 Task: Apply the Appropiate settings for which Smart Compose suggest the recipient's name based on your typing.
Action: Mouse moved to (1152, 76)
Screenshot: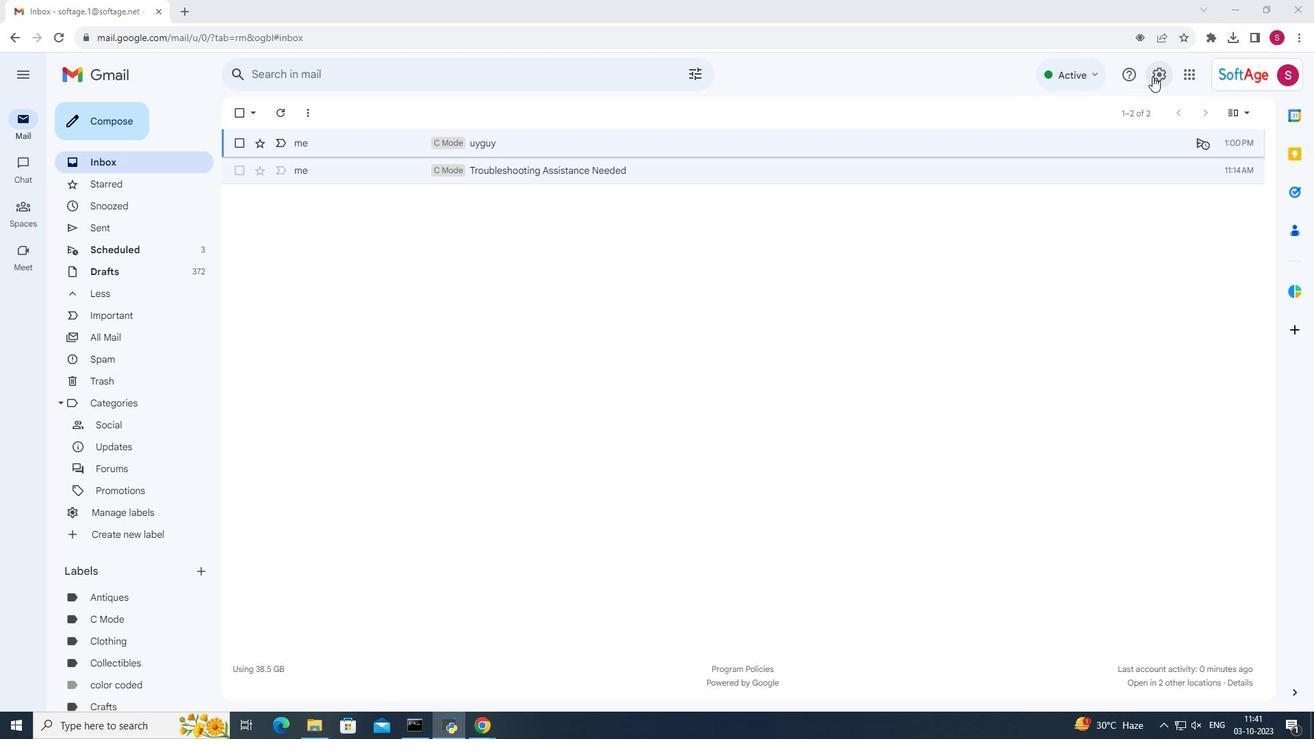 
Action: Mouse pressed left at (1152, 76)
Screenshot: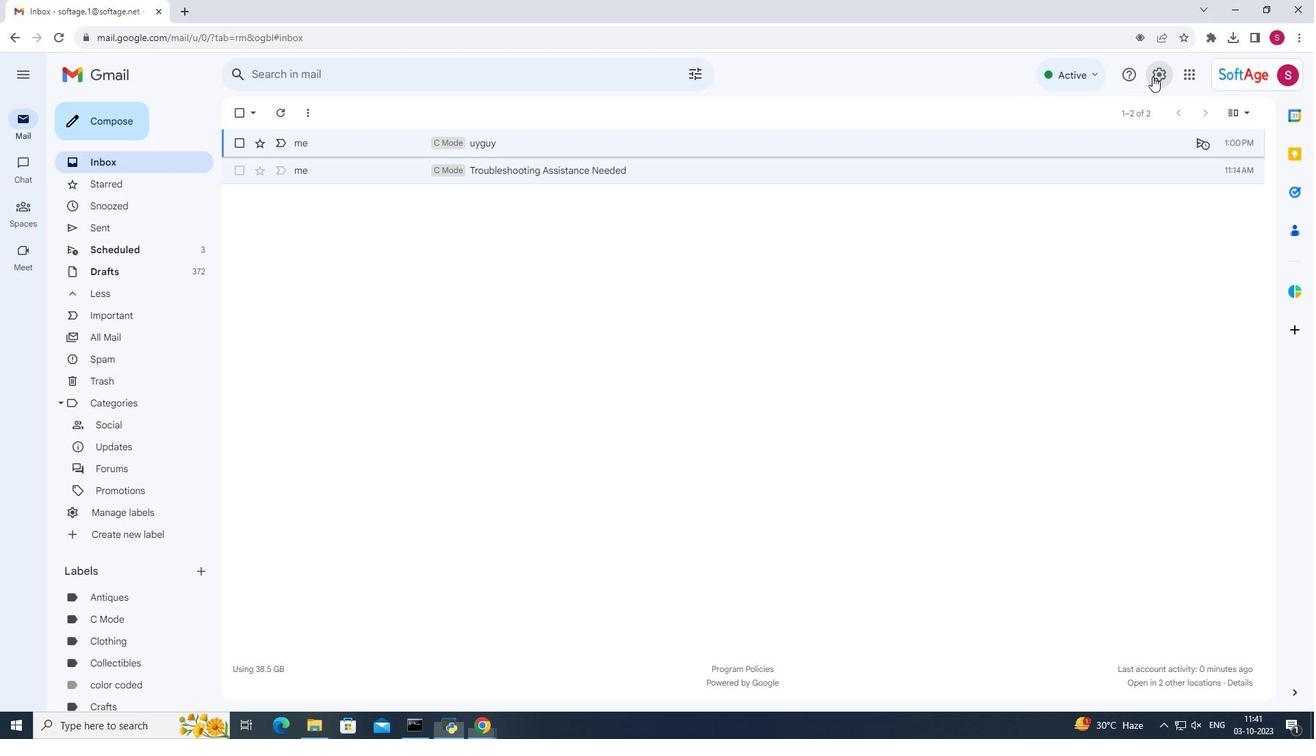 
Action: Mouse moved to (1169, 141)
Screenshot: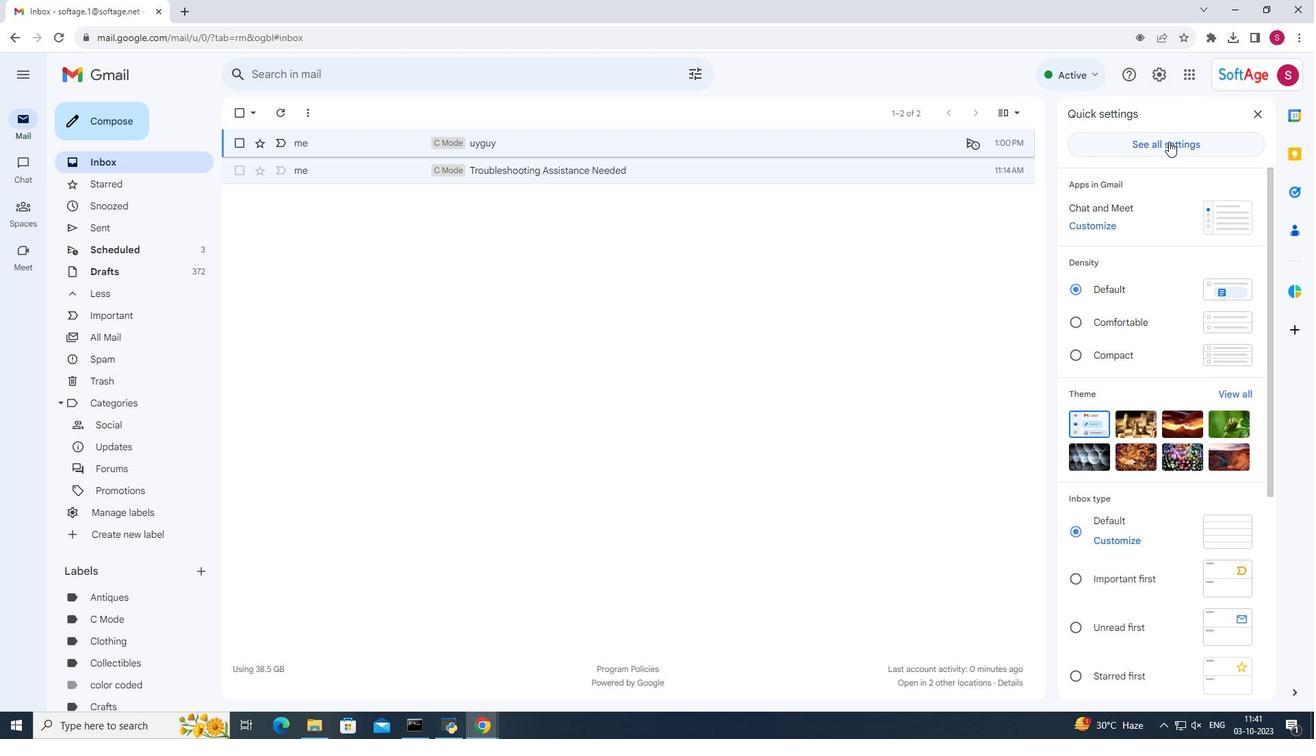 
Action: Mouse pressed left at (1169, 141)
Screenshot: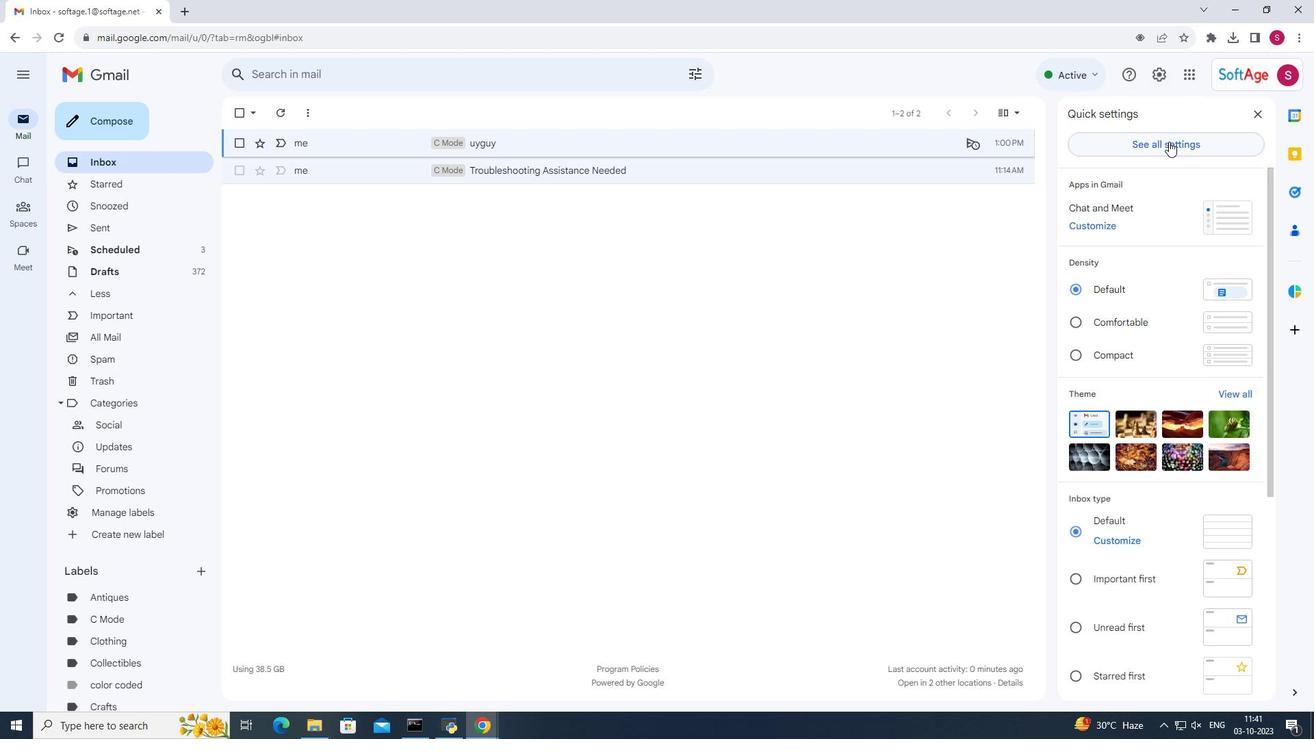 
Action: Mouse pressed left at (1169, 141)
Screenshot: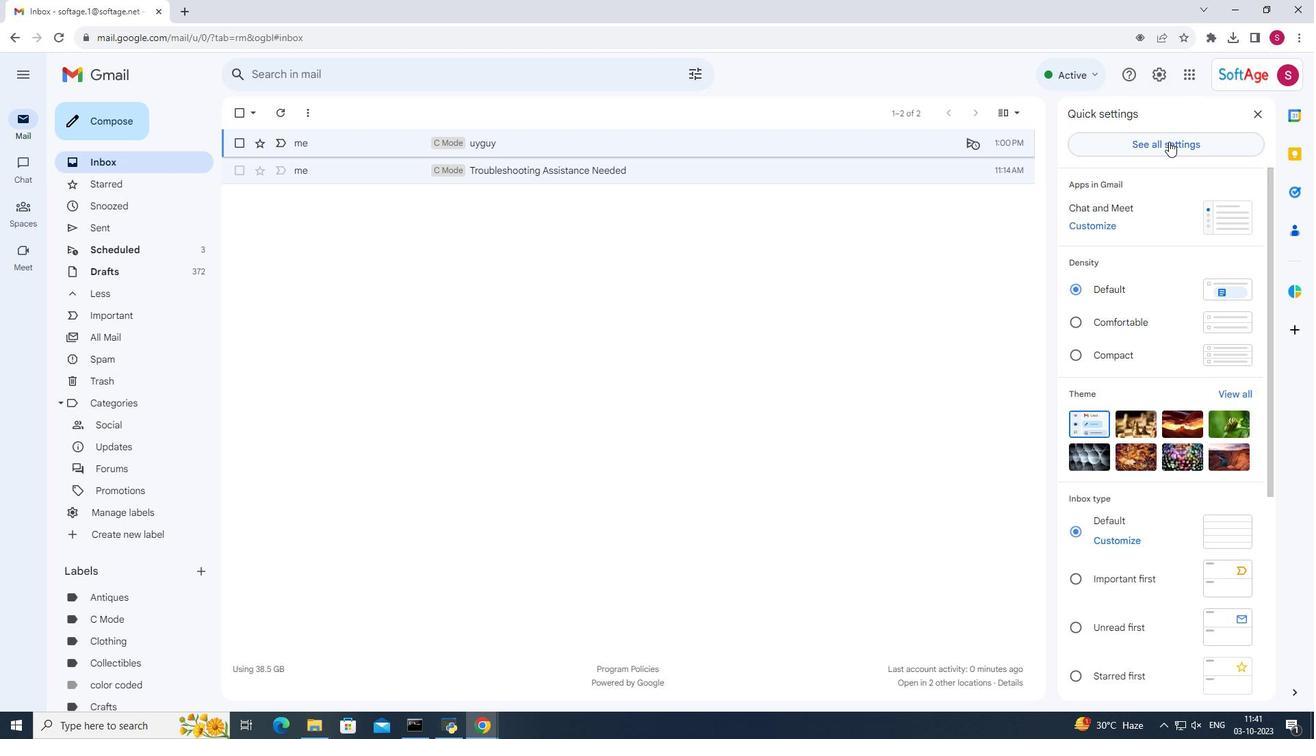 
Action: Mouse moved to (427, 257)
Screenshot: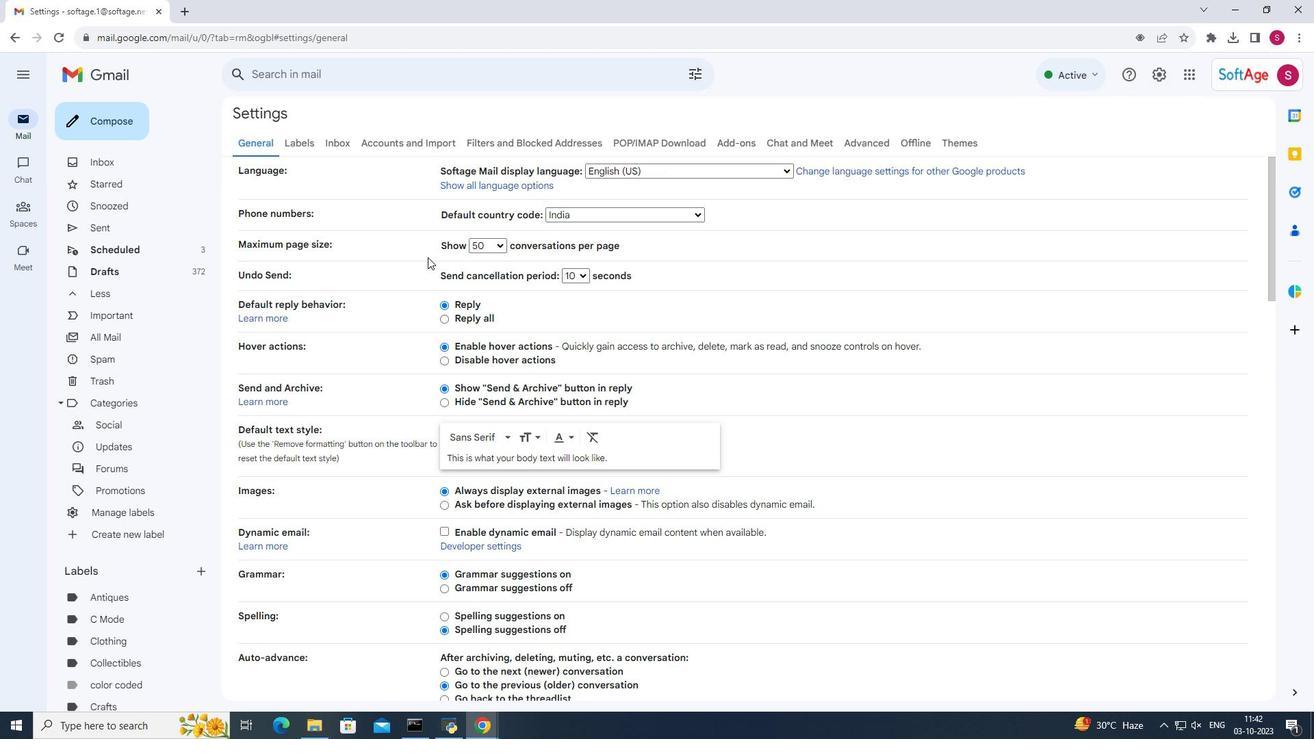 
Action: Mouse scrolled (427, 256) with delta (0, 0)
Screenshot: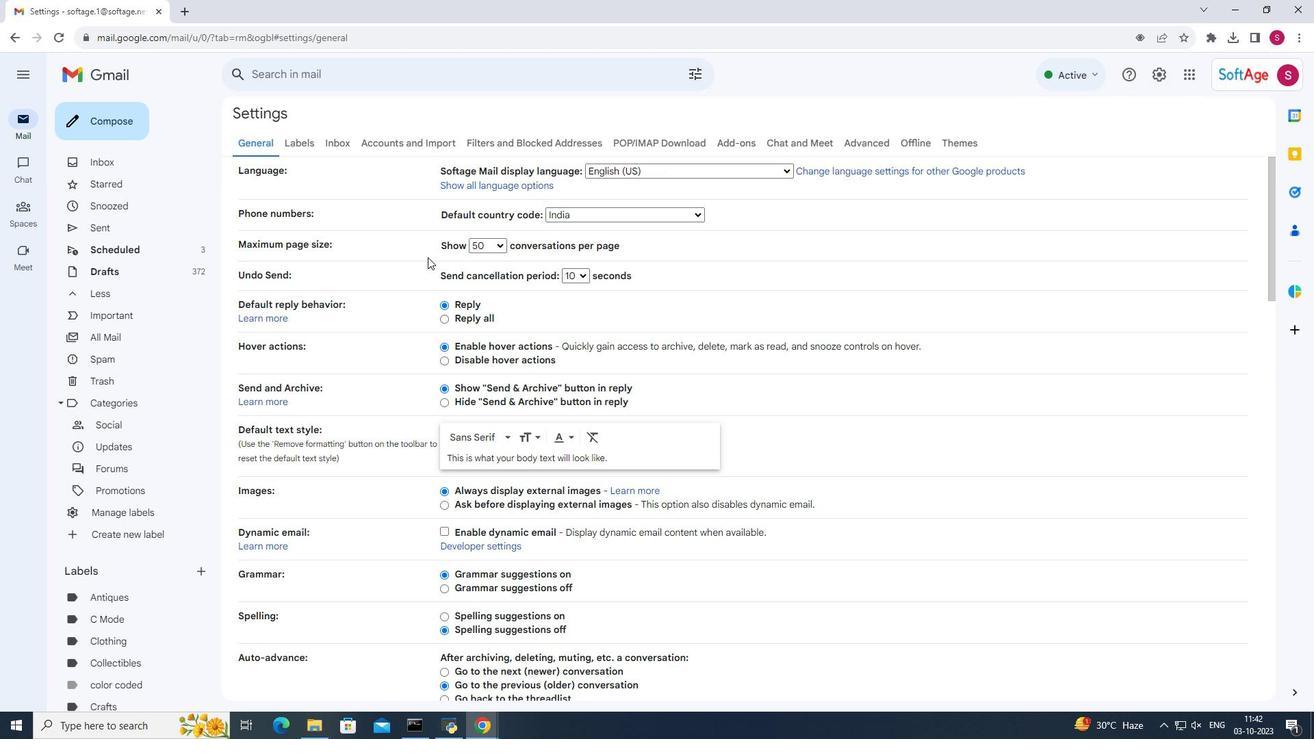 
Action: Mouse scrolled (427, 256) with delta (0, 0)
Screenshot: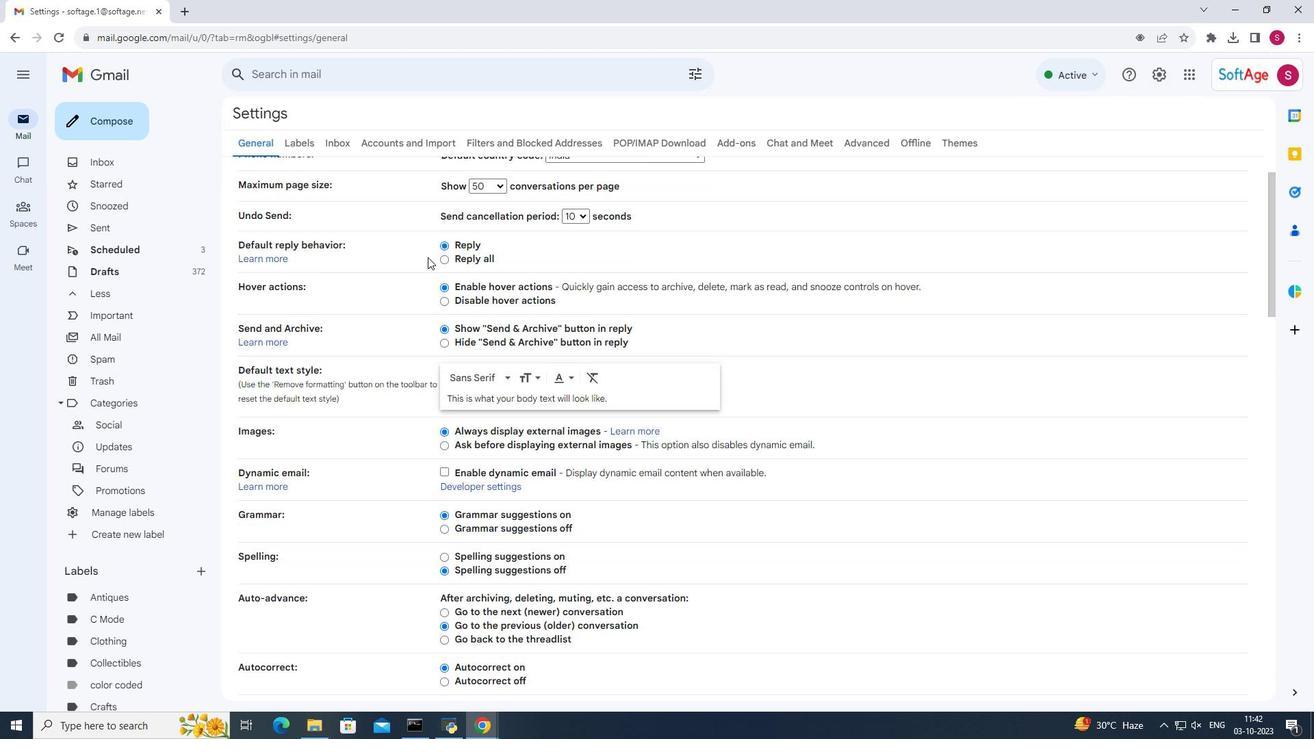 
Action: Mouse moved to (427, 257)
Screenshot: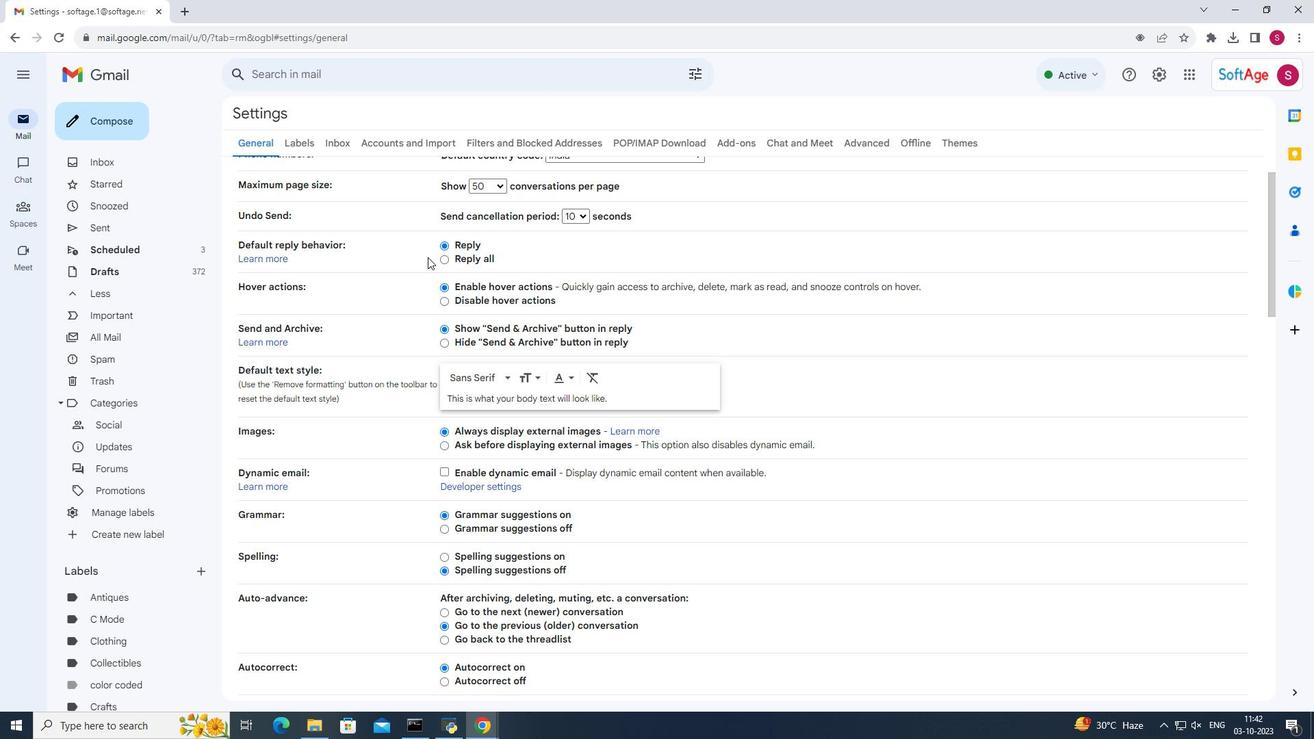 
Action: Mouse scrolled (427, 256) with delta (0, 0)
Screenshot: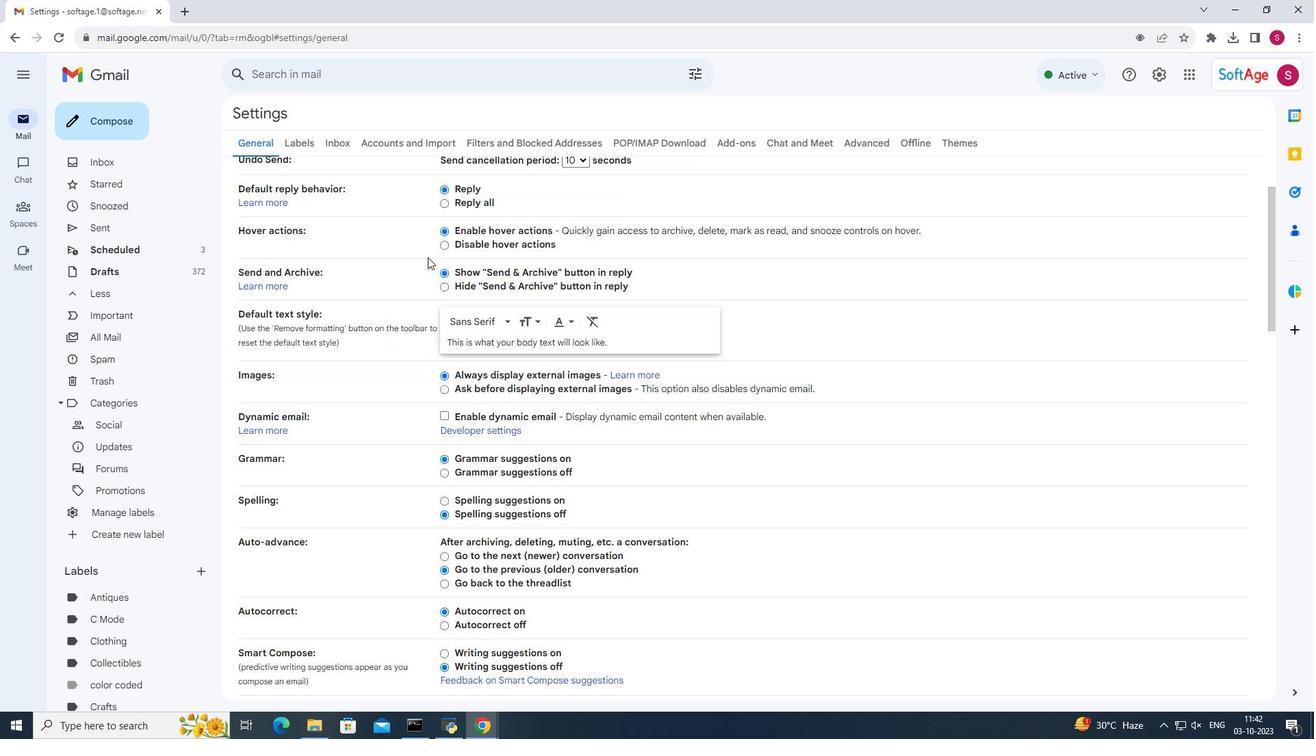 
Action: Mouse scrolled (427, 256) with delta (0, 0)
Screenshot: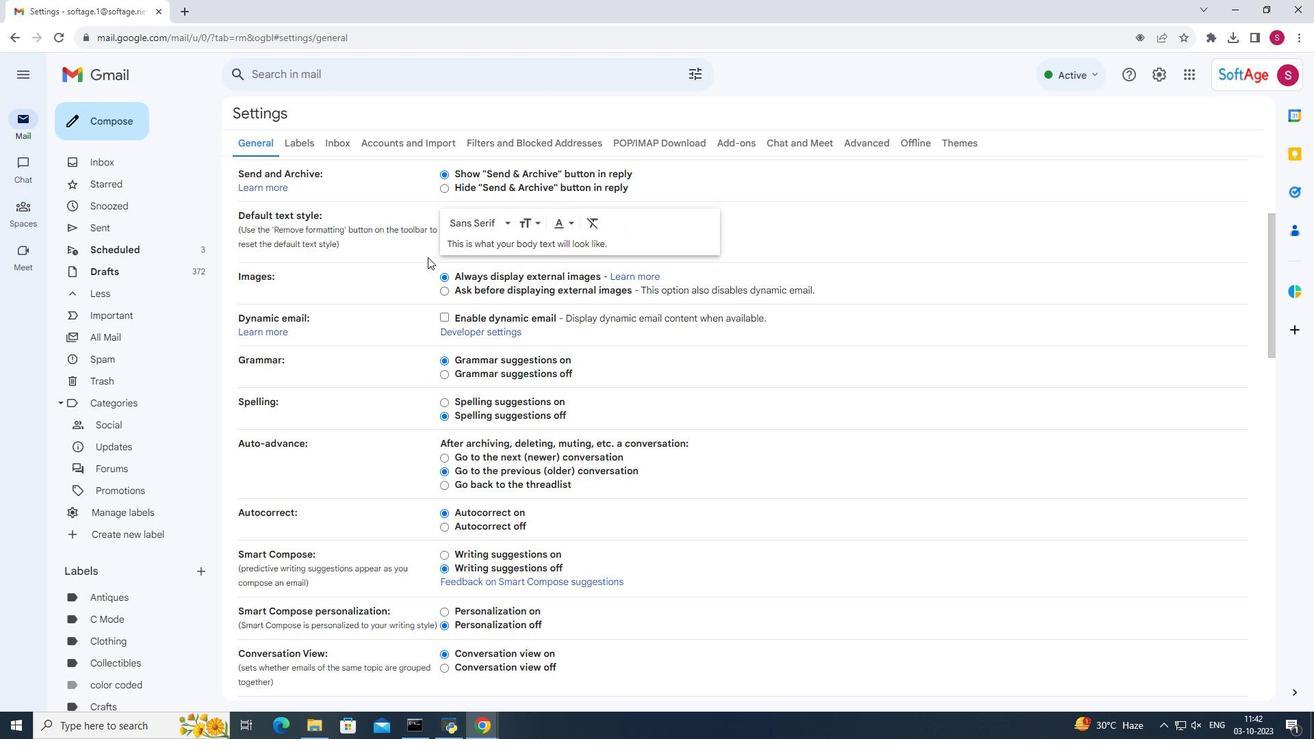 
Action: Mouse moved to (411, 319)
Screenshot: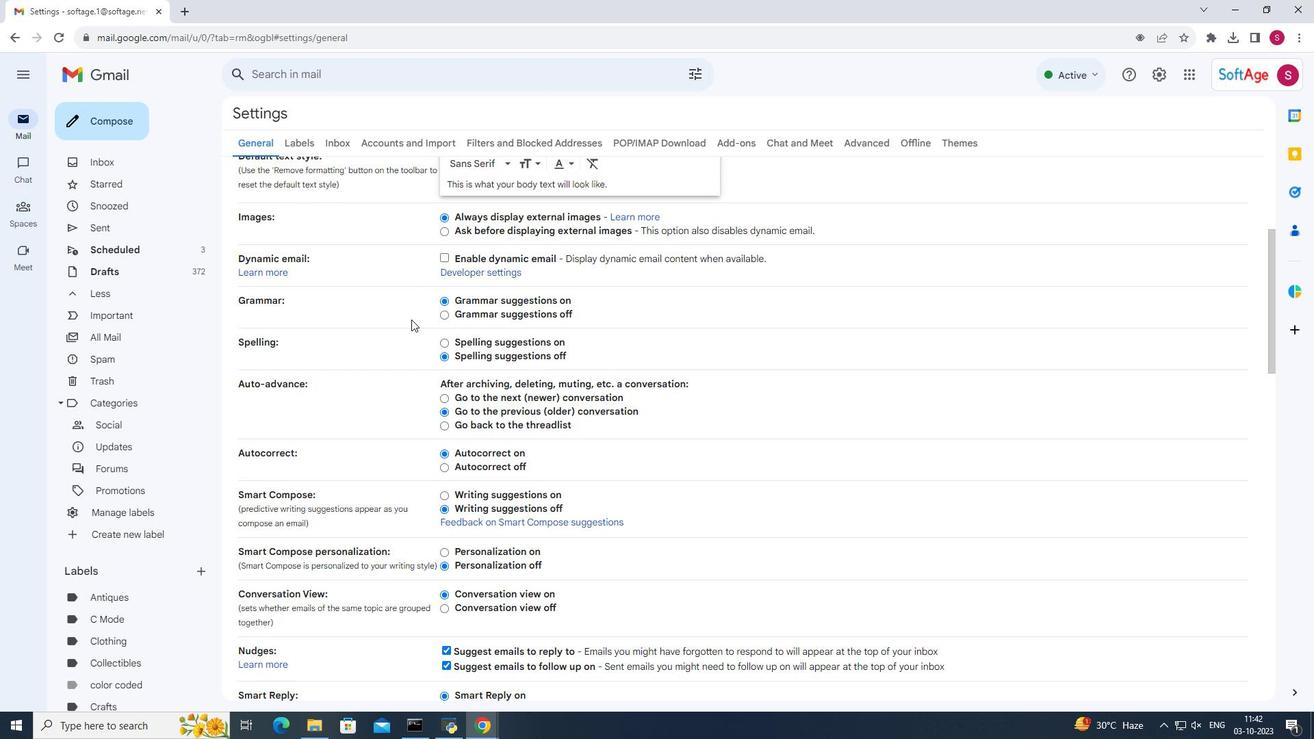 
Action: Mouse scrolled (411, 318) with delta (0, 0)
Screenshot: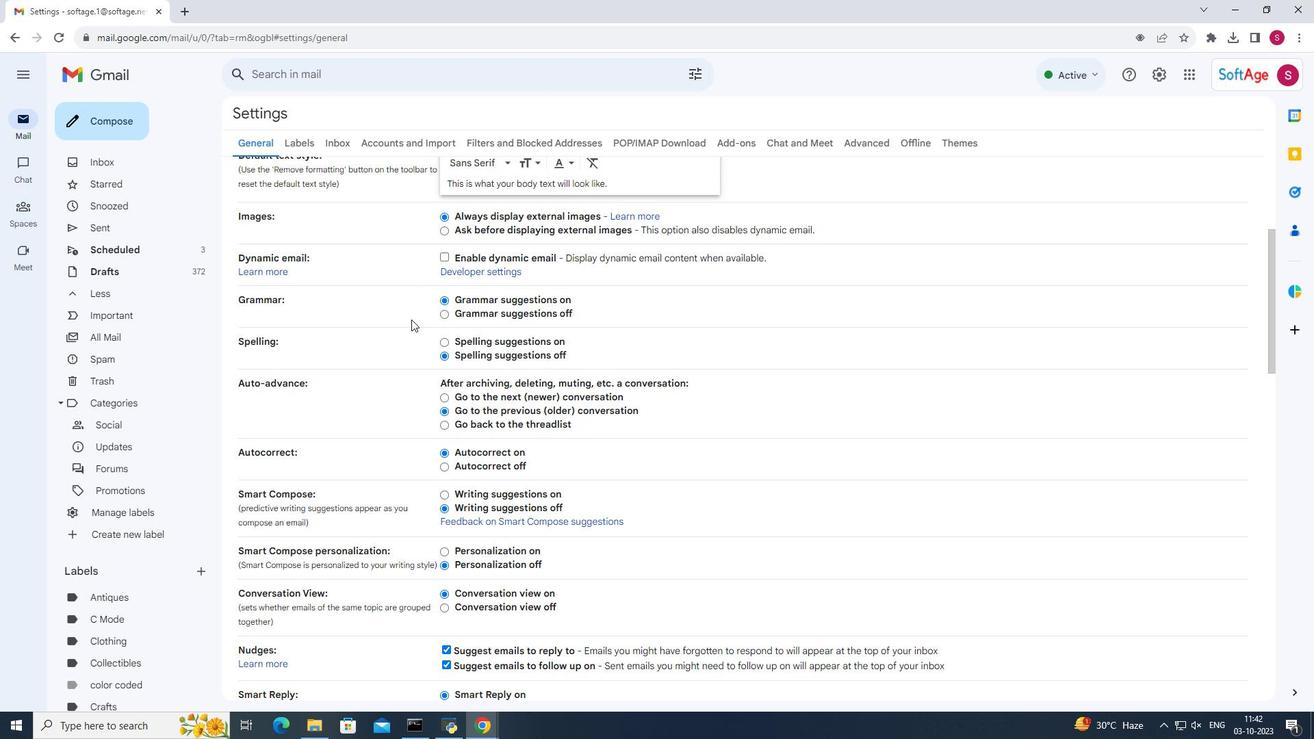 
Action: Mouse scrolled (411, 318) with delta (0, 0)
Screenshot: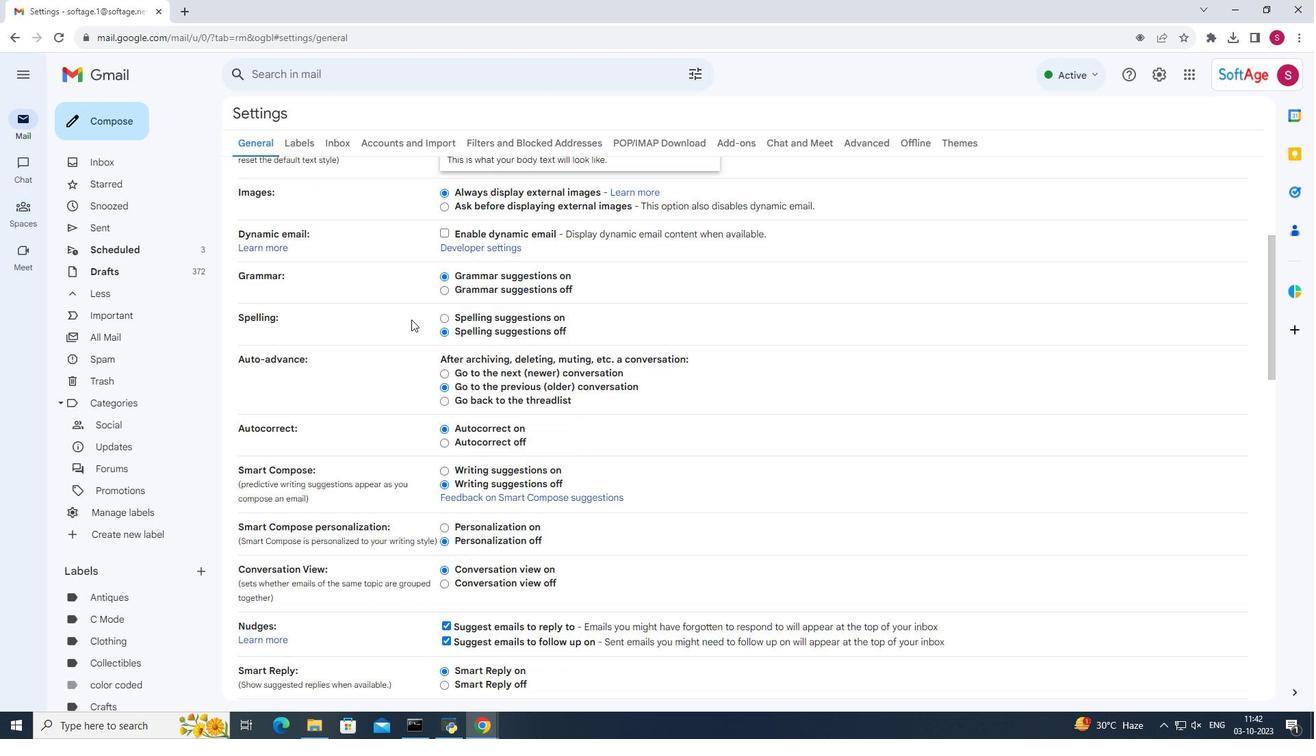 
Action: Mouse scrolled (411, 318) with delta (0, 0)
Screenshot: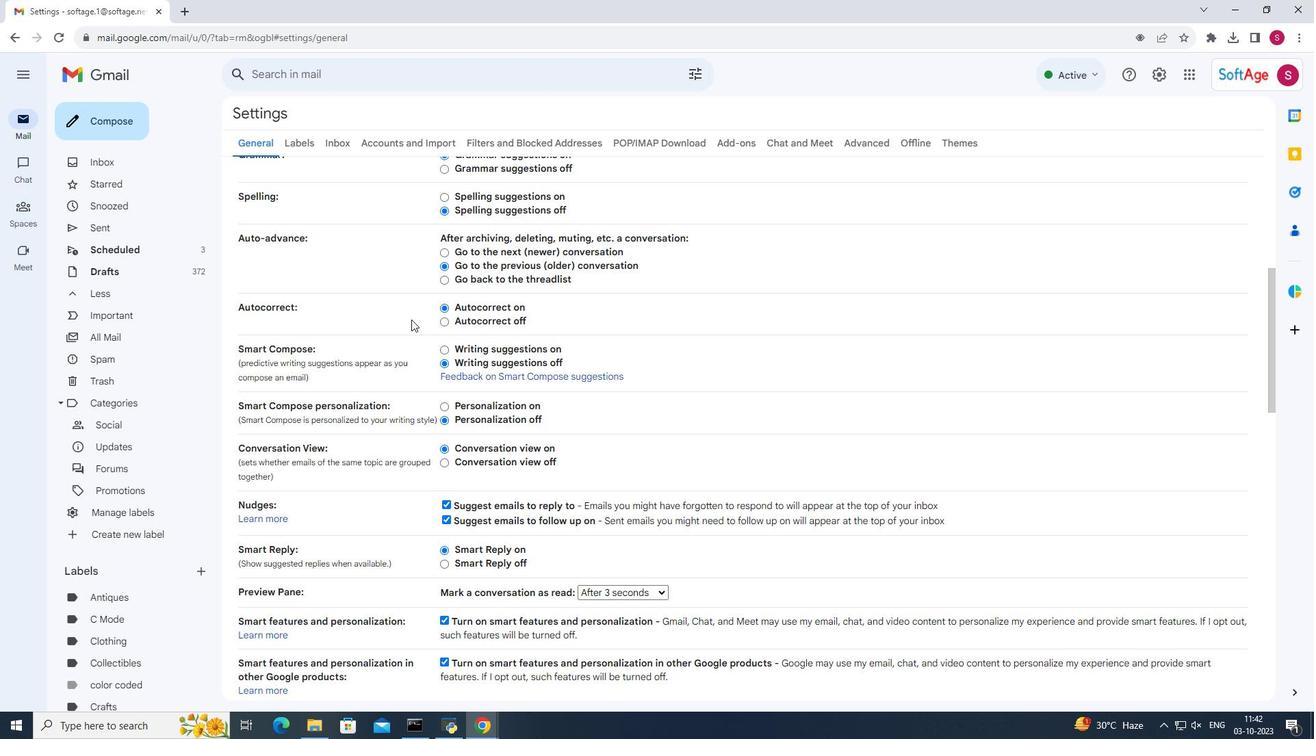 
Action: Mouse moved to (445, 288)
Screenshot: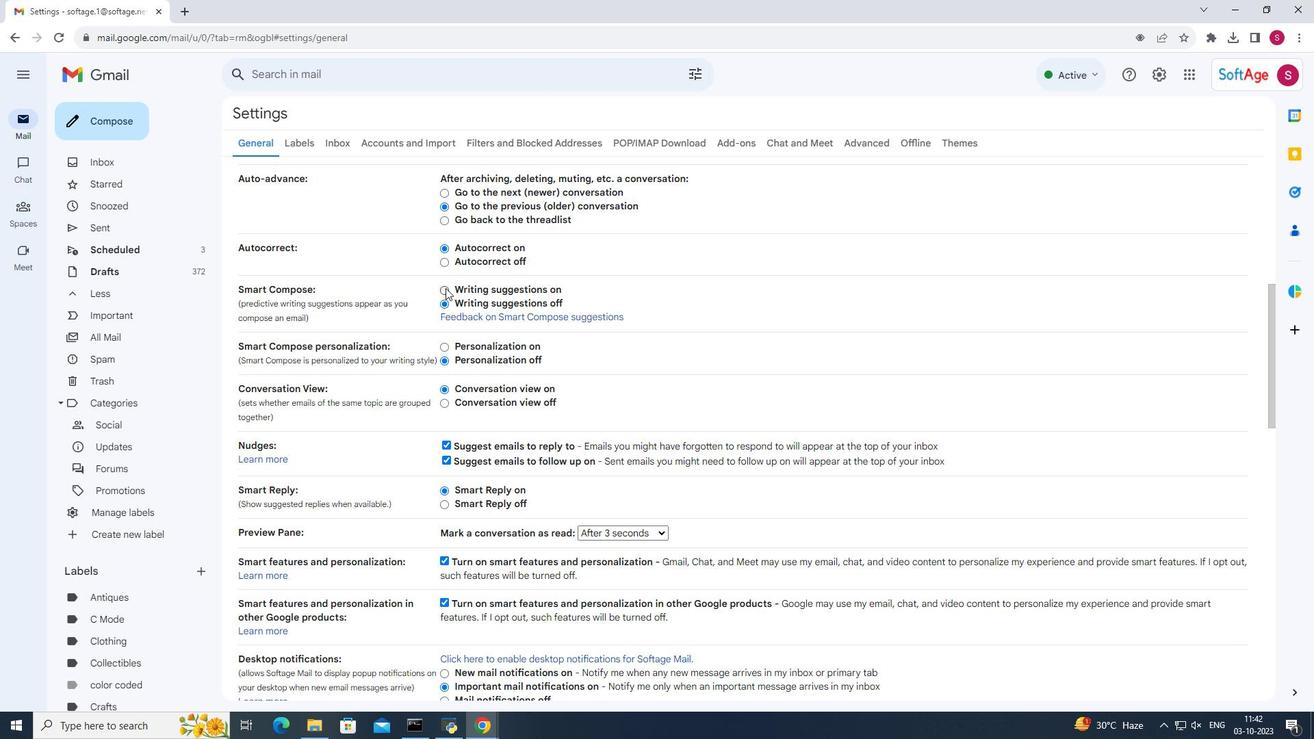 
Action: Mouse pressed left at (445, 288)
Screenshot: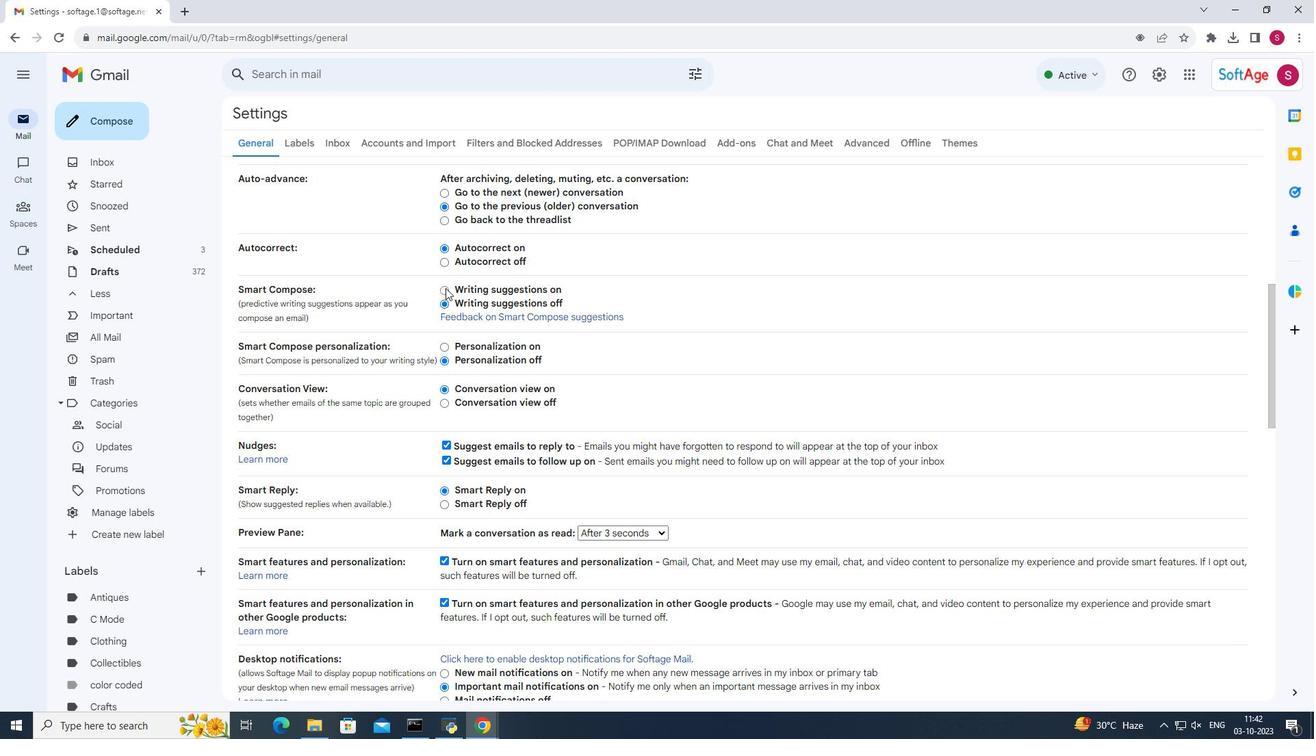 
Action: Mouse moved to (460, 311)
Screenshot: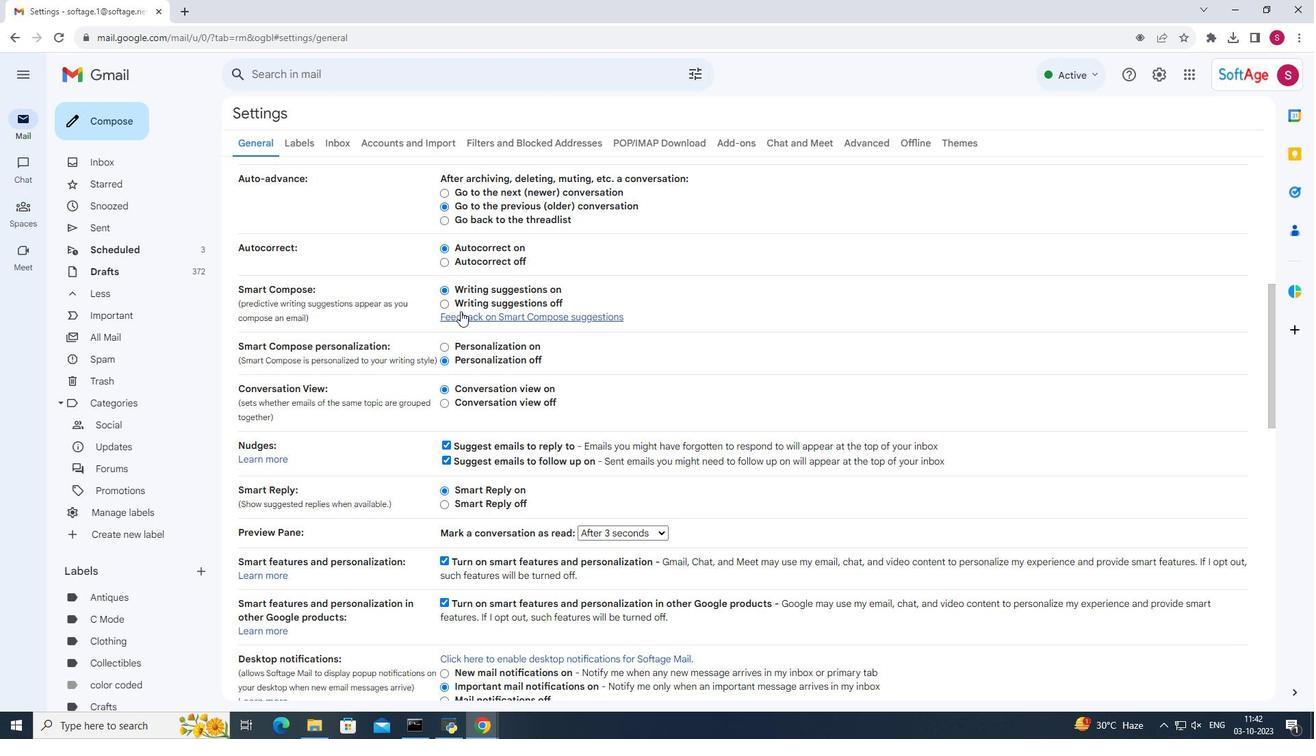 
Action: Mouse scrolled (460, 310) with delta (0, 0)
Screenshot: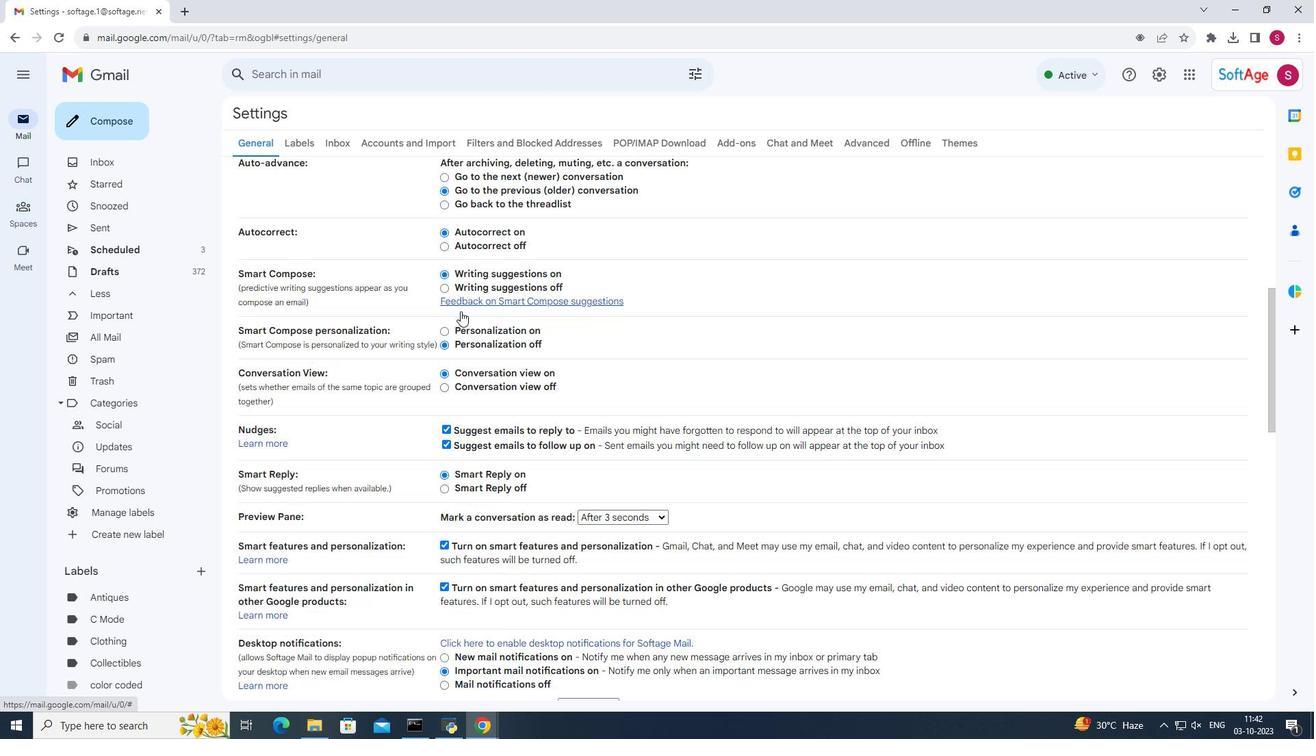 
Action: Mouse moved to (594, 342)
Screenshot: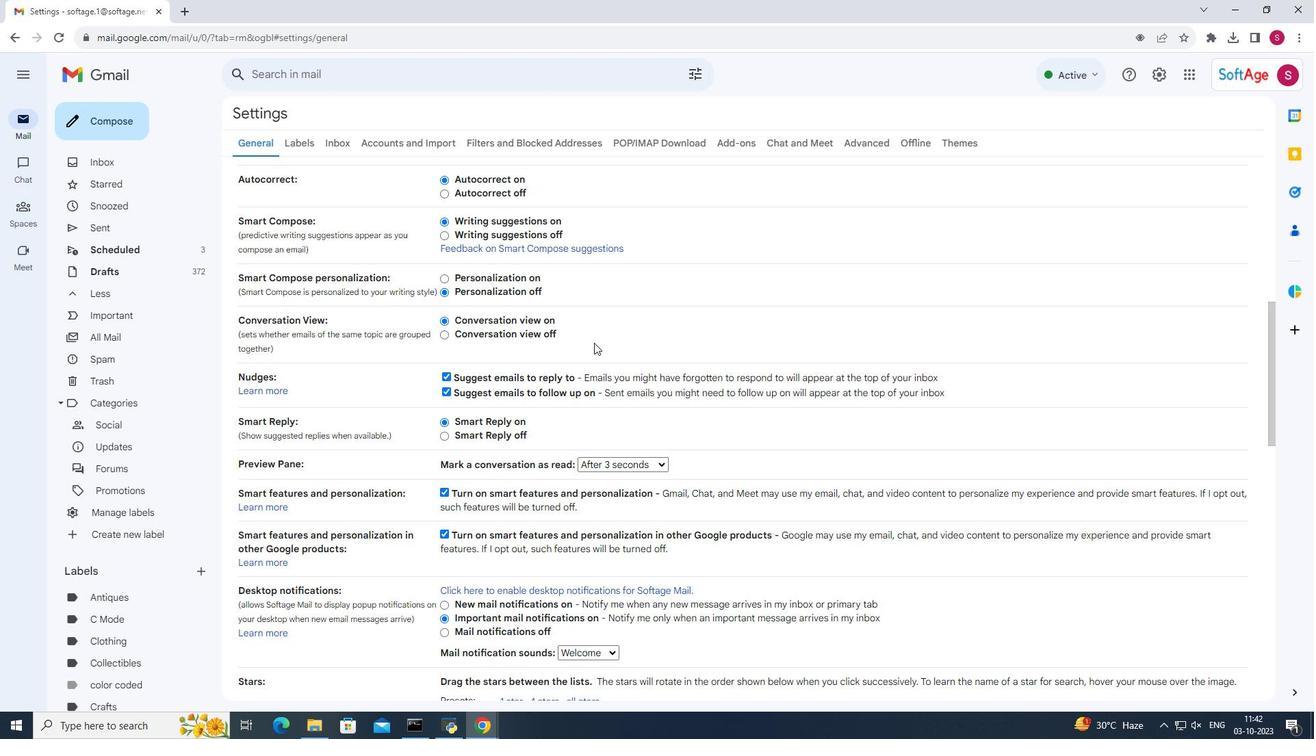 
Action: Mouse scrolled (594, 342) with delta (0, 0)
Screenshot: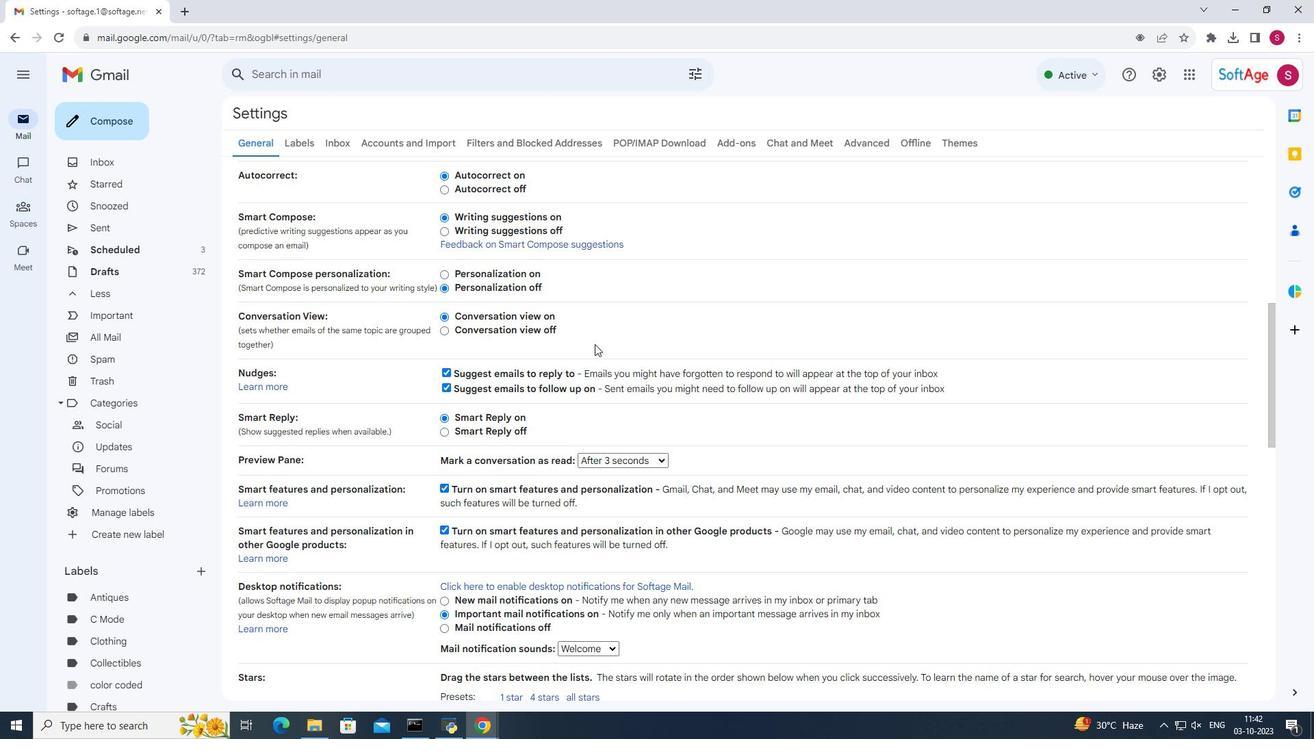 
Action: Mouse moved to (594, 344)
Screenshot: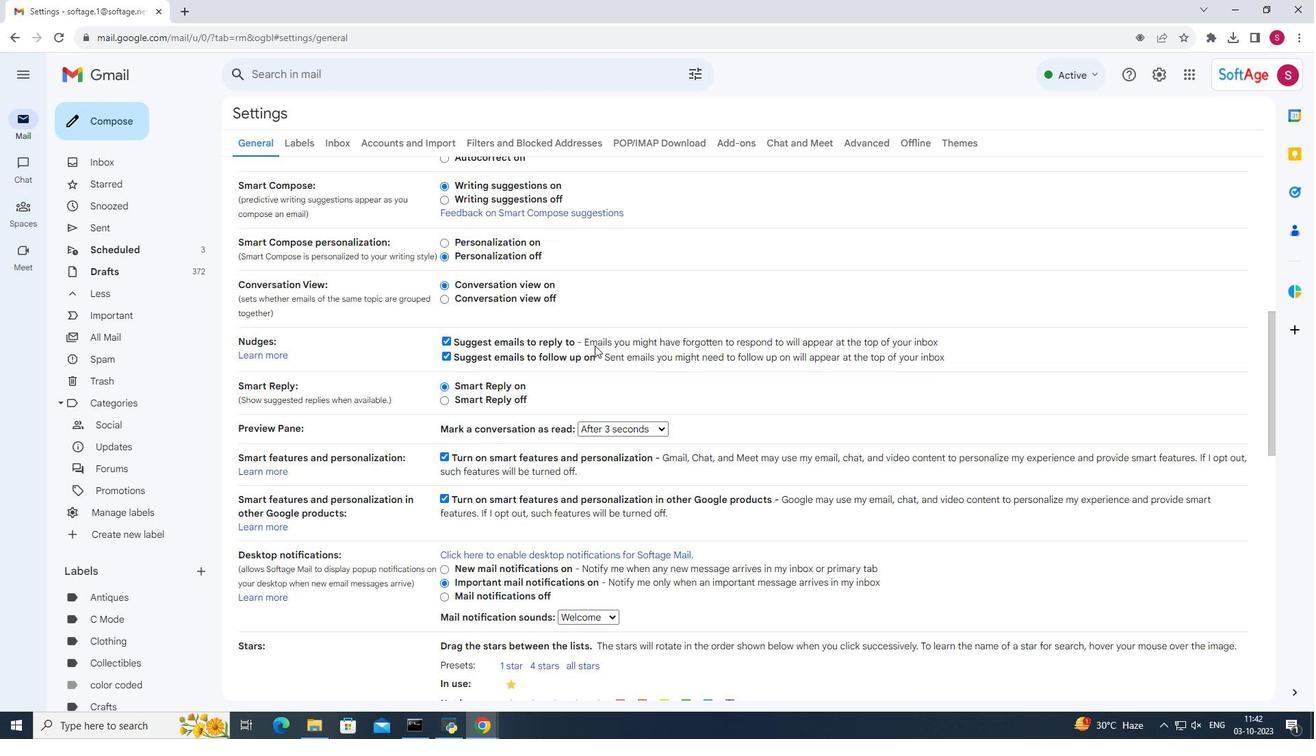 
Action: Mouse scrolled (594, 343) with delta (0, 0)
Screenshot: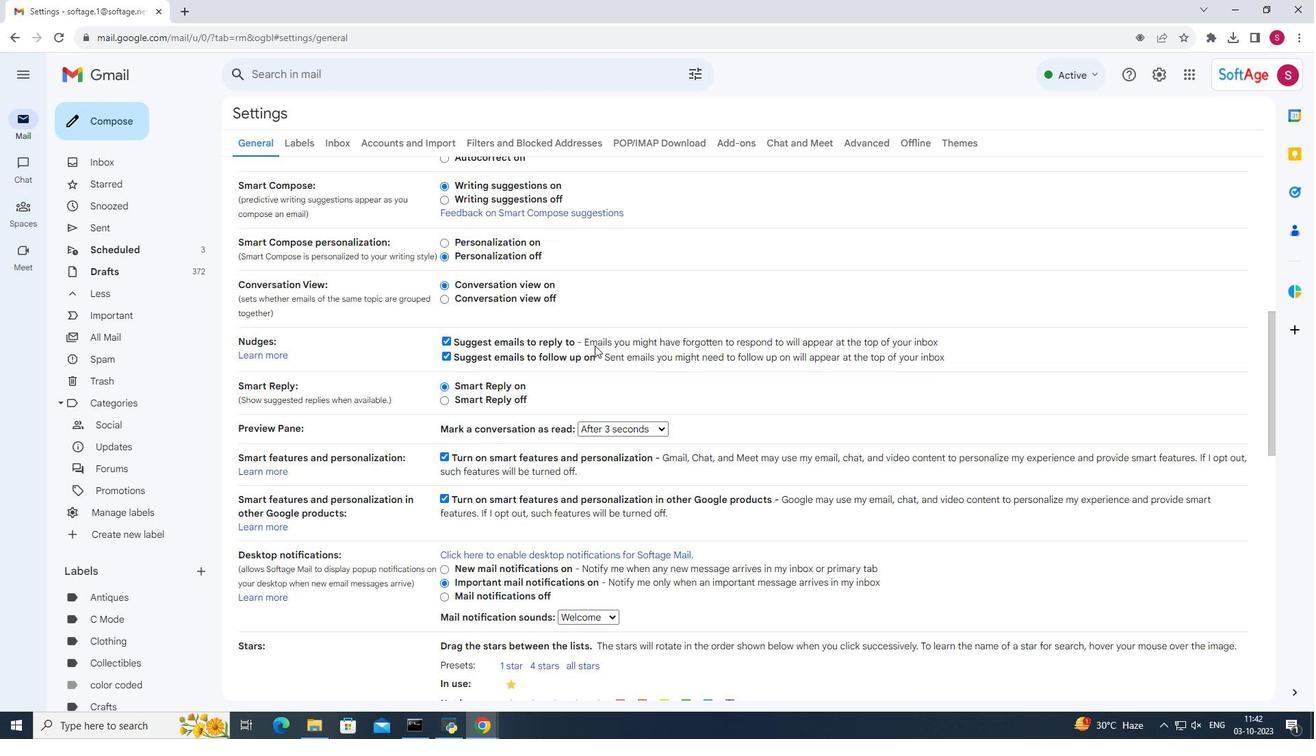 
Action: Mouse moved to (594, 345)
Screenshot: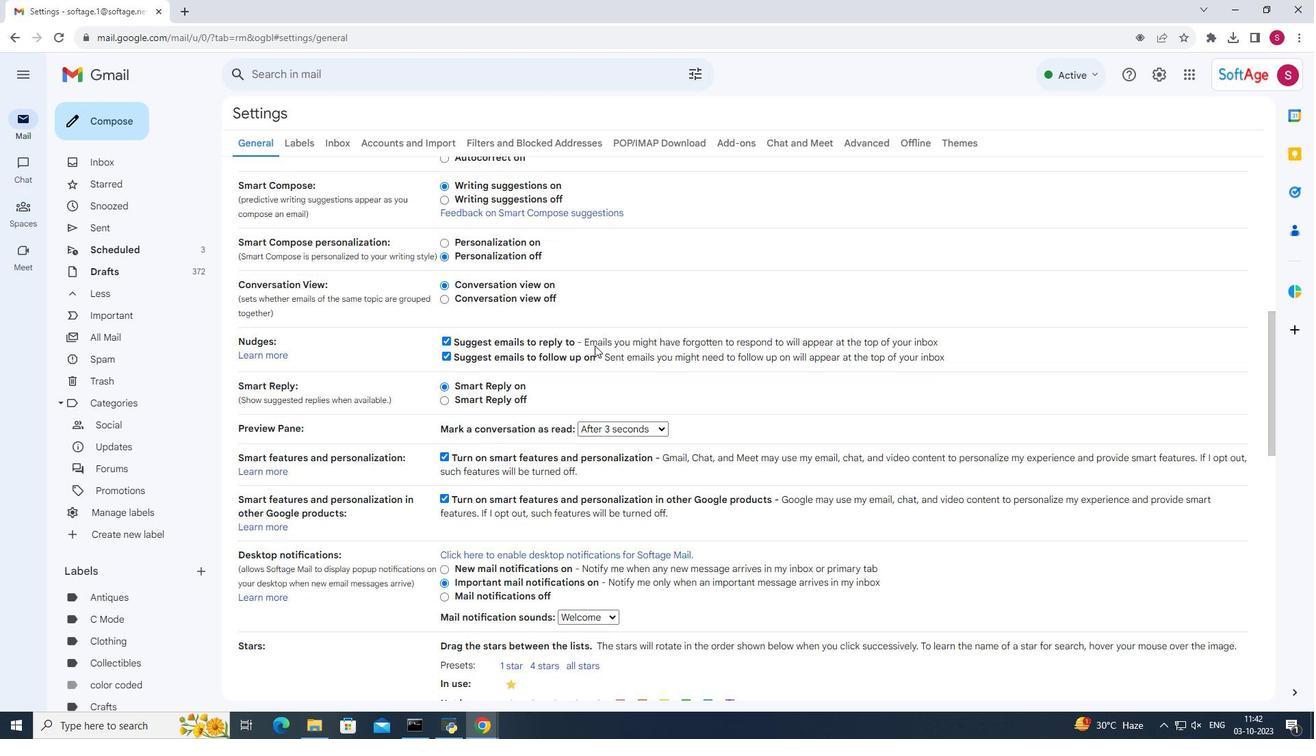 
Action: Mouse scrolled (594, 344) with delta (0, 0)
Screenshot: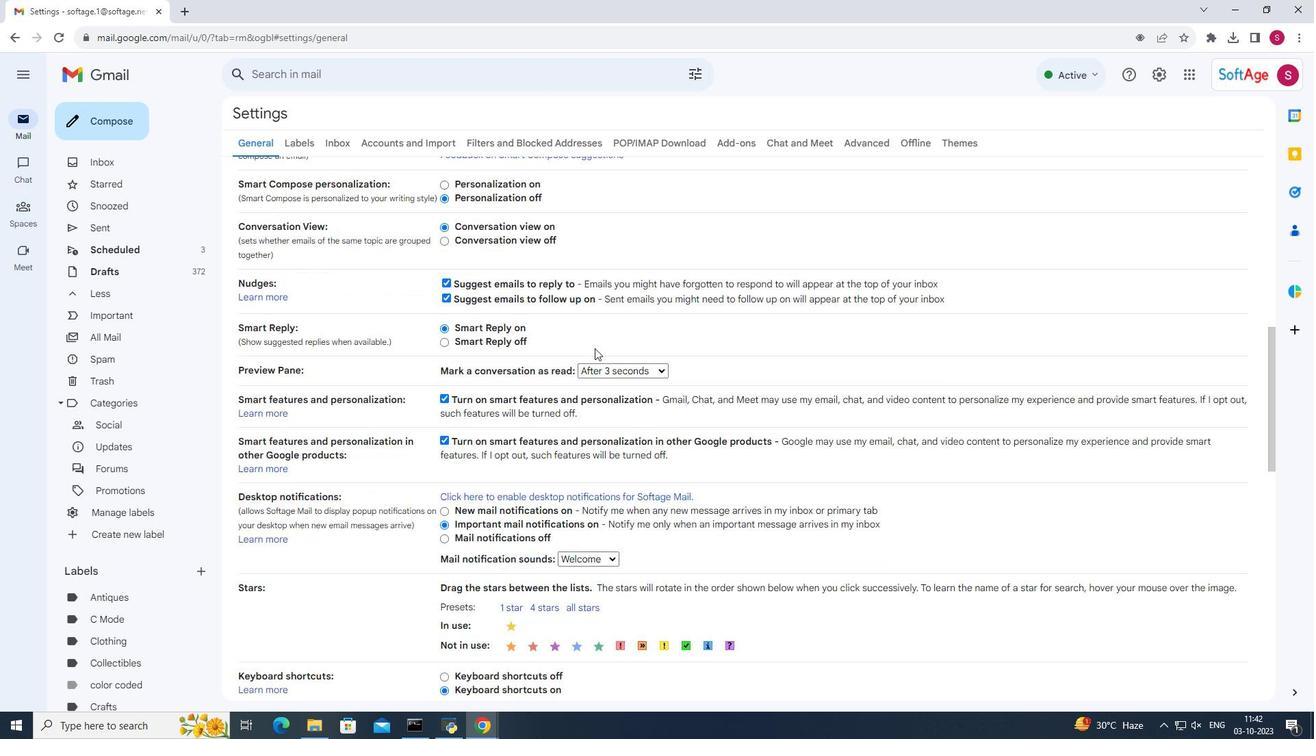
Action: Mouse moved to (594, 348)
Screenshot: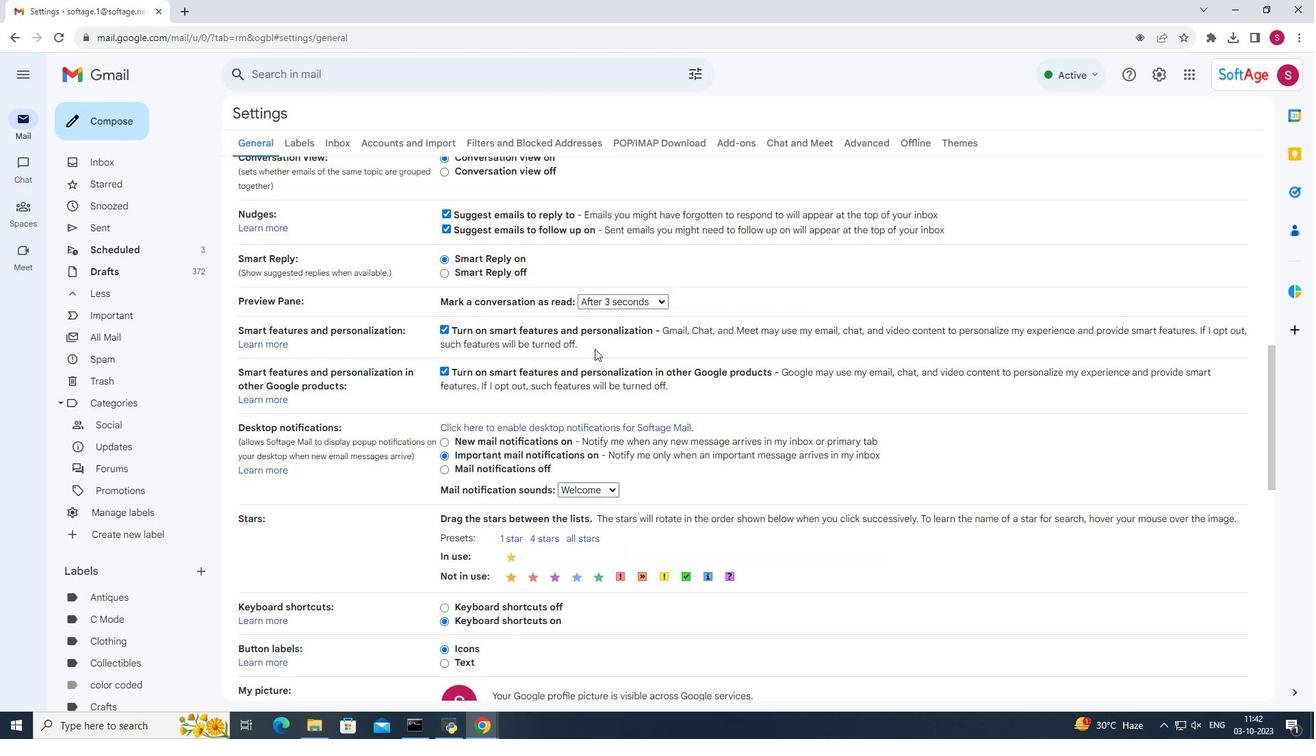 
Action: Mouse scrolled (594, 347) with delta (0, 0)
Screenshot: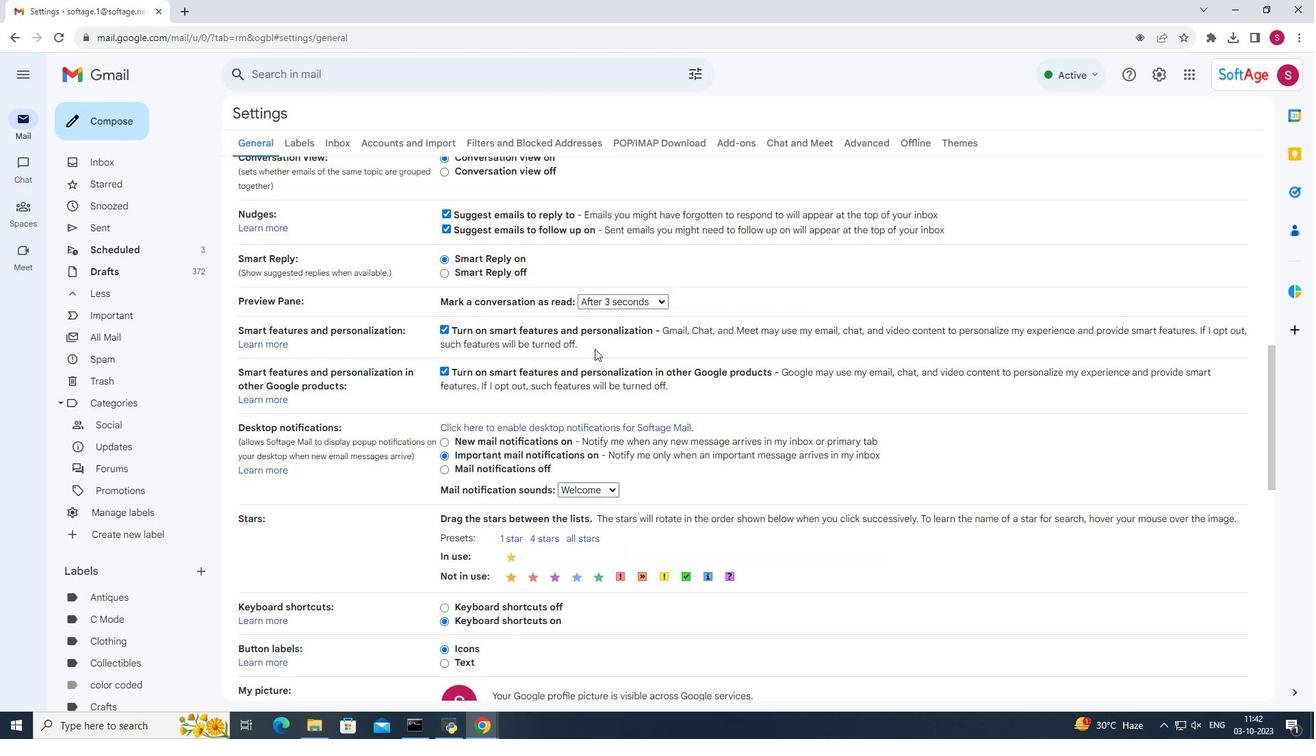 
Action: Mouse moved to (594, 349)
Screenshot: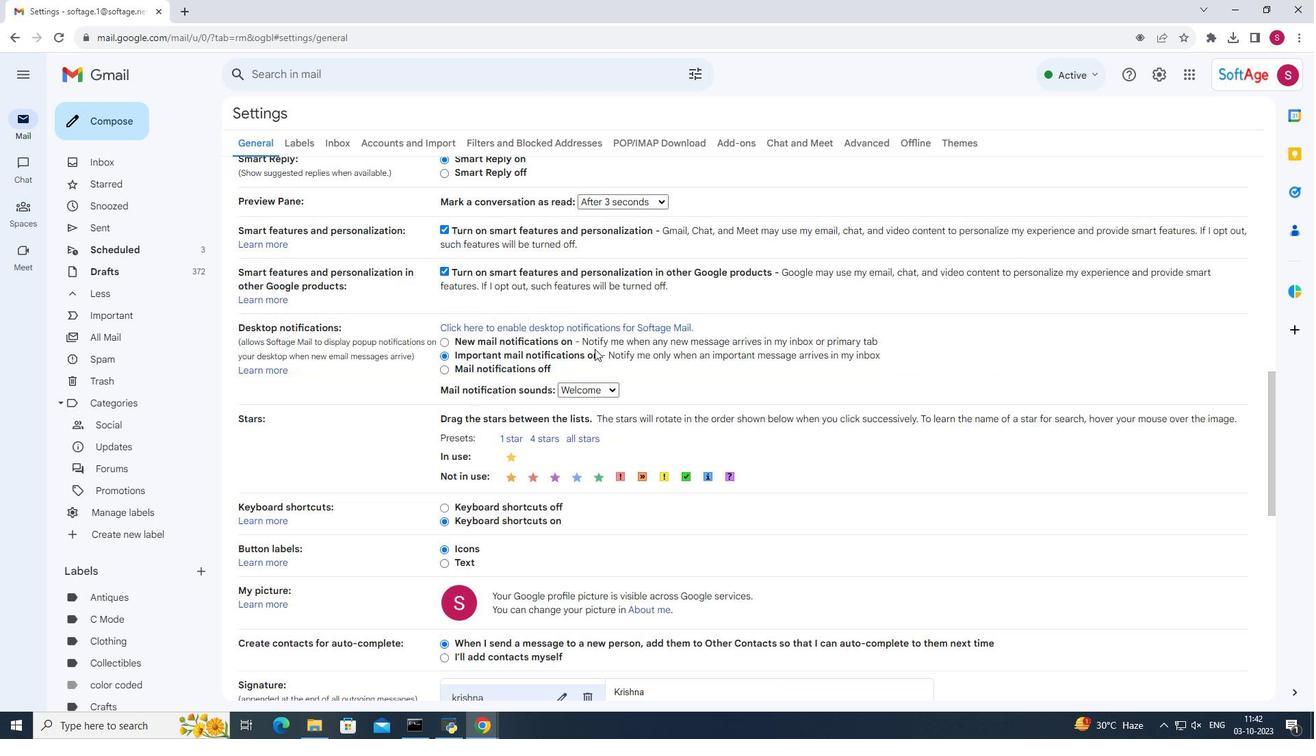 
Action: Mouse scrolled (594, 348) with delta (0, 0)
Screenshot: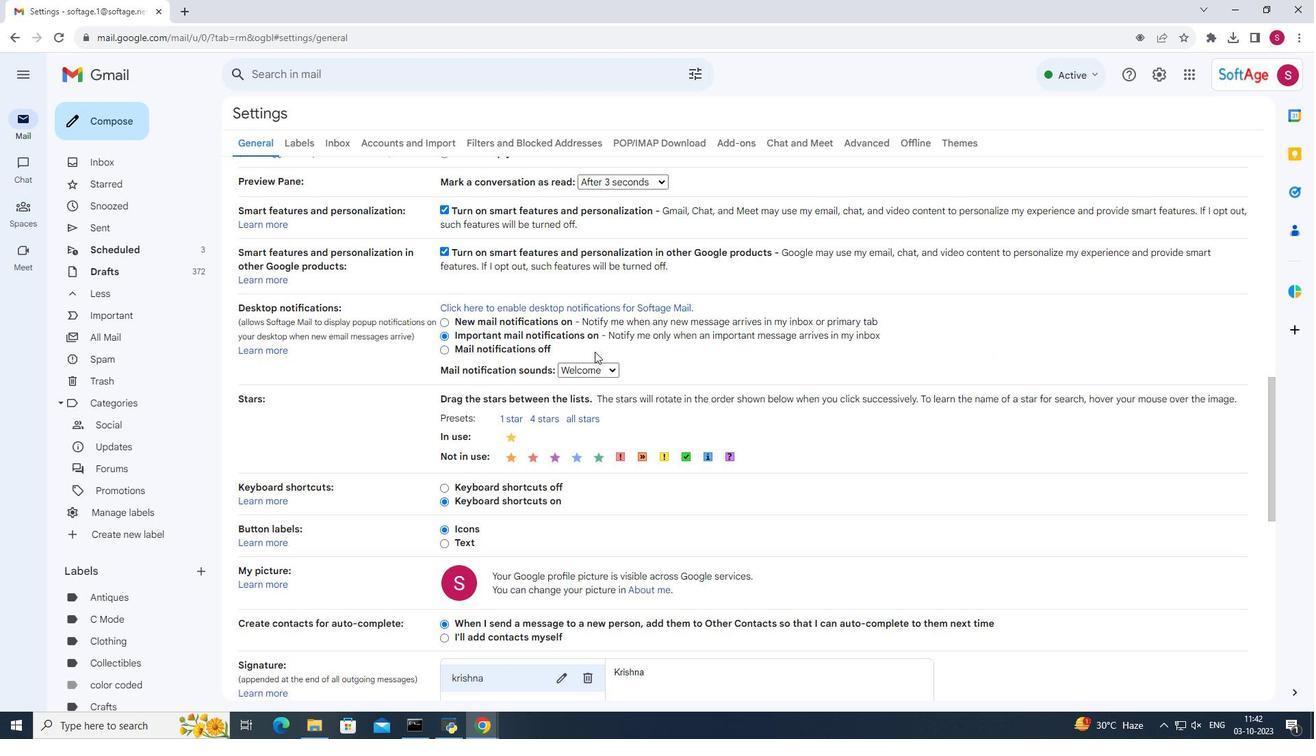 
Action: Mouse moved to (594, 349)
Screenshot: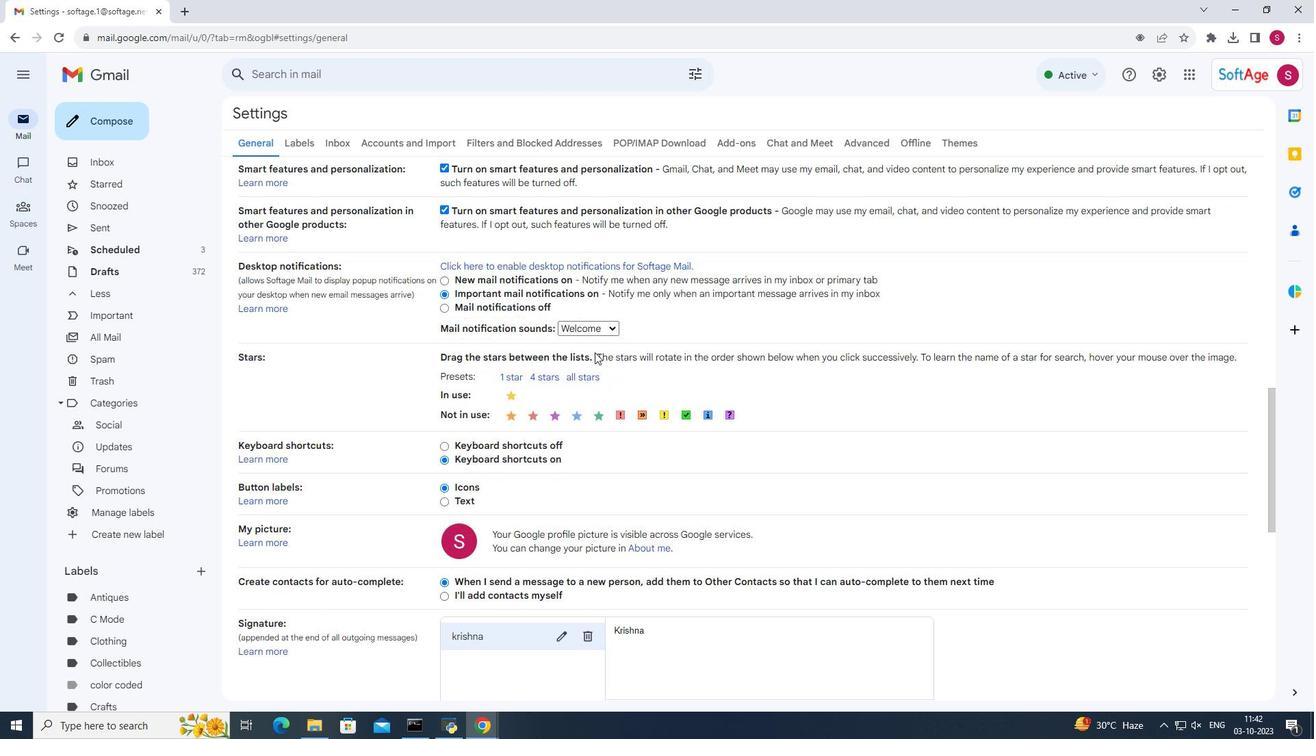 
Action: Mouse scrolled (594, 349) with delta (0, 0)
Screenshot: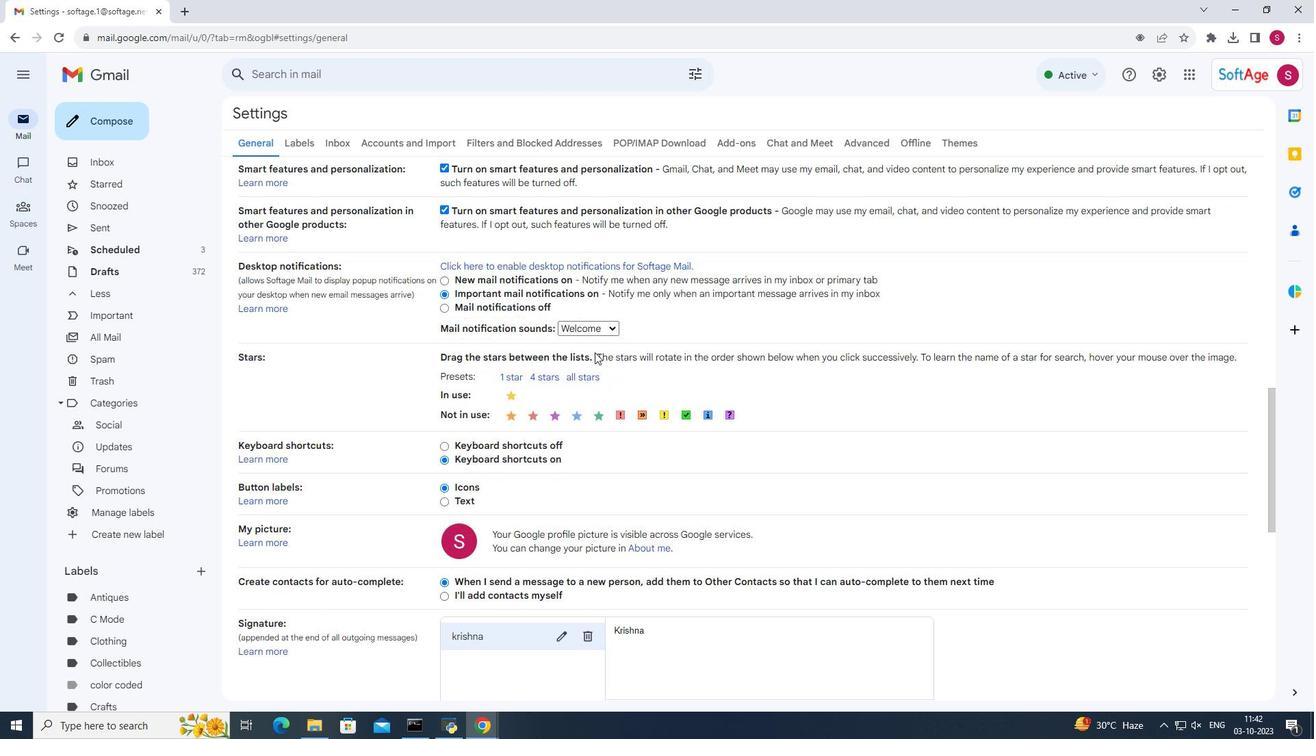 
Action: Mouse moved to (594, 351)
Screenshot: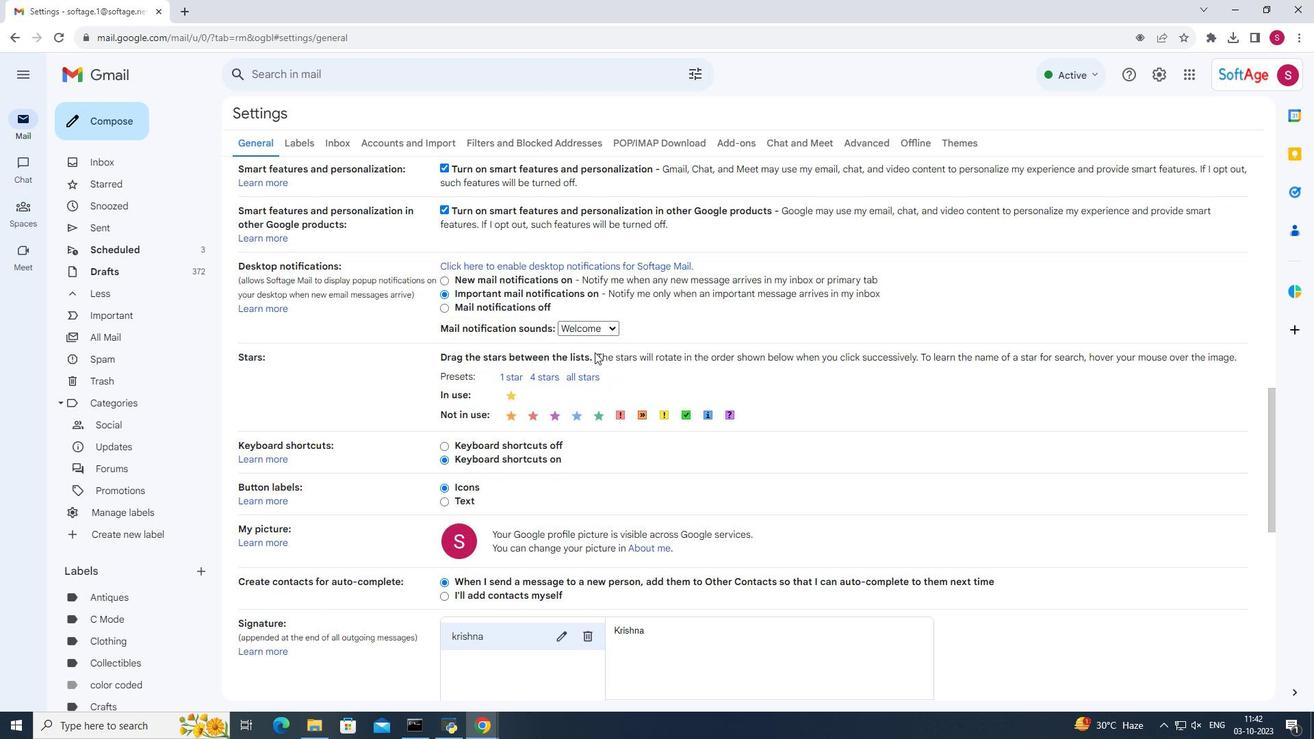 
Action: Mouse scrolled (594, 351) with delta (0, 0)
Screenshot: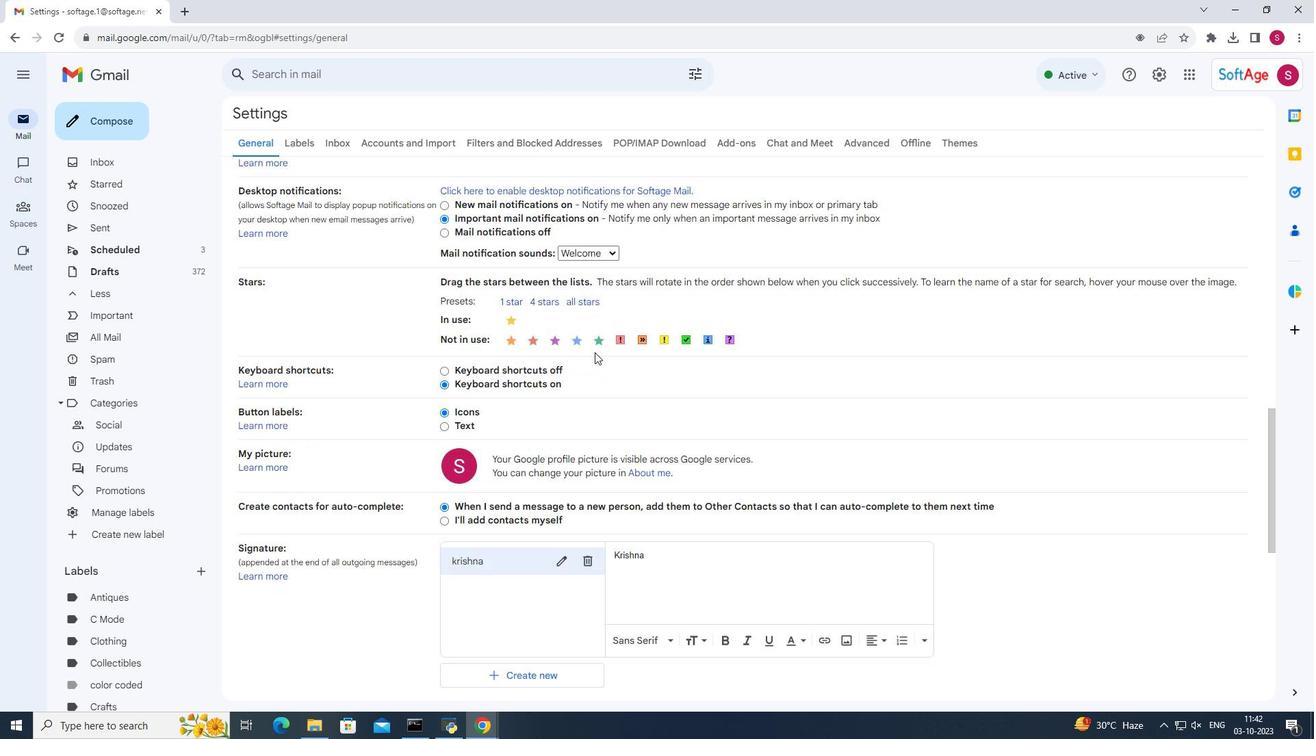 
Action: Mouse moved to (594, 352)
Screenshot: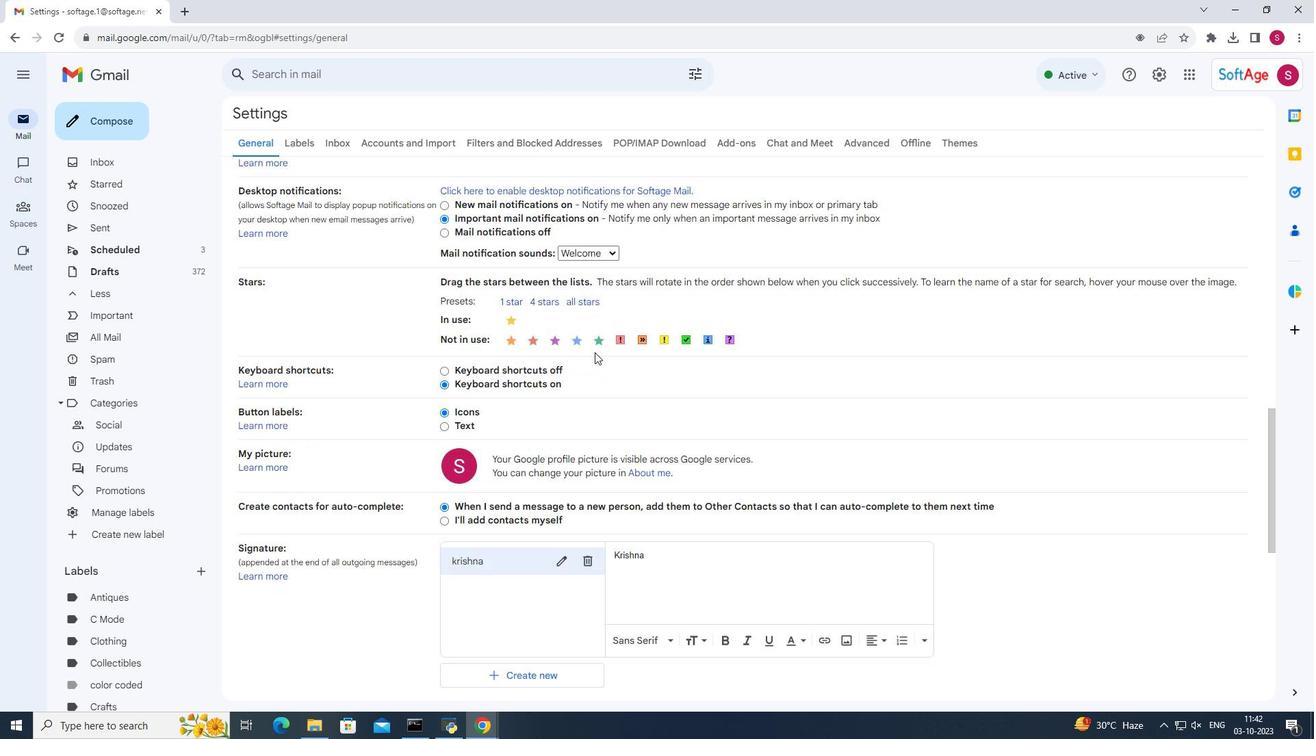 
Action: Mouse scrolled (594, 351) with delta (0, 0)
Screenshot: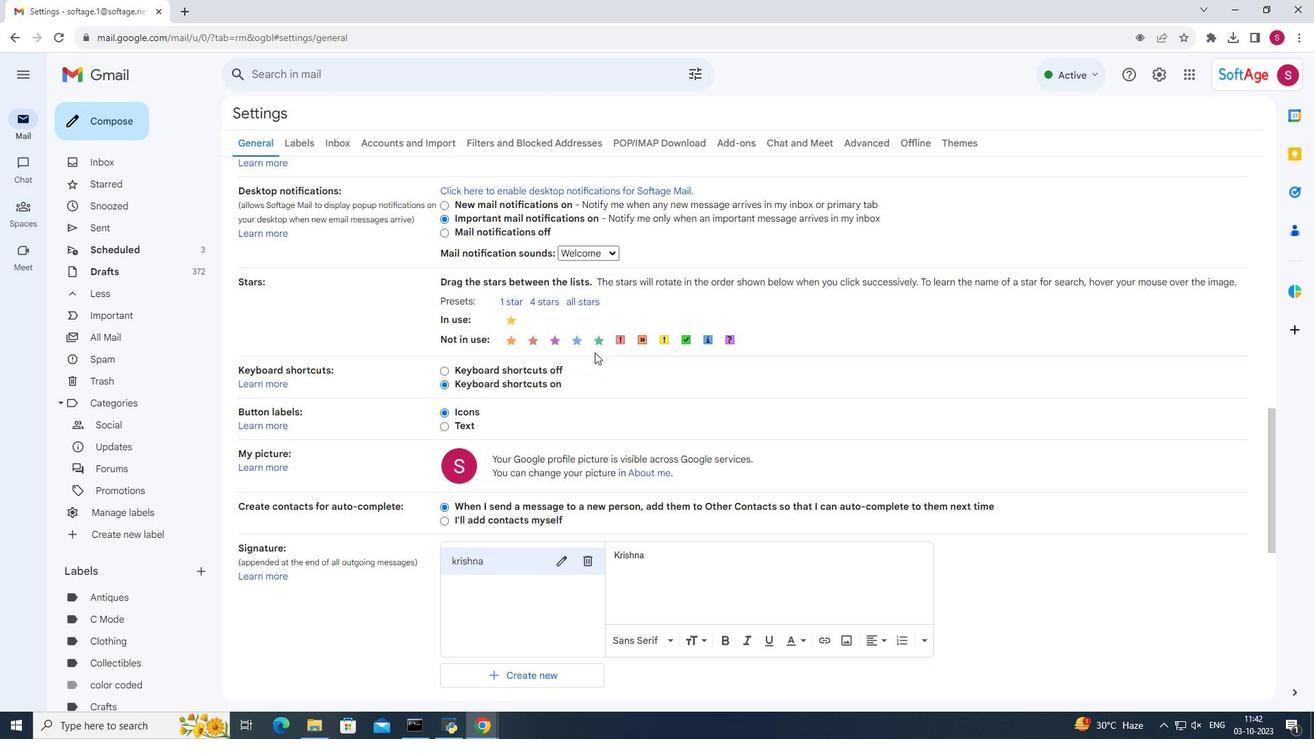 
Action: Mouse moved to (595, 353)
Screenshot: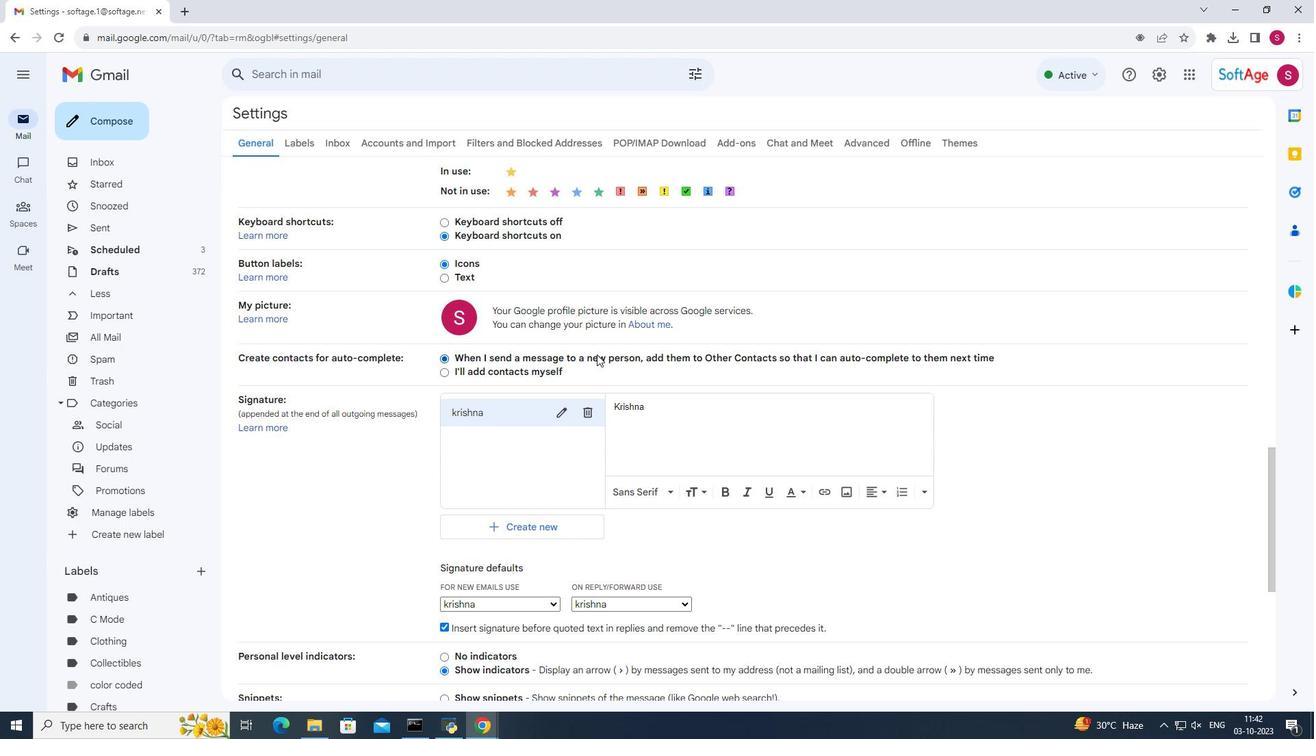 
Action: Mouse scrolled (595, 352) with delta (0, 0)
Screenshot: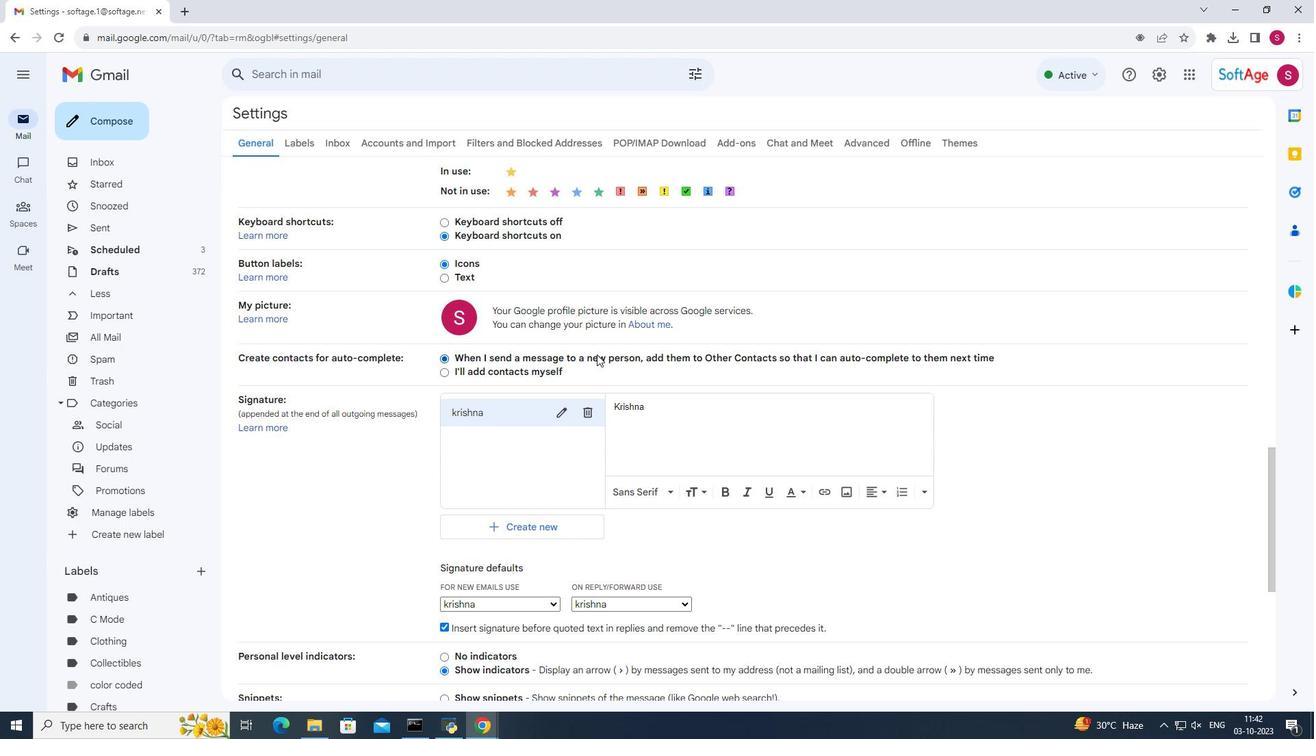 
Action: Mouse moved to (596, 354)
Screenshot: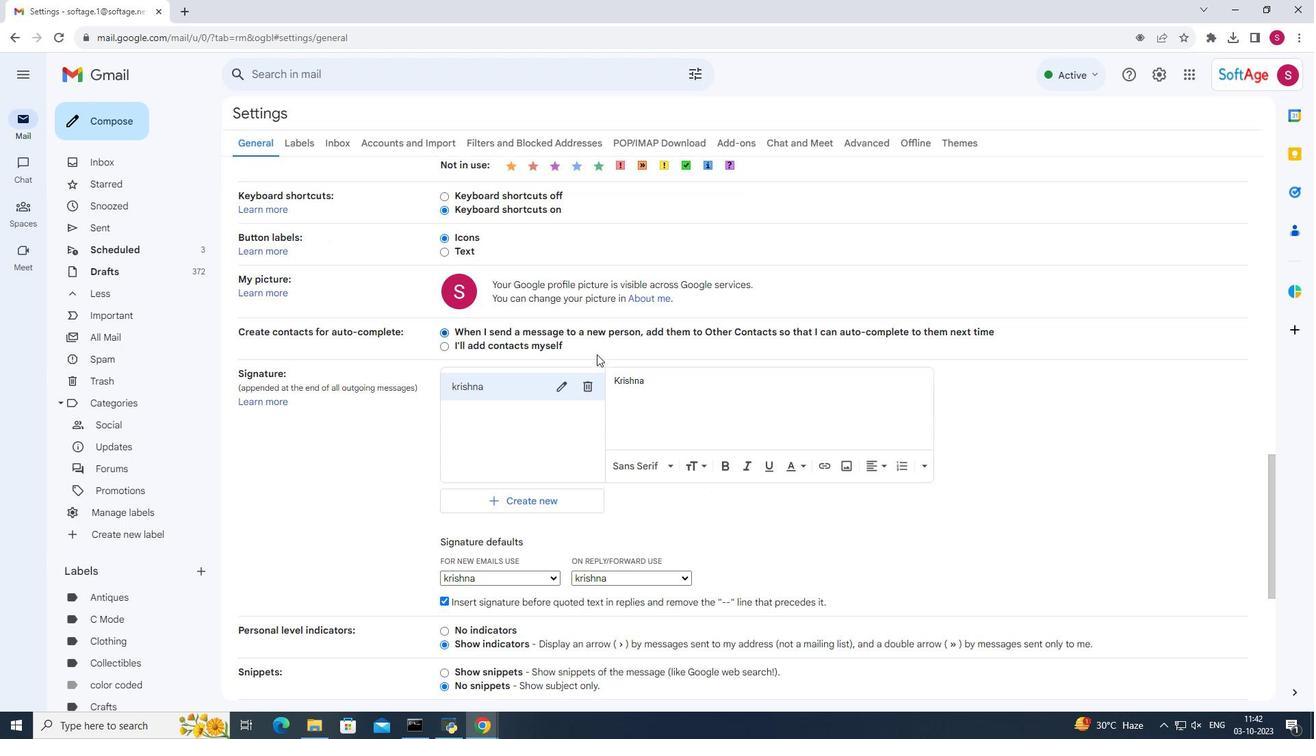 
Action: Mouse scrolled (596, 353) with delta (0, 0)
Screenshot: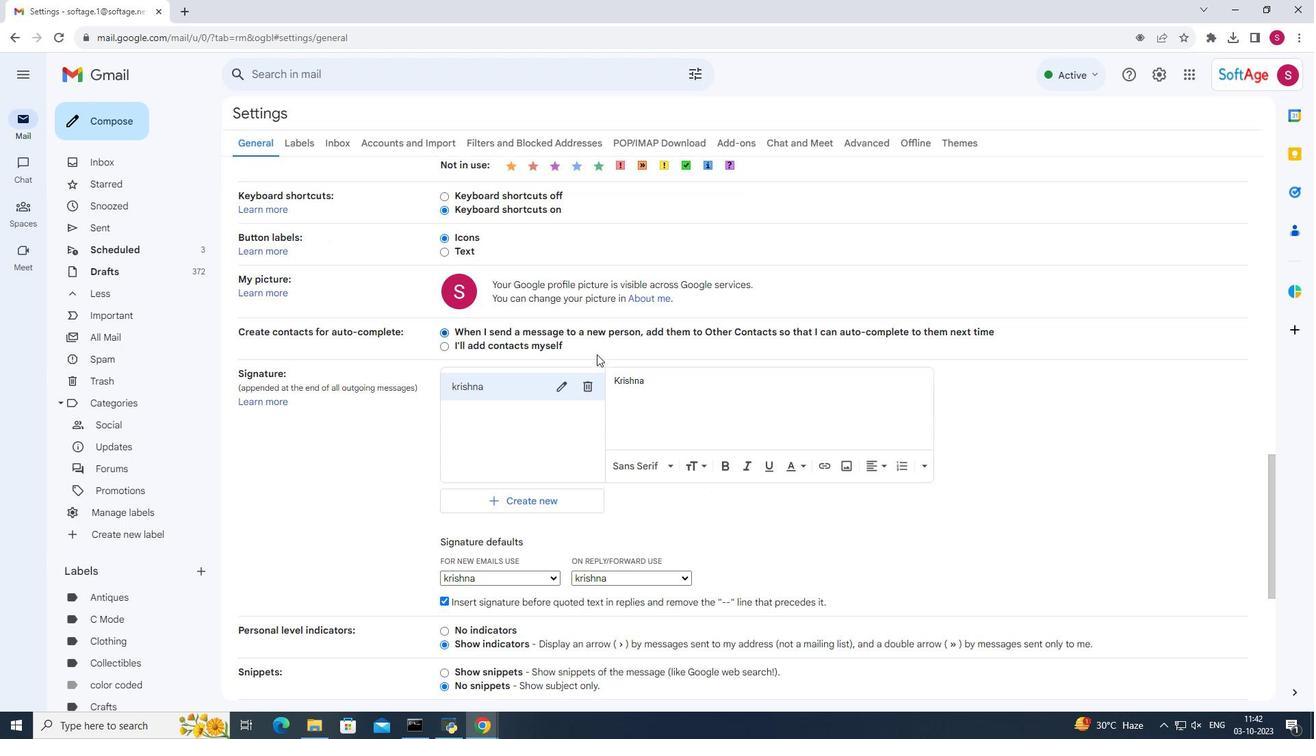 
Action: Mouse moved to (596, 354)
Screenshot: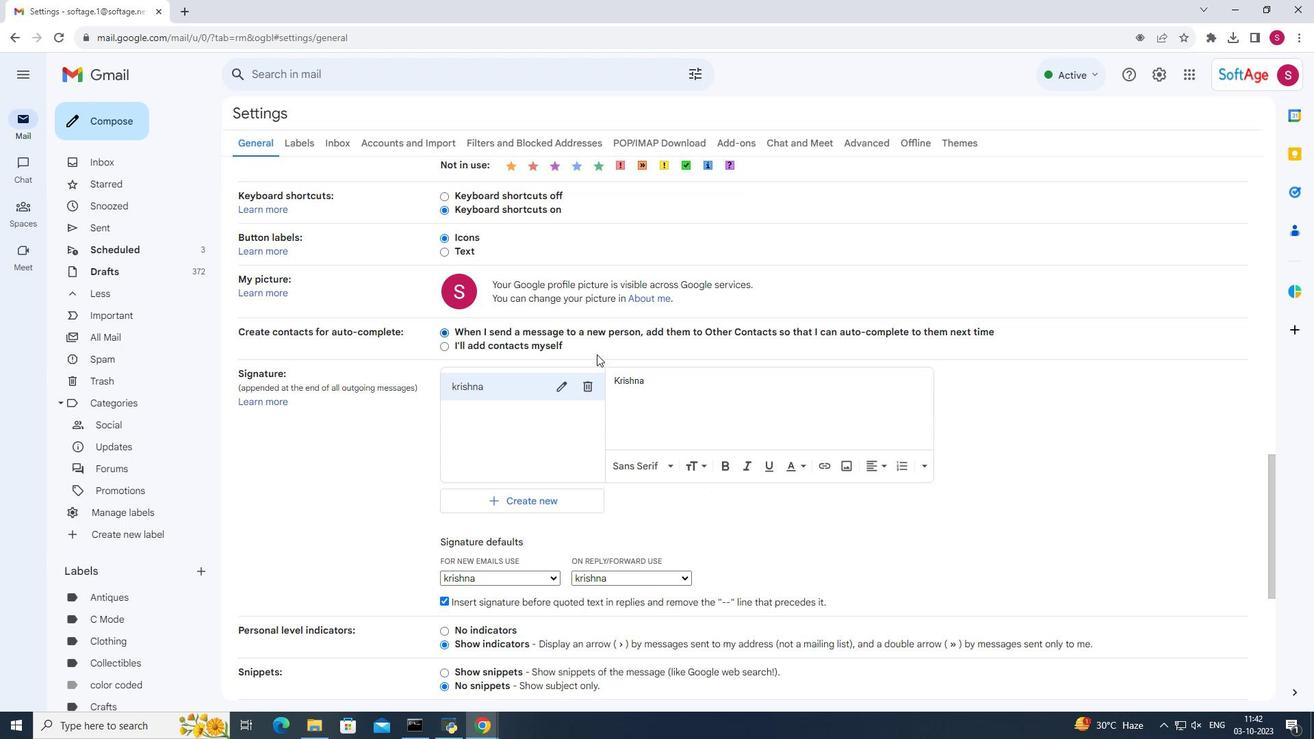 
Action: Mouse scrolled (596, 353) with delta (0, 0)
Screenshot: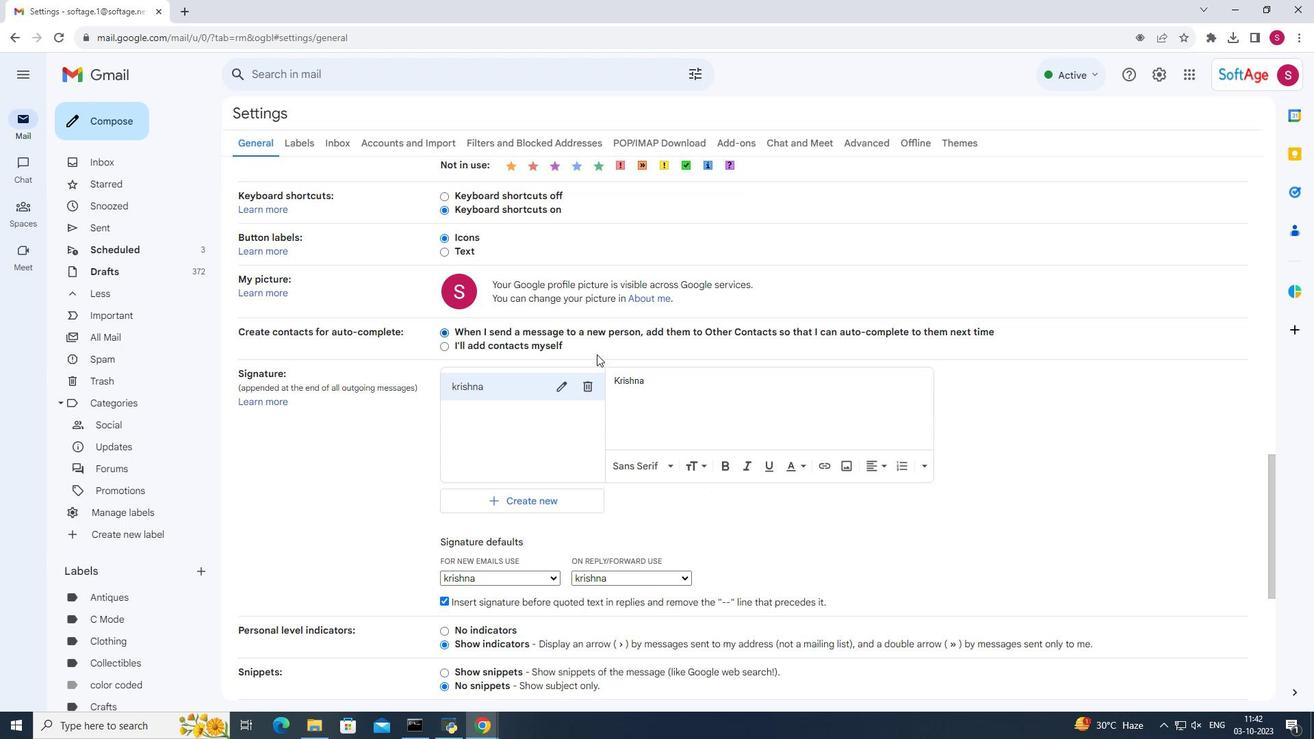 
Action: Mouse scrolled (596, 353) with delta (0, 0)
Screenshot: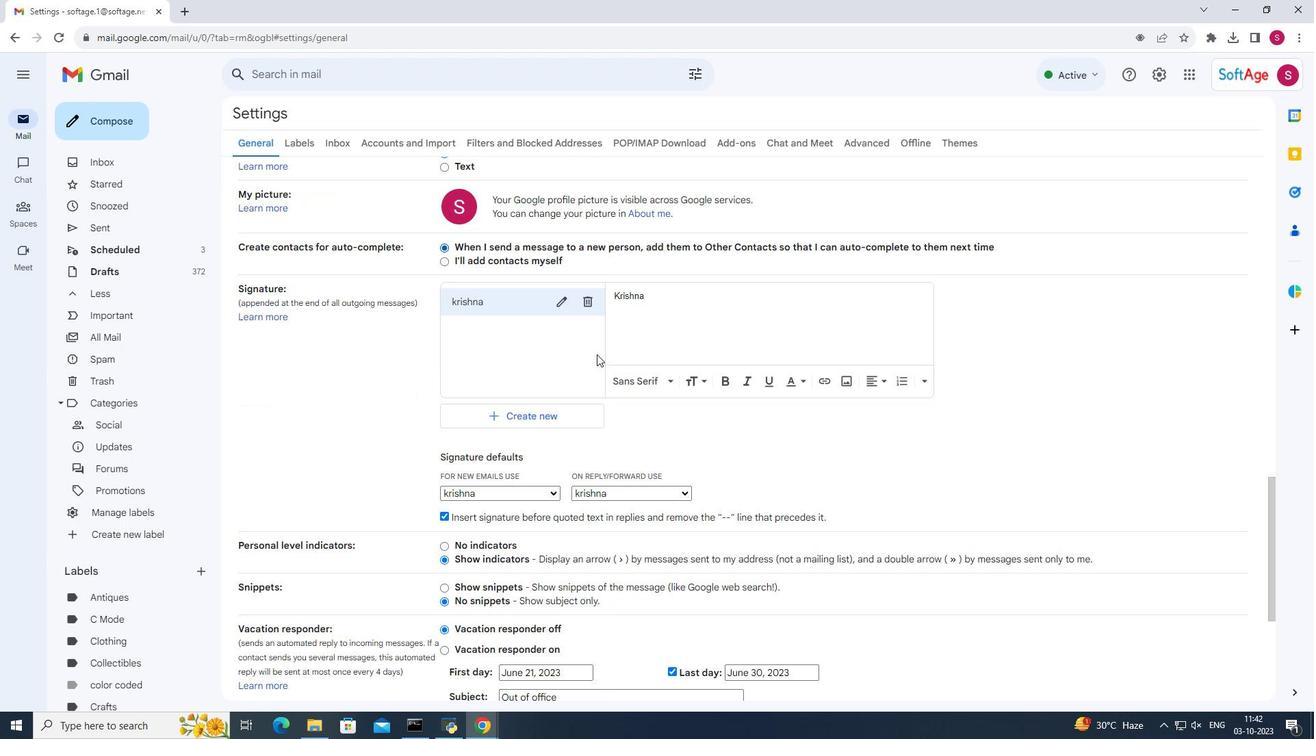 
Action: Mouse moved to (606, 356)
Screenshot: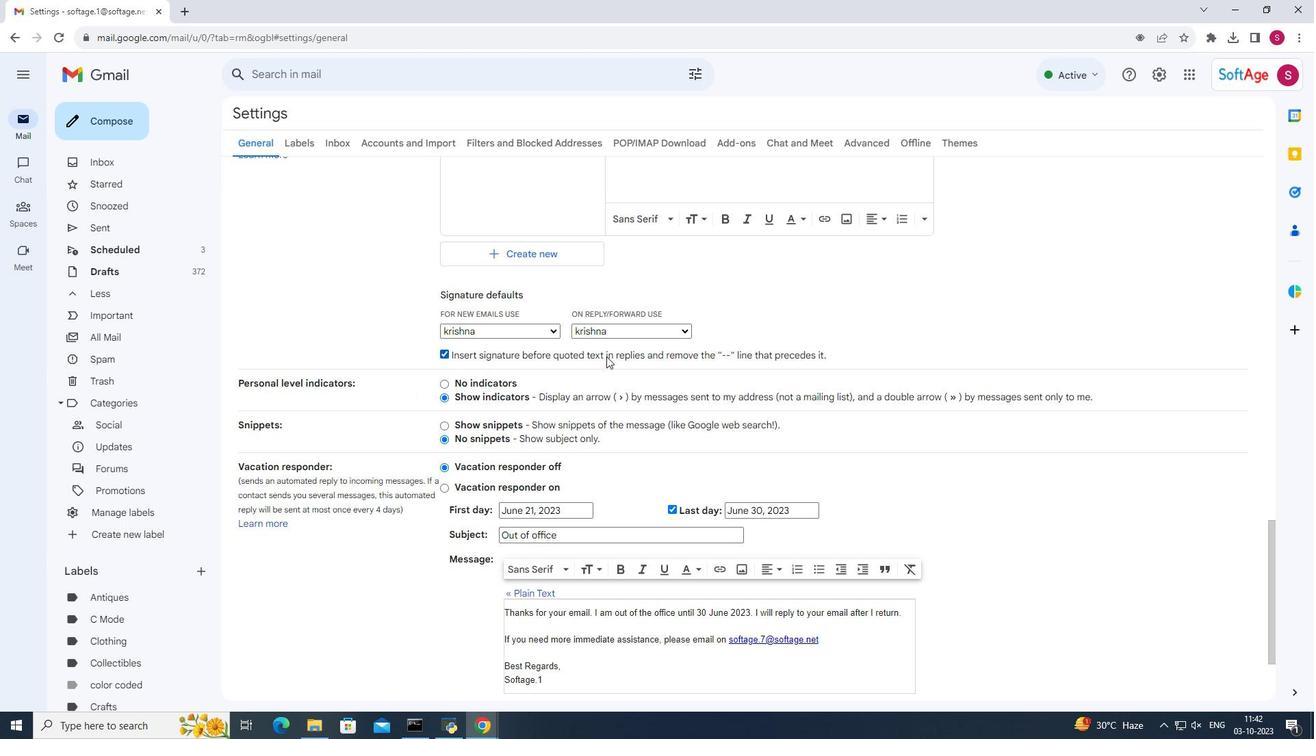 
Action: Mouse scrolled (606, 355) with delta (0, 0)
Screenshot: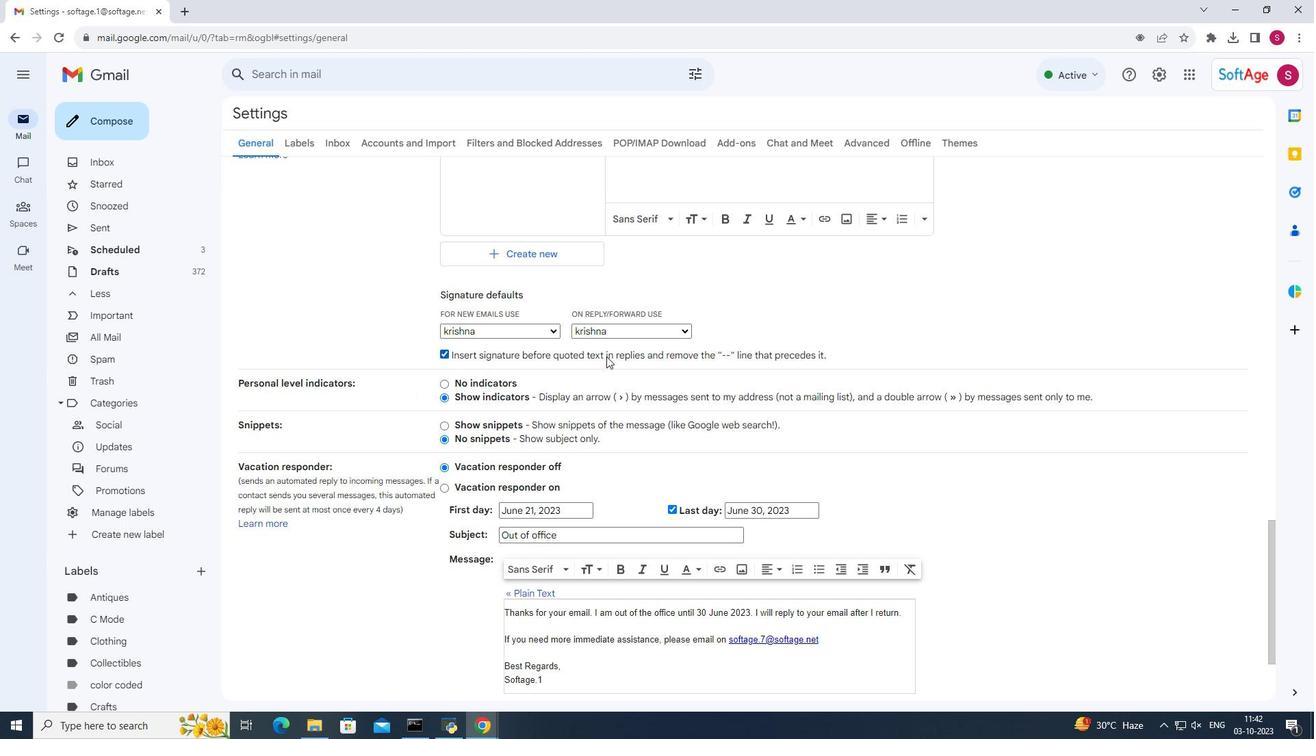 
Action: Mouse moved to (607, 357)
Screenshot: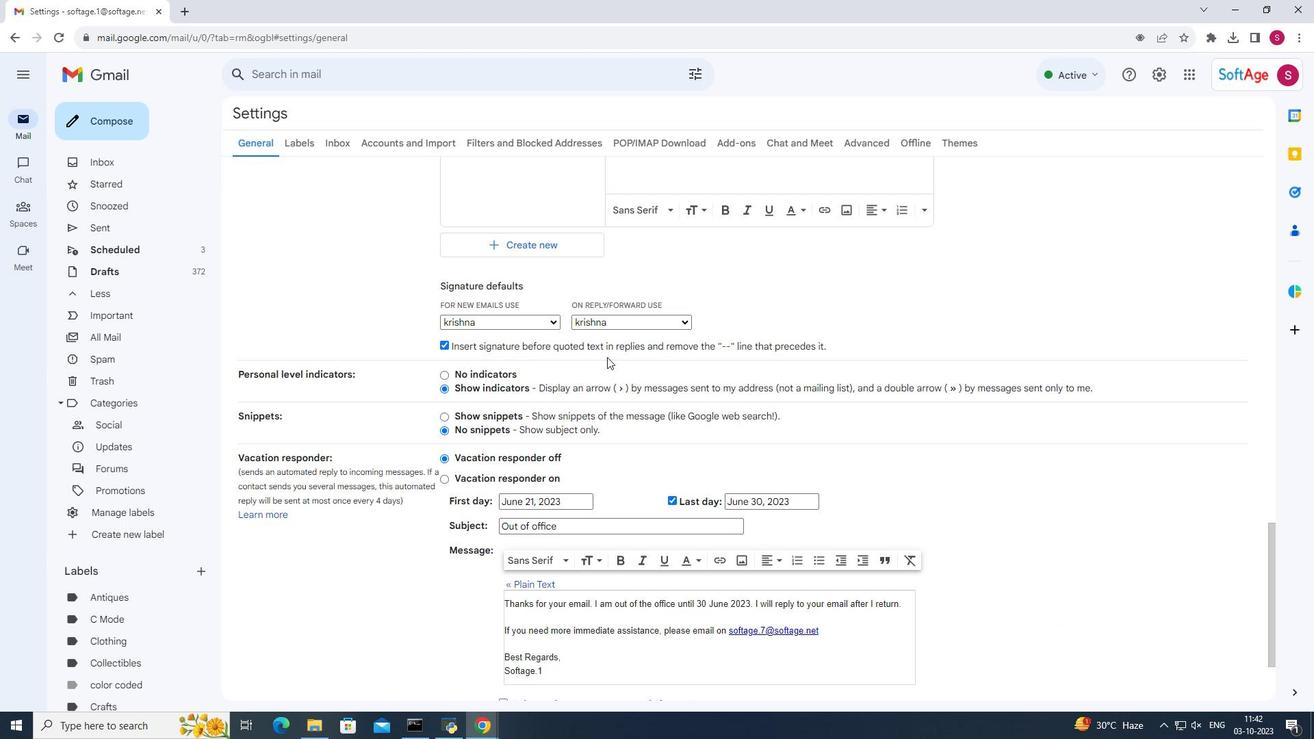 
Action: Mouse scrolled (607, 356) with delta (0, 0)
Screenshot: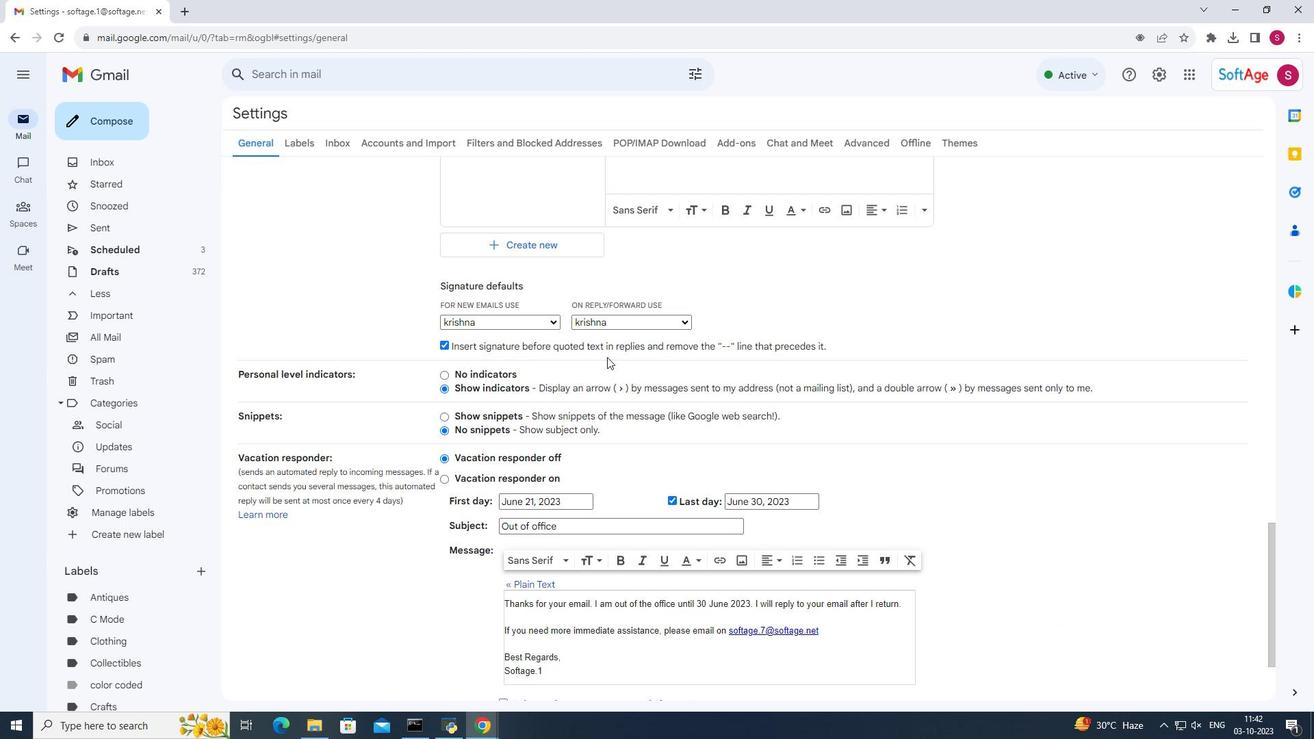 
Action: Mouse moved to (607, 357)
Screenshot: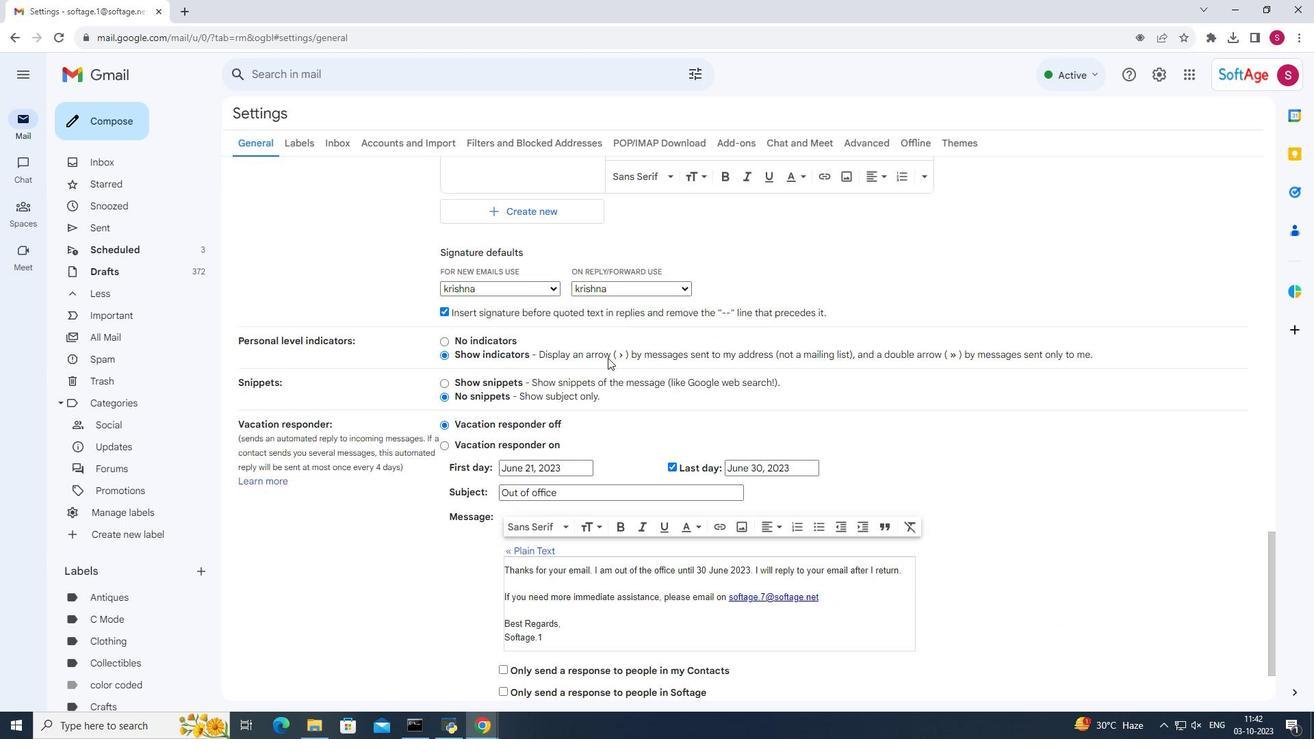 
Action: Mouse scrolled (607, 356) with delta (0, 0)
Screenshot: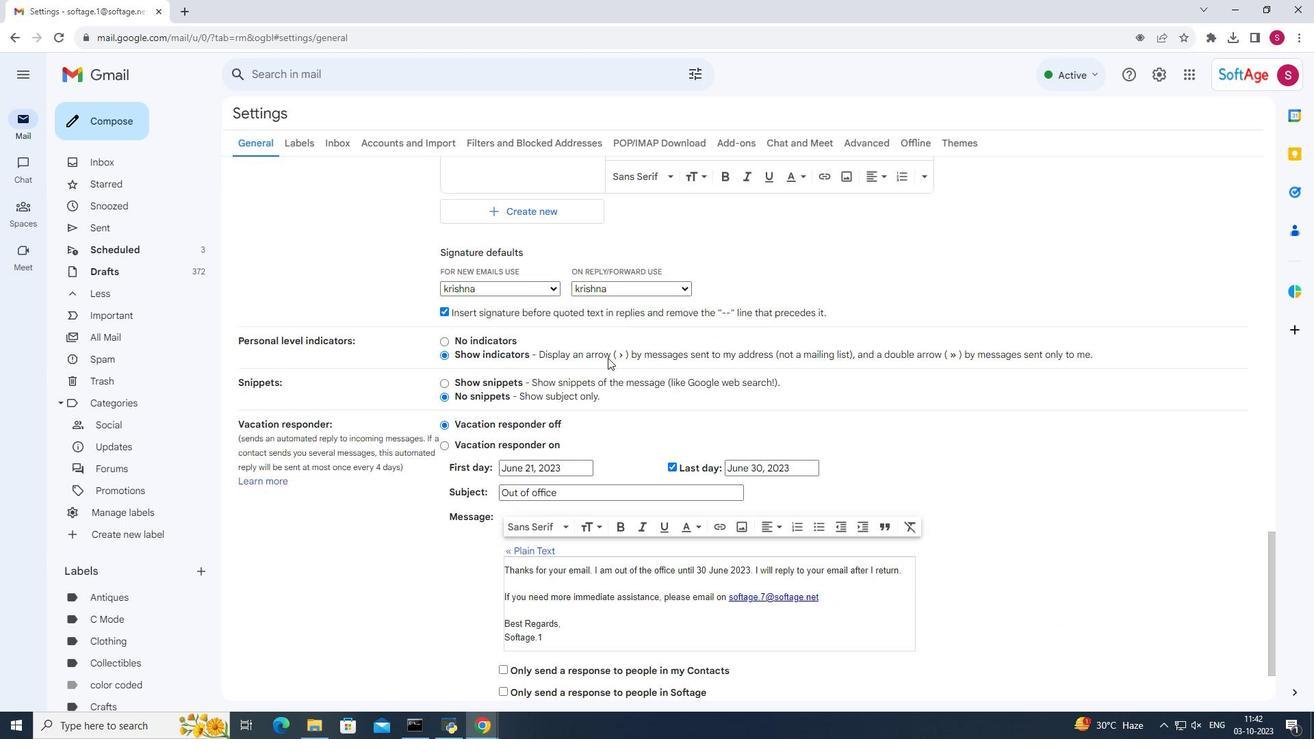 
Action: Mouse scrolled (607, 356) with delta (0, 0)
Screenshot: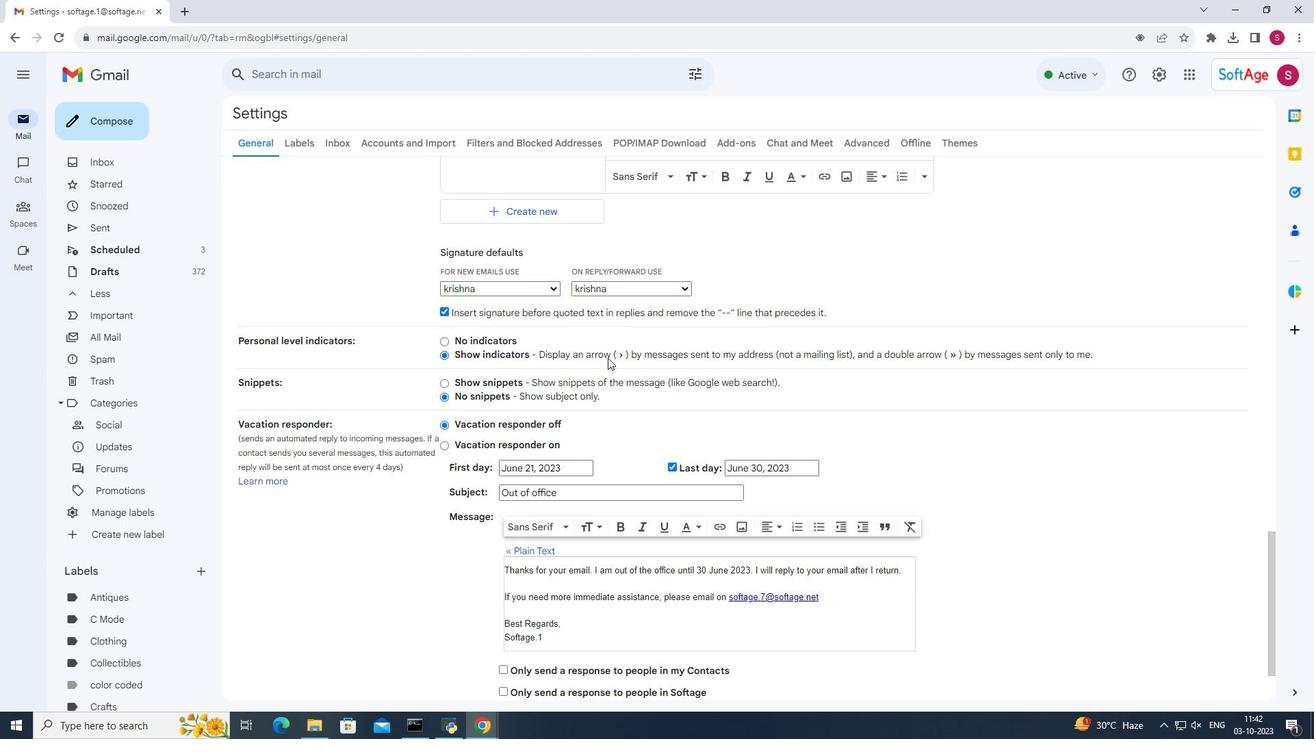 
Action: Mouse moved to (607, 357)
Screenshot: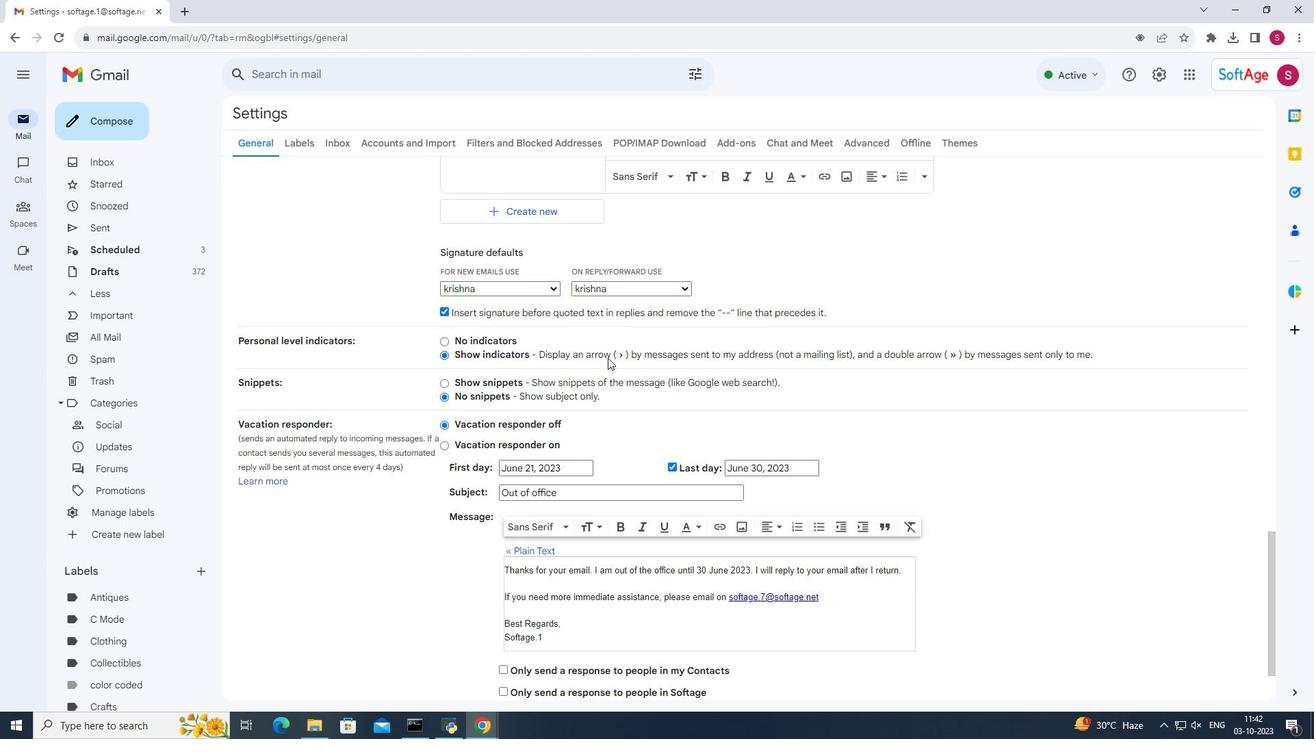 
Action: Mouse scrolled (607, 357) with delta (0, 0)
Screenshot: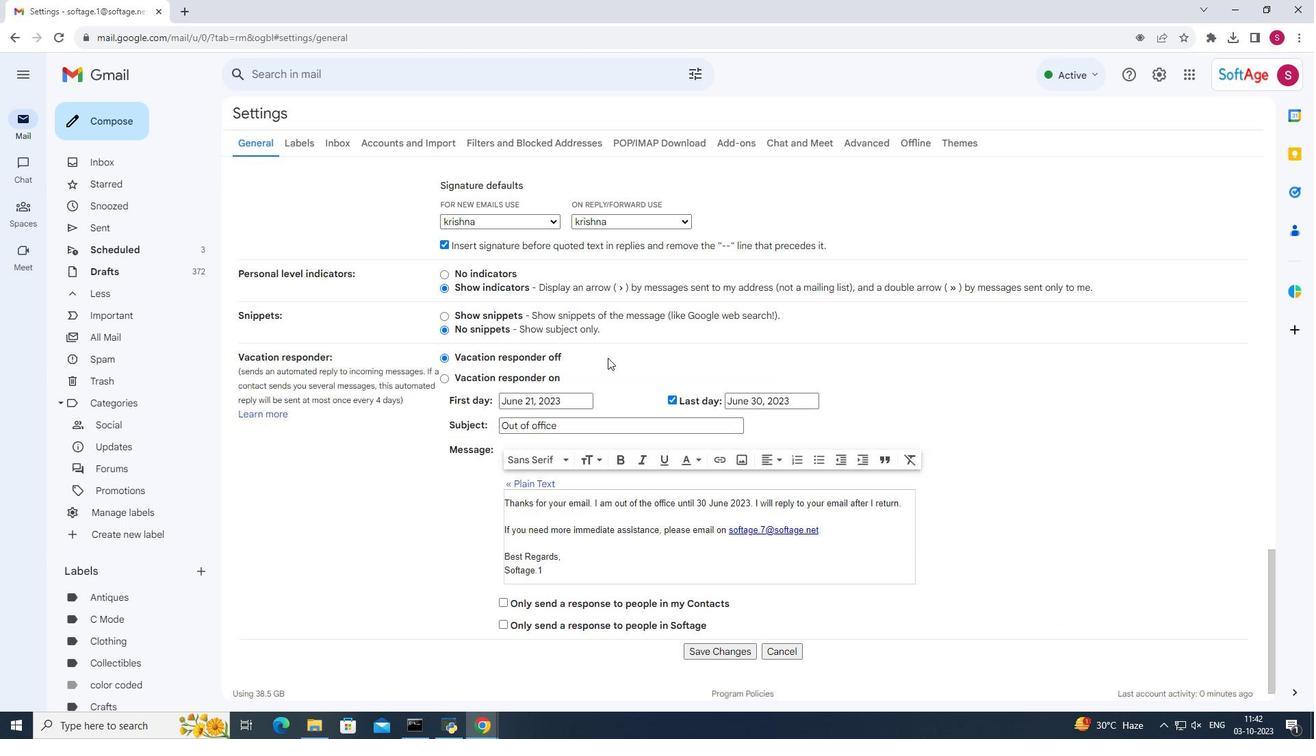 
Action: Mouse moved to (608, 358)
Screenshot: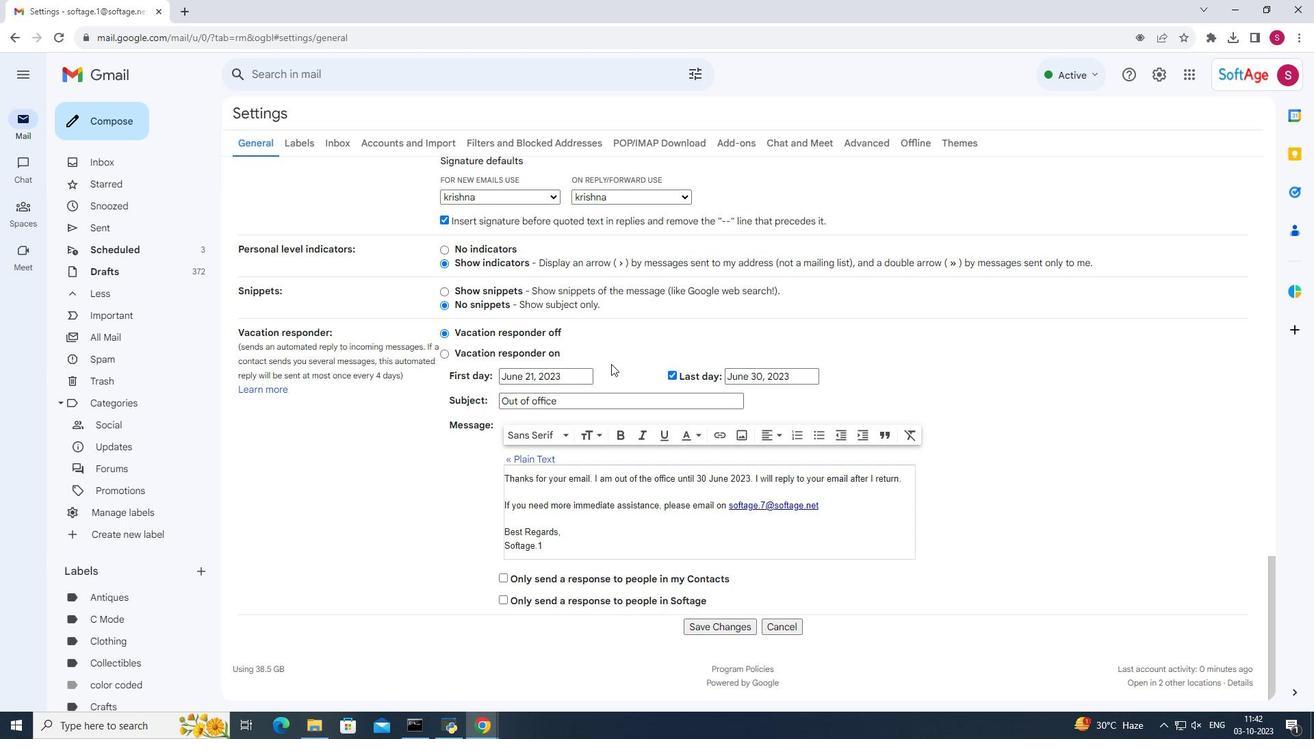 
Action: Mouse scrolled (608, 357) with delta (0, 0)
Screenshot: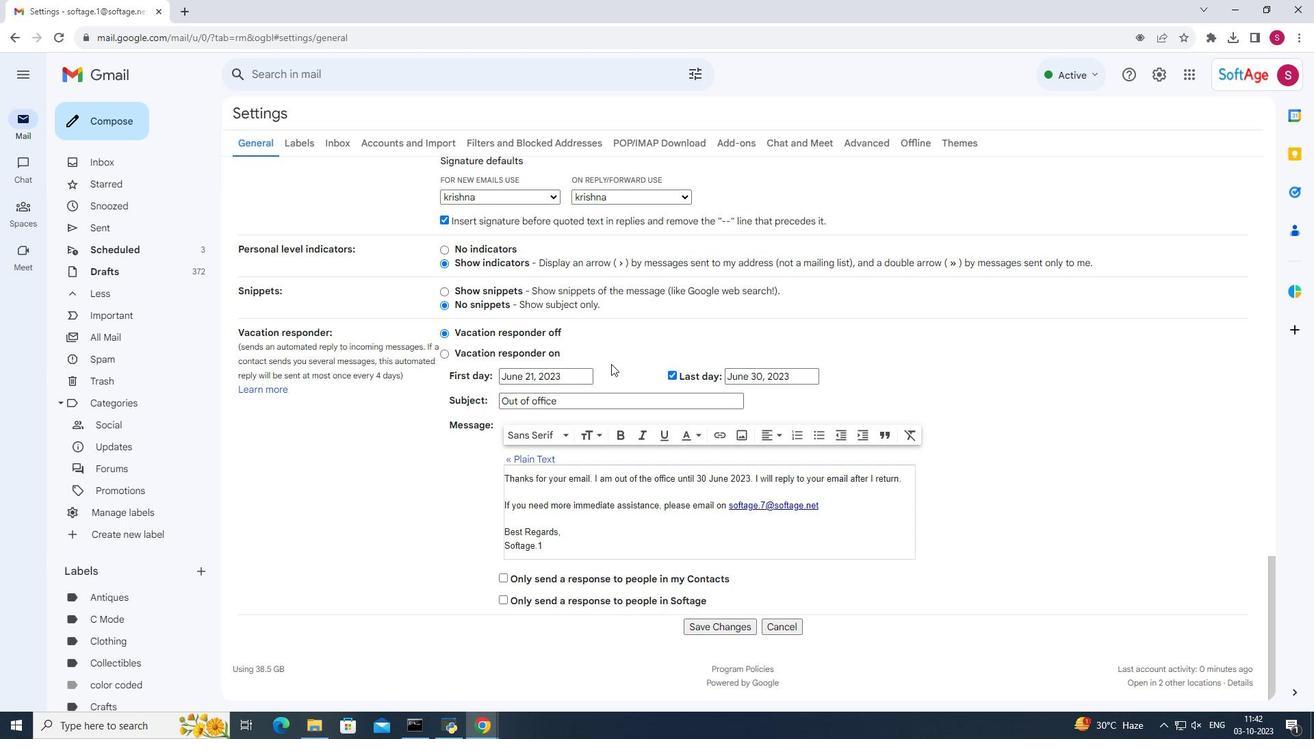 
Action: Mouse moved to (724, 626)
Screenshot: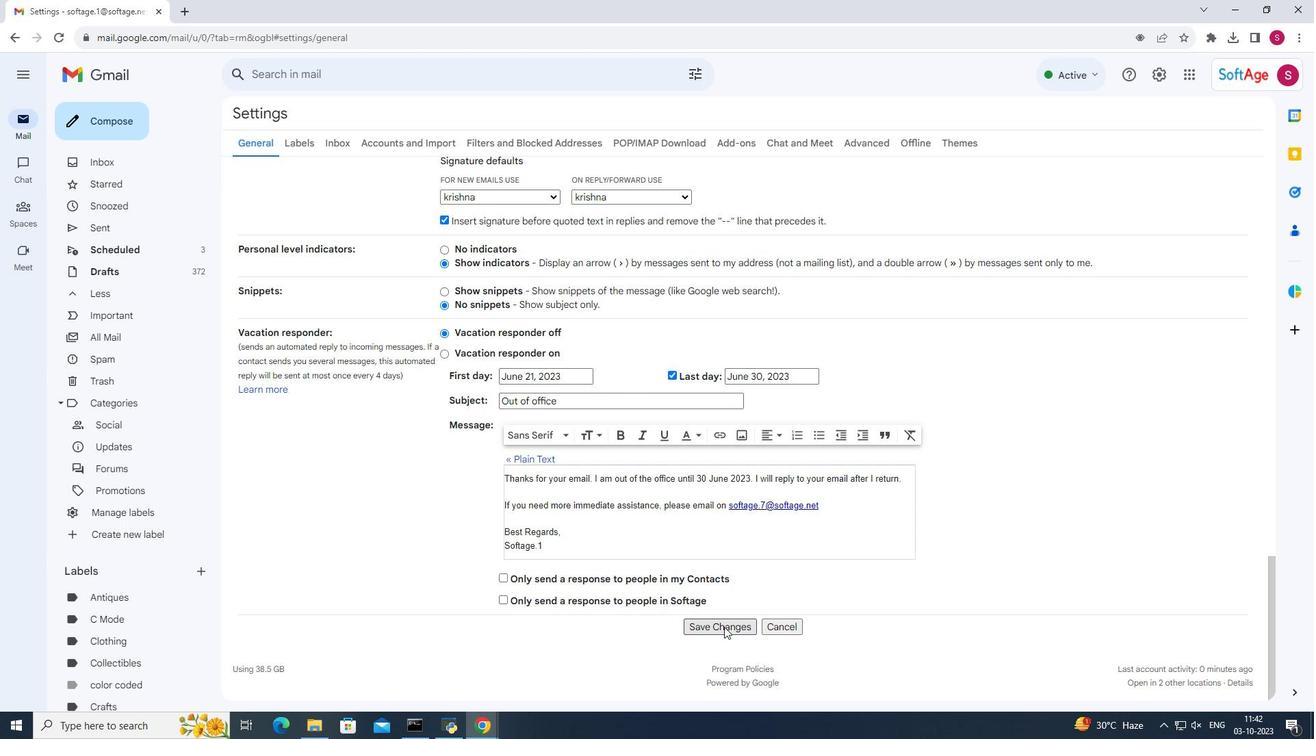 
Action: Mouse pressed left at (724, 626)
Screenshot: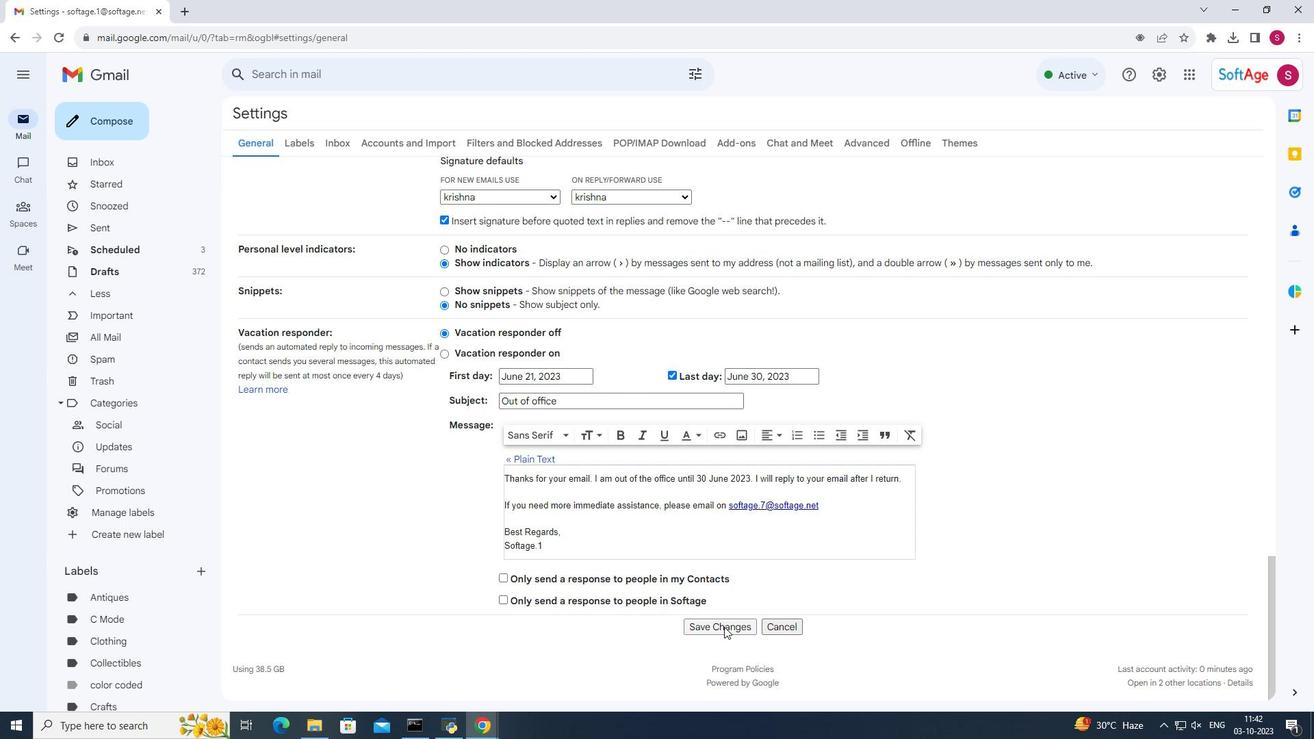 
Action: Mouse moved to (113, 117)
Screenshot: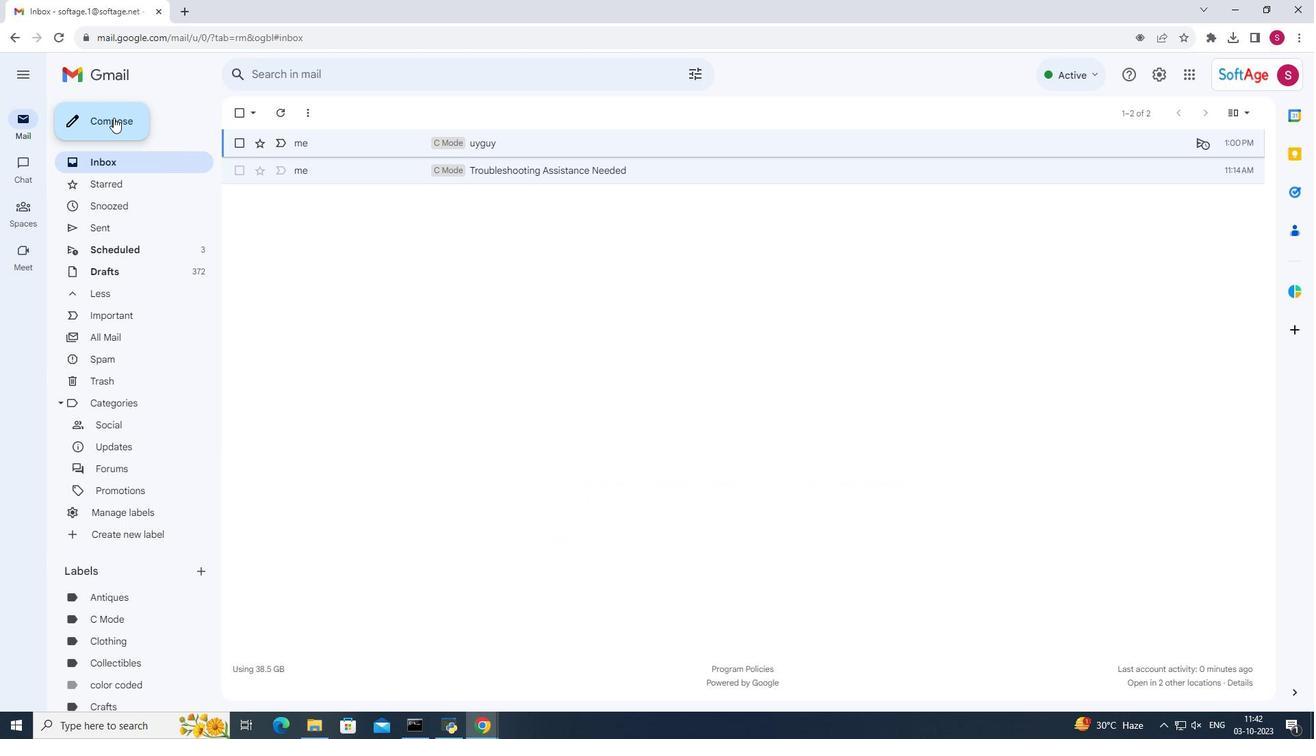 
Action: Mouse pressed left at (113, 117)
Screenshot: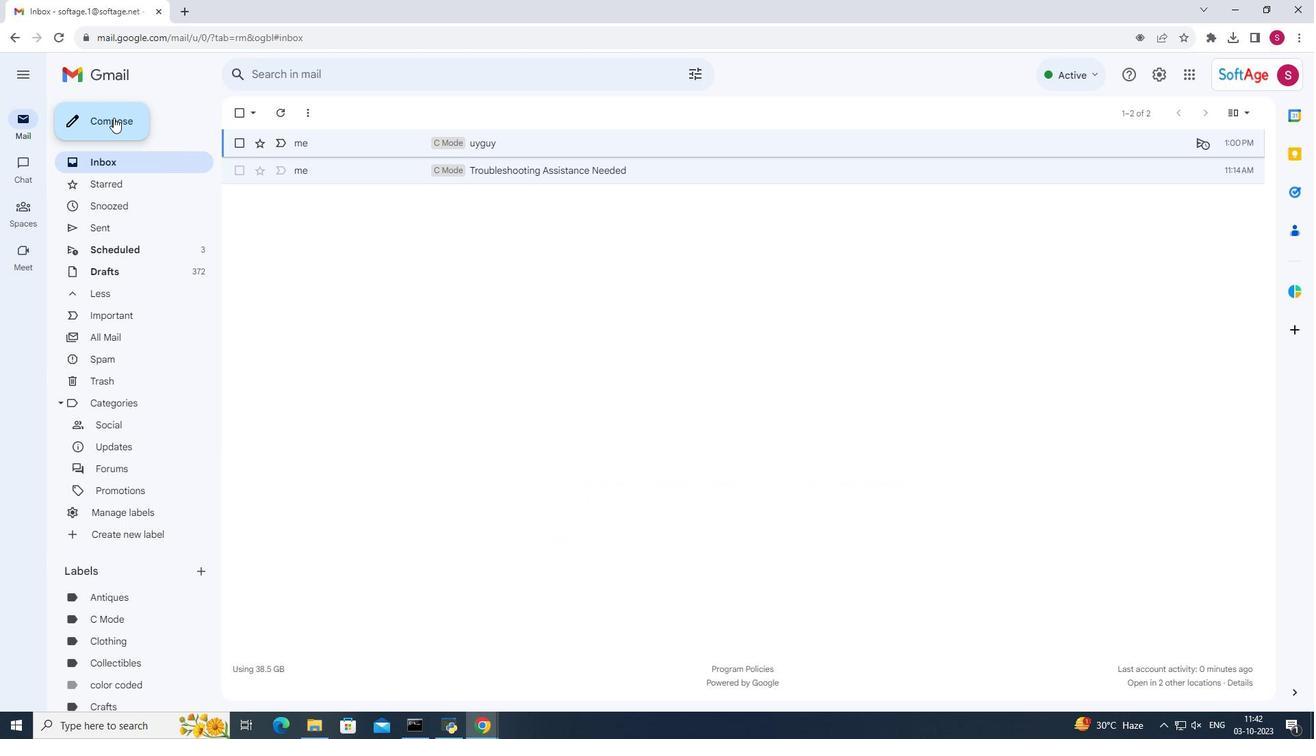 
Action: Mouse moved to (951, 327)
Screenshot: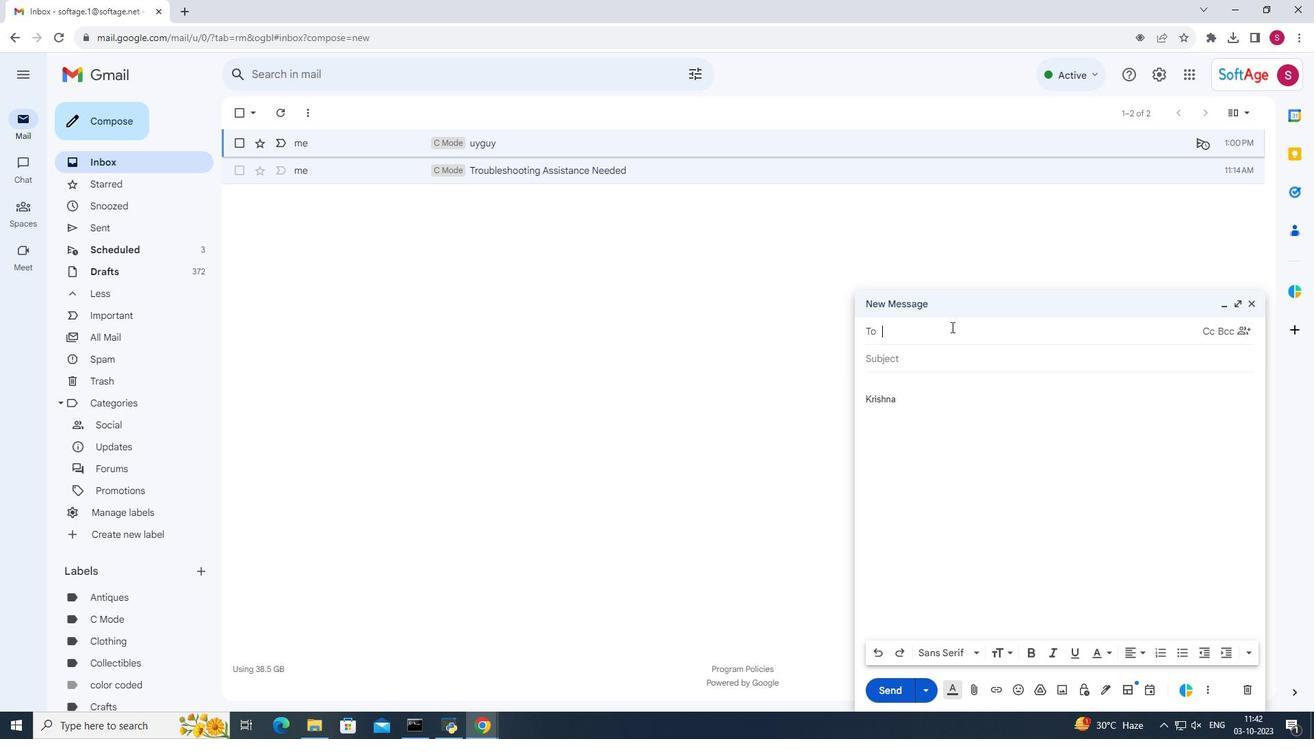 
Action: Key pressed soft
Screenshot: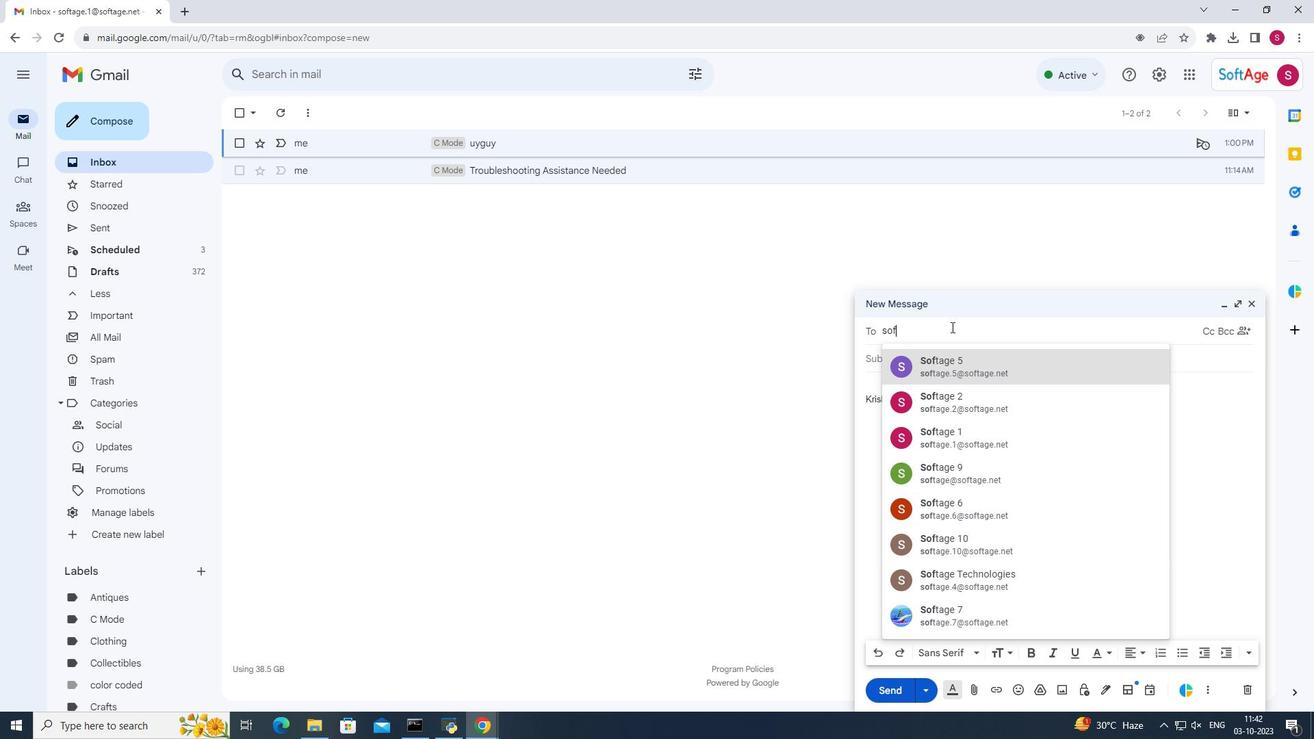 
Action: Mouse moved to (963, 401)
Screenshot: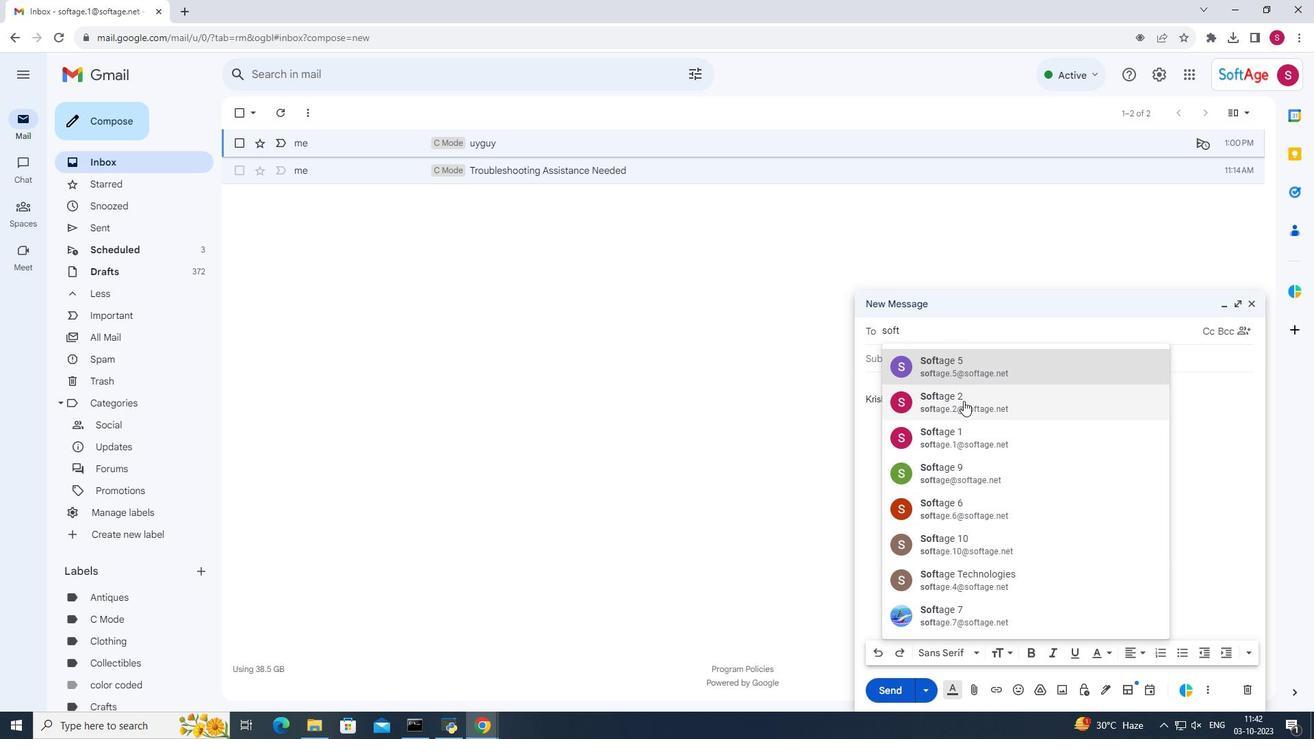 
Action: Mouse pressed left at (963, 401)
Screenshot: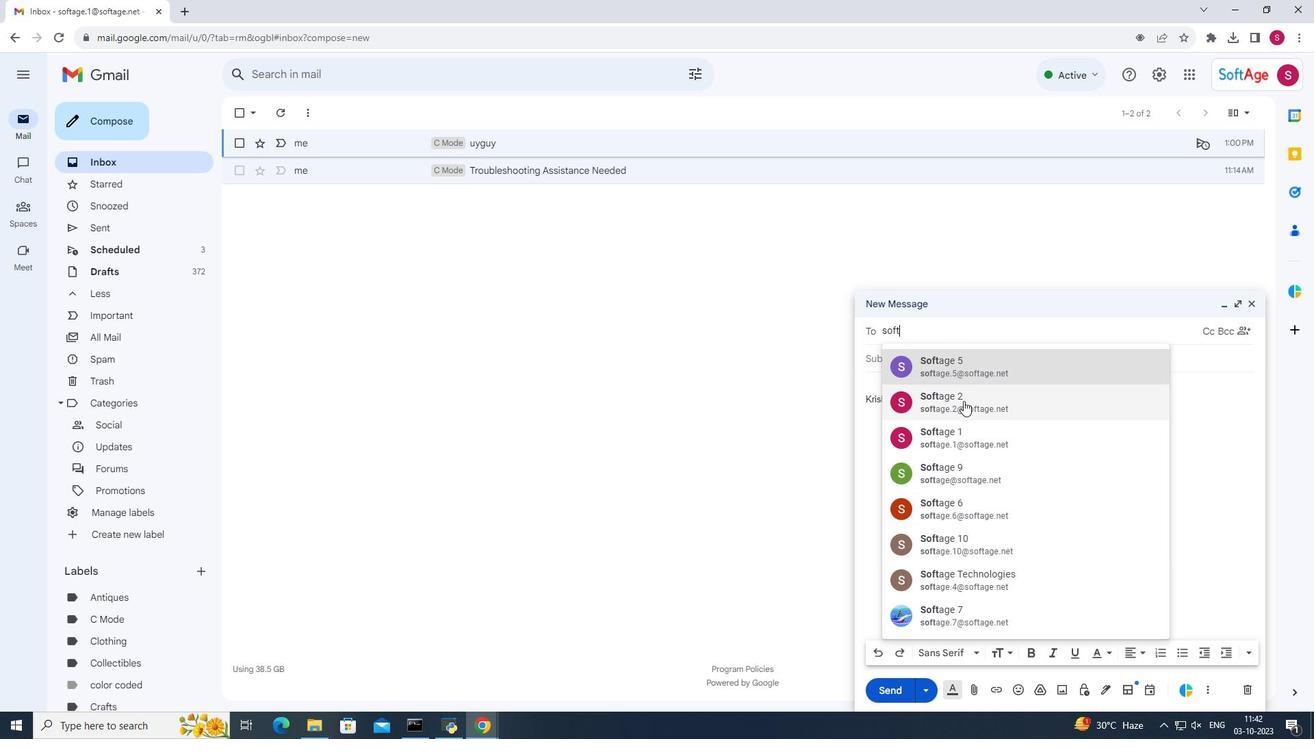 
Action: Mouse moved to (944, 374)
Screenshot: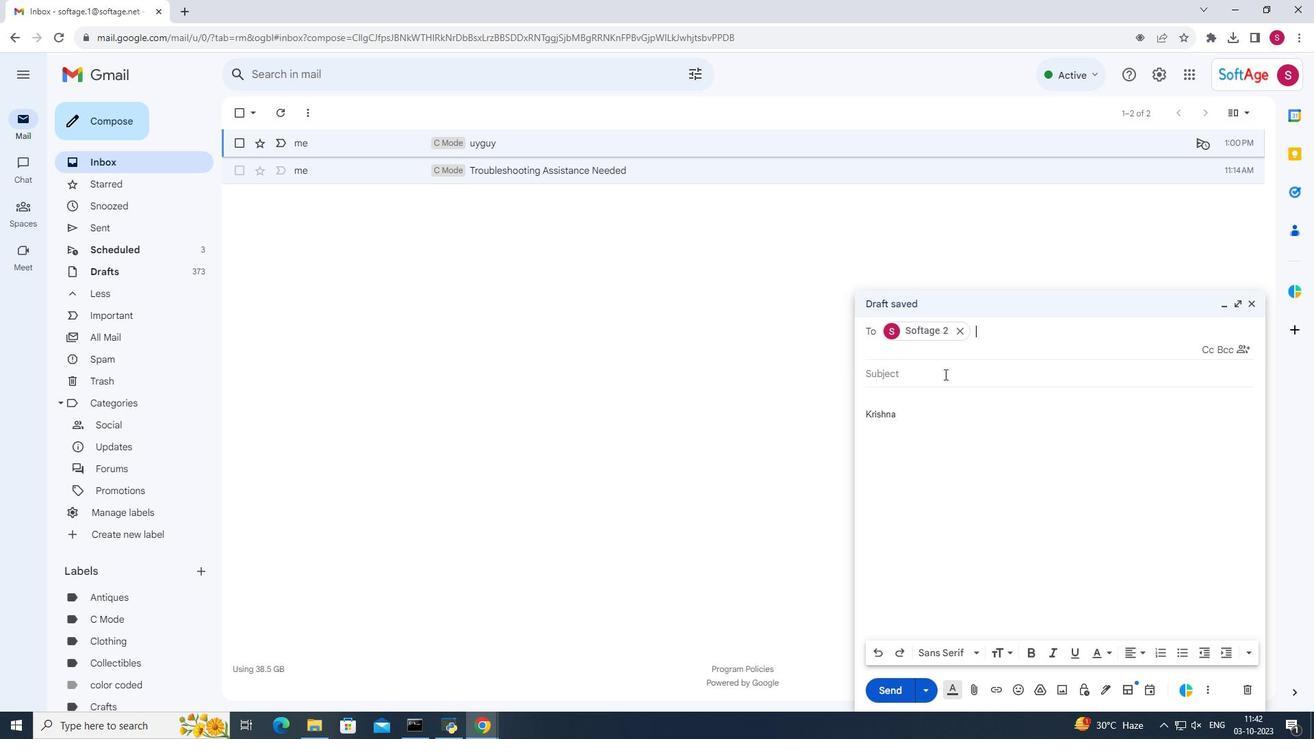 
Action: Mouse pressed left at (944, 374)
Screenshot: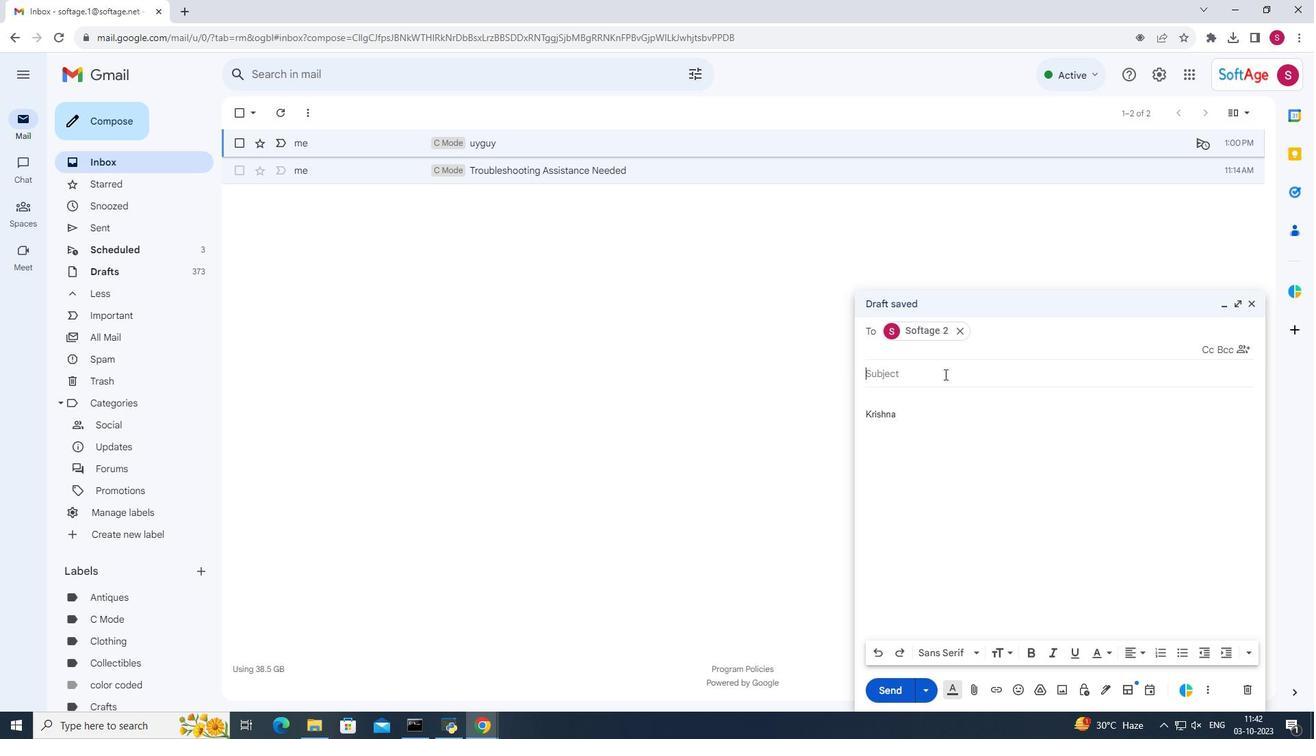 
Action: Key pressed leg<Key.backspace><Key.backspace><Key.backspace>leave<Key.space>
Screenshot: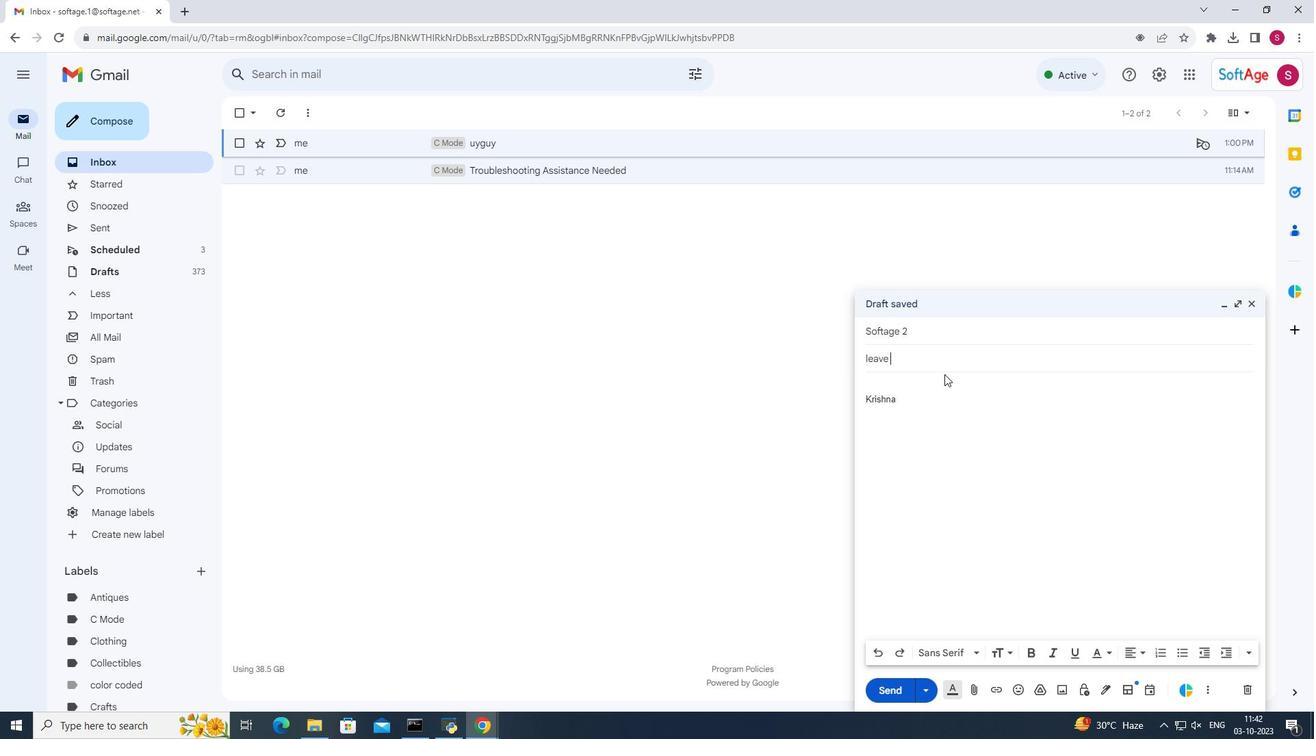 
Action: Mouse moved to (910, 398)
Screenshot: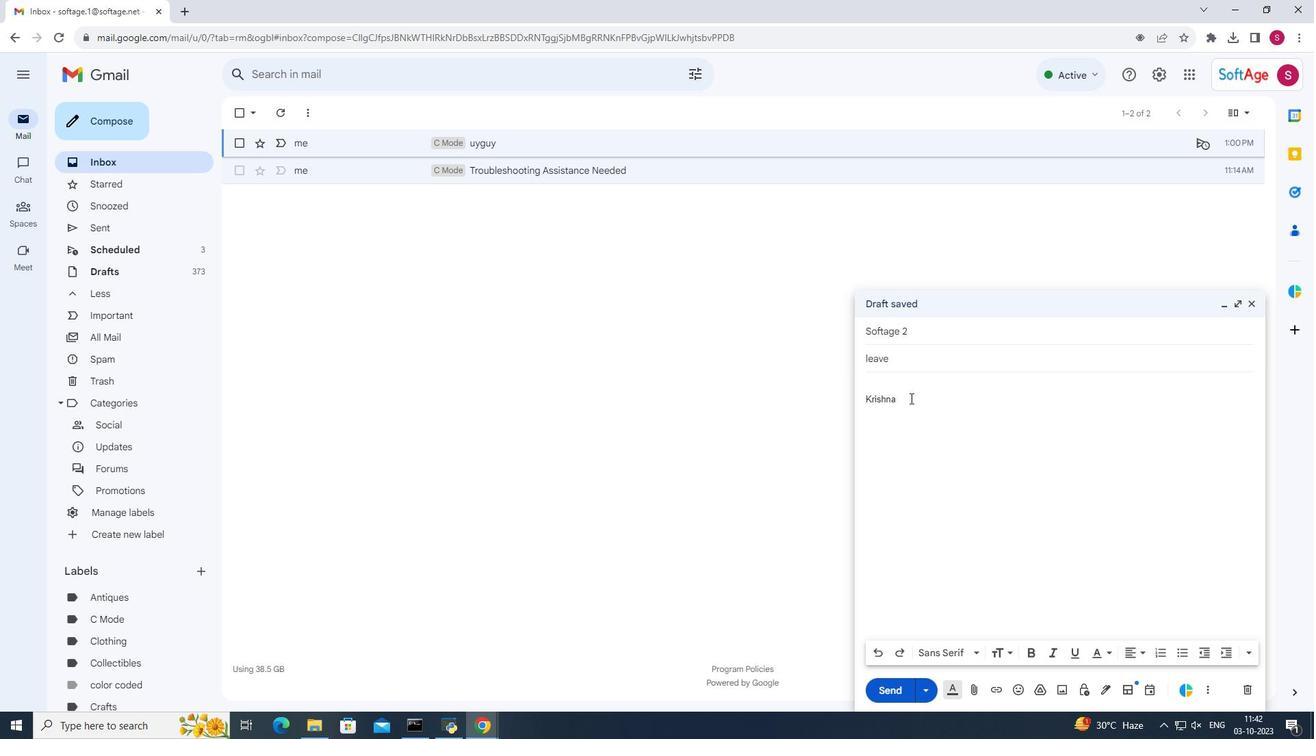 
Action: Mouse pressed left at (910, 398)
Screenshot: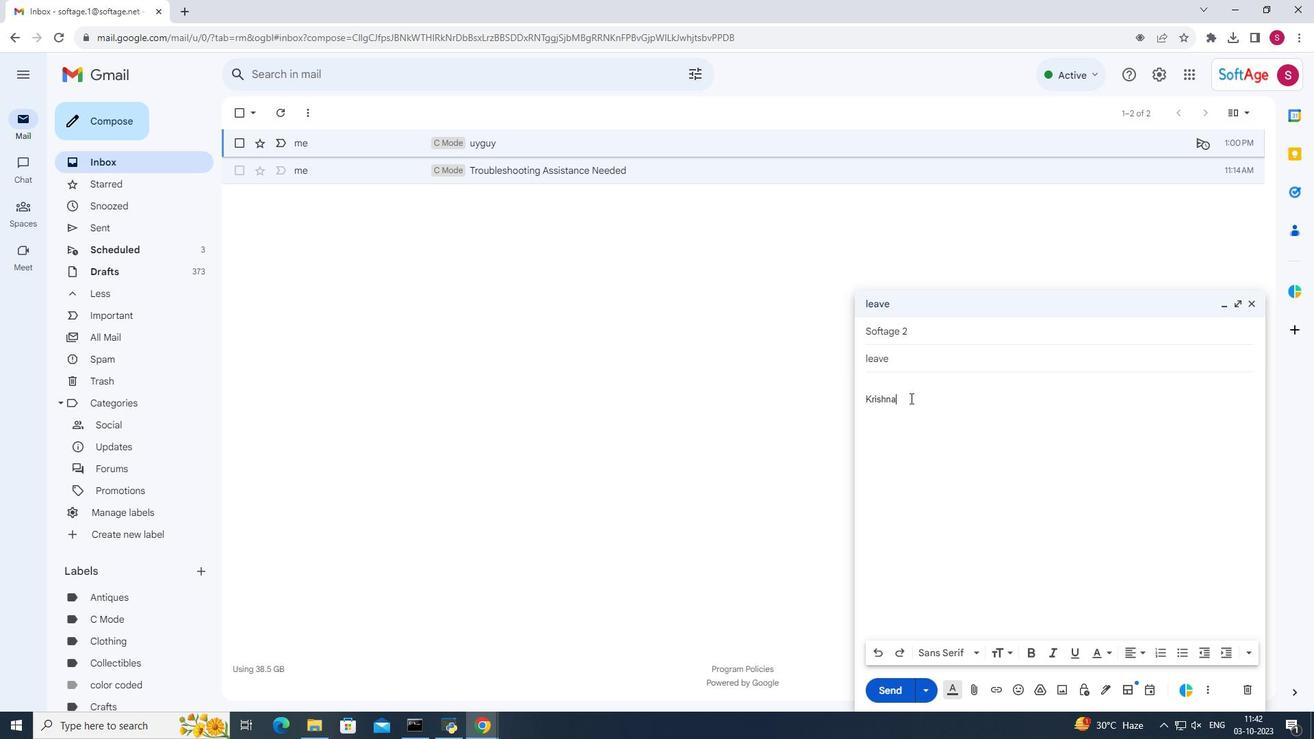 
Action: Mouse moved to (839, 398)
Screenshot: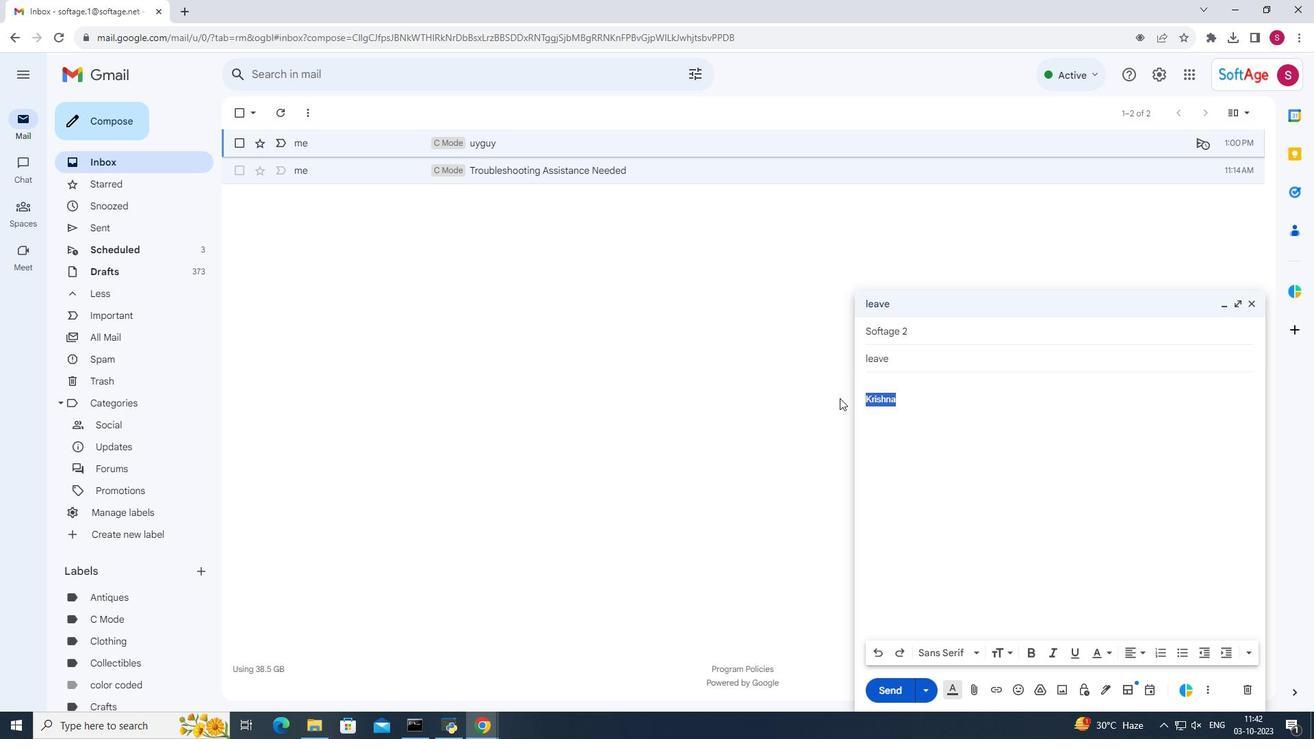 
Action: Key pressed <Key.backspace>
Screenshot: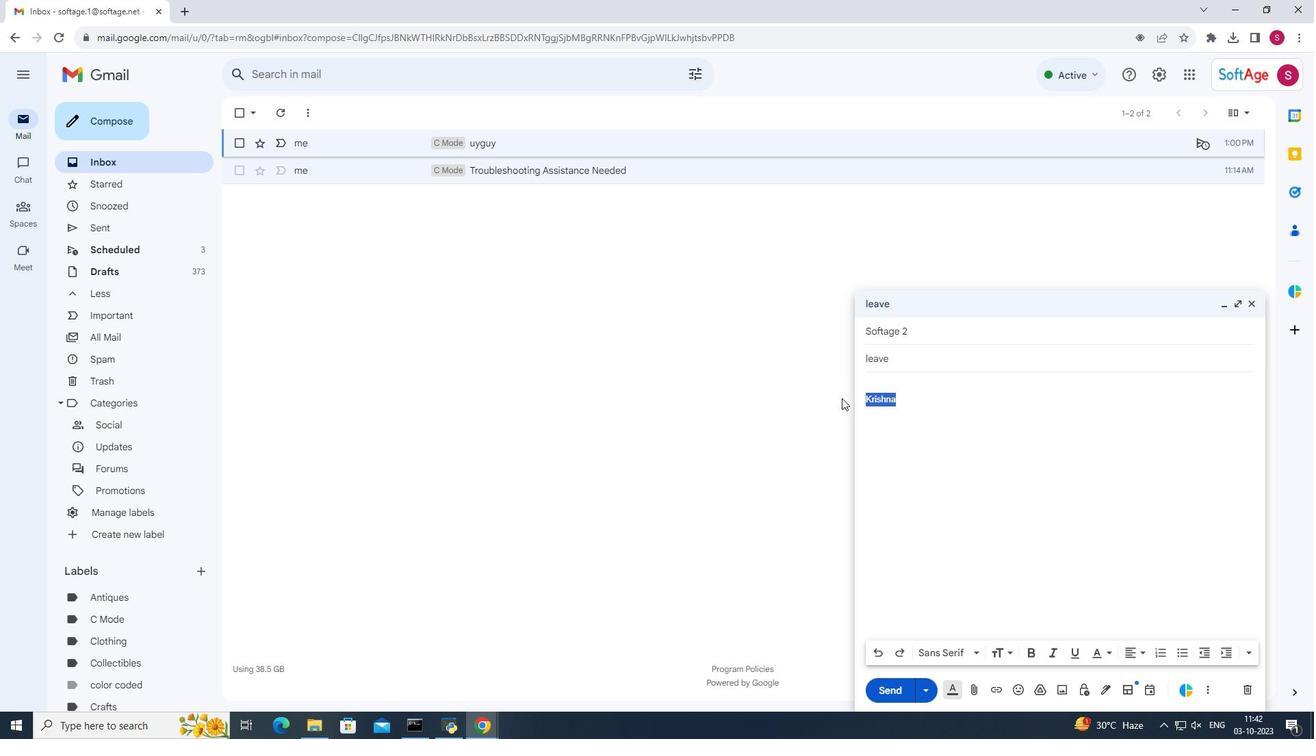 
Action: Mouse moved to (893, 388)
Screenshot: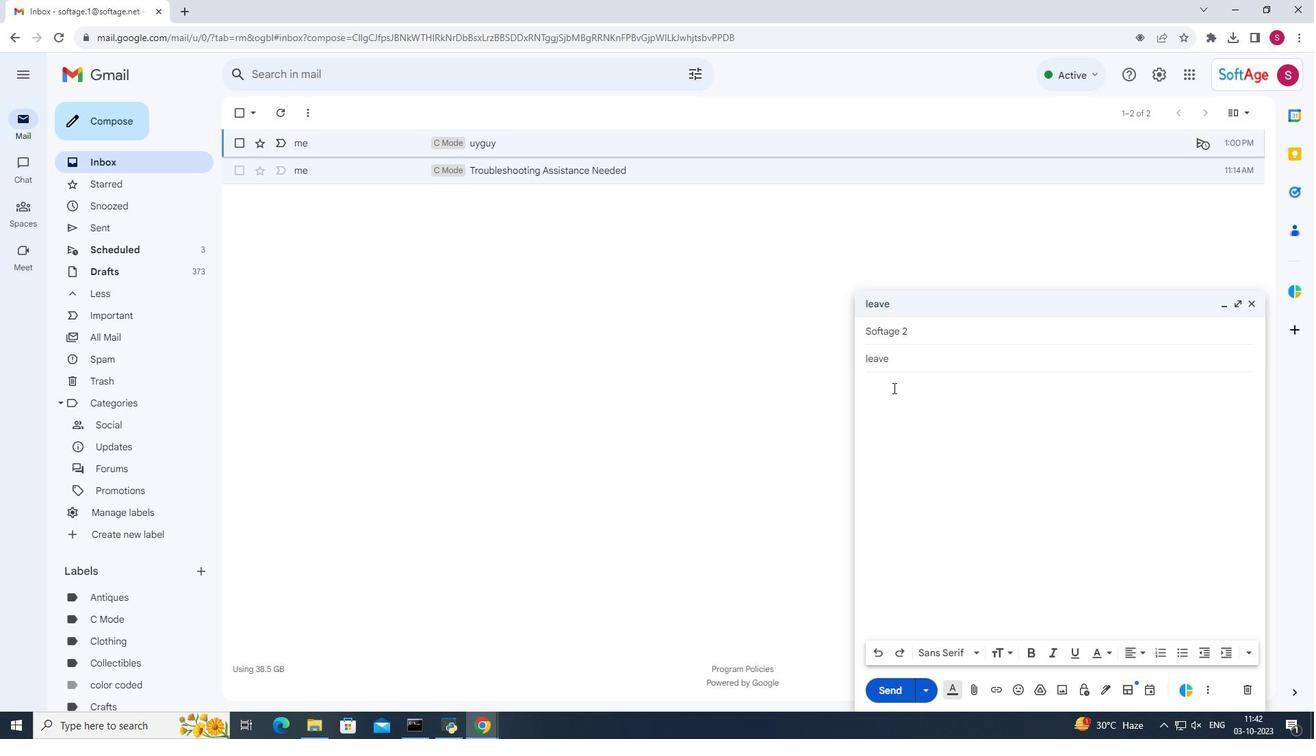 
Action: Mouse pressed left at (893, 388)
Screenshot: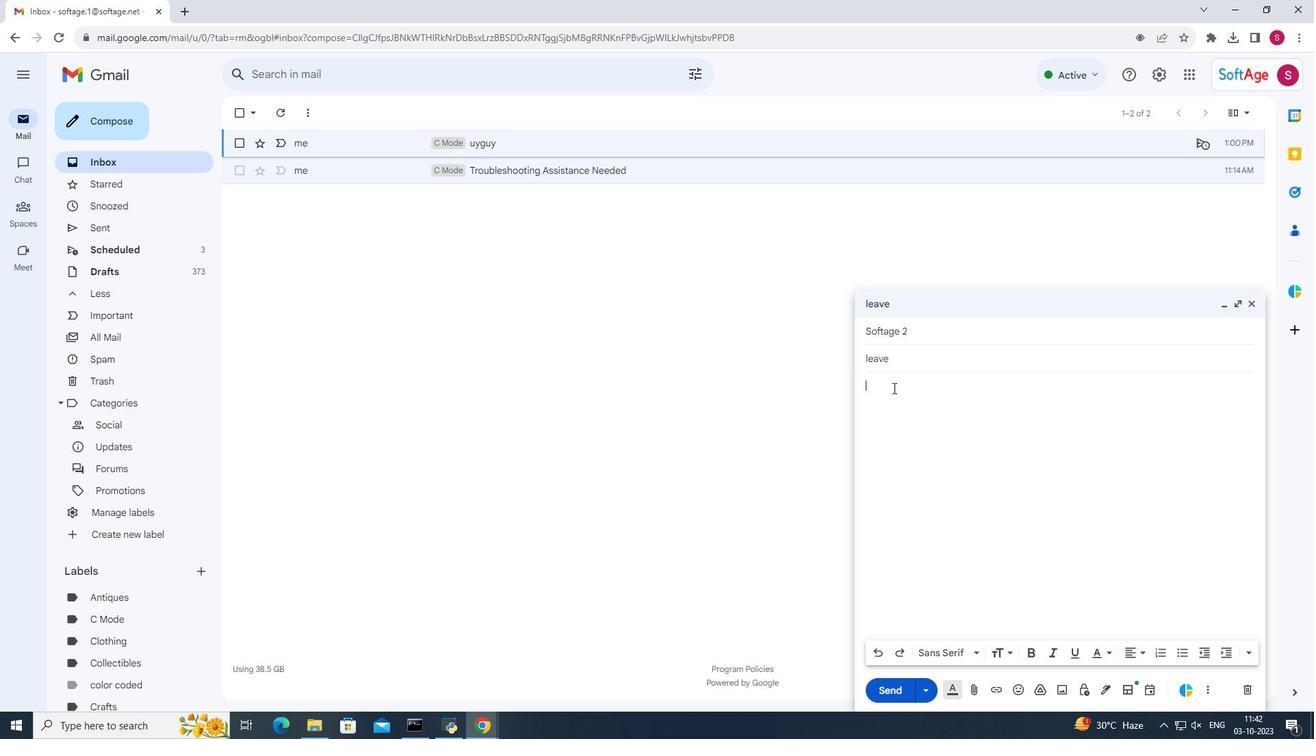 
Action: Key pressed fin<Key.backspace><Key.backspace><Key.backspace>please<Key.space>find<Key.space>the<Key.space>mail.
Screenshot: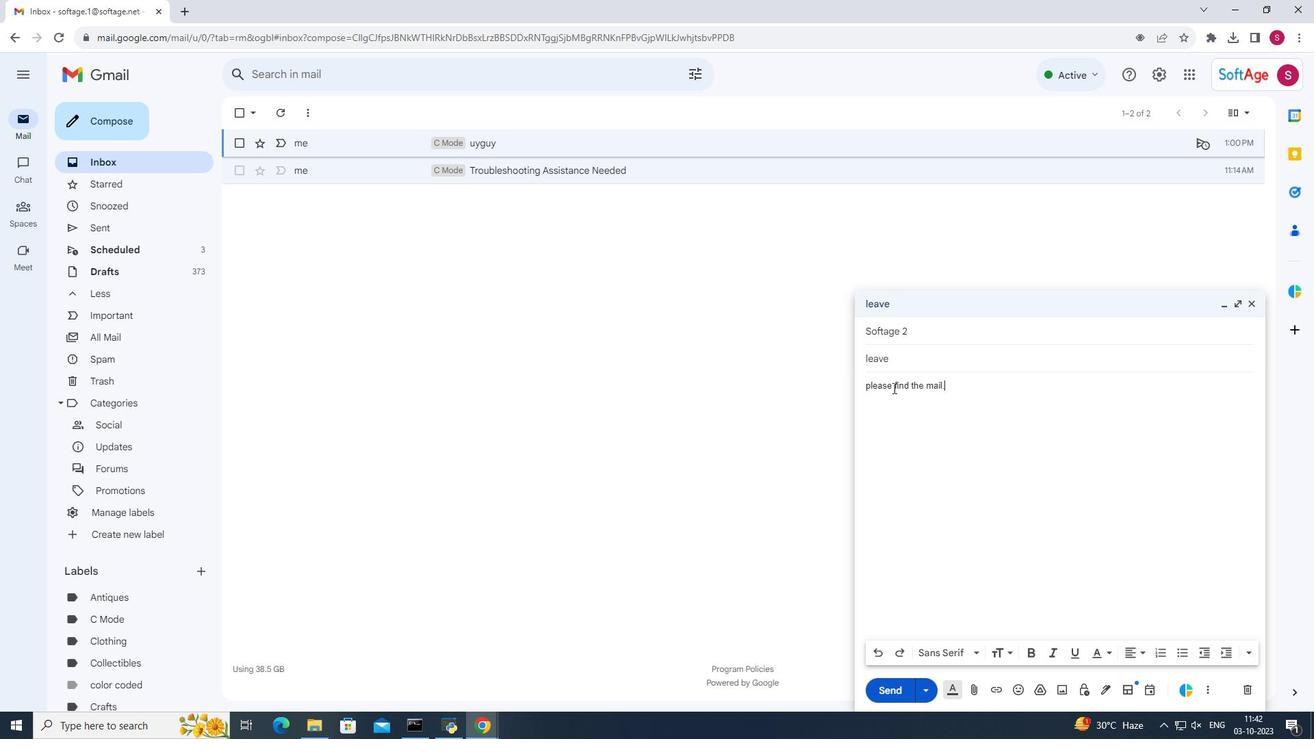 
Action: Mouse moved to (892, 694)
Screenshot: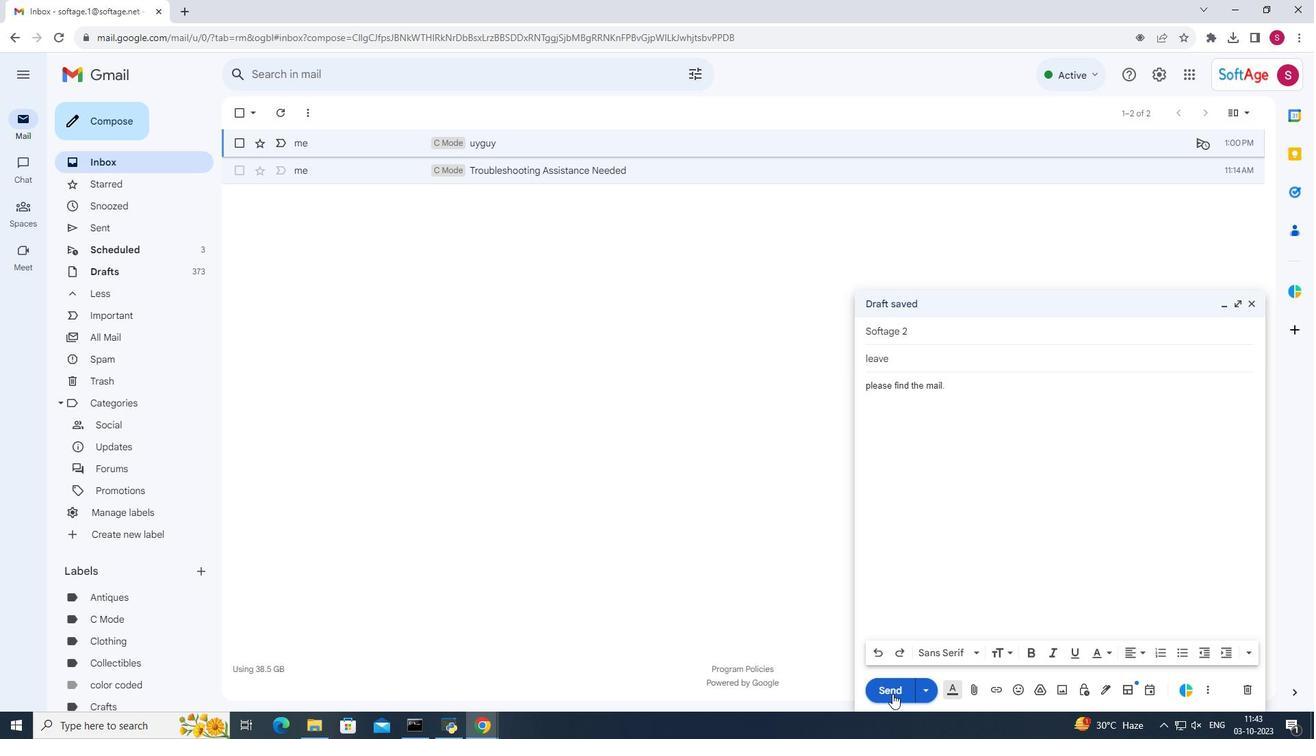 
Action: Mouse pressed left at (892, 694)
Screenshot: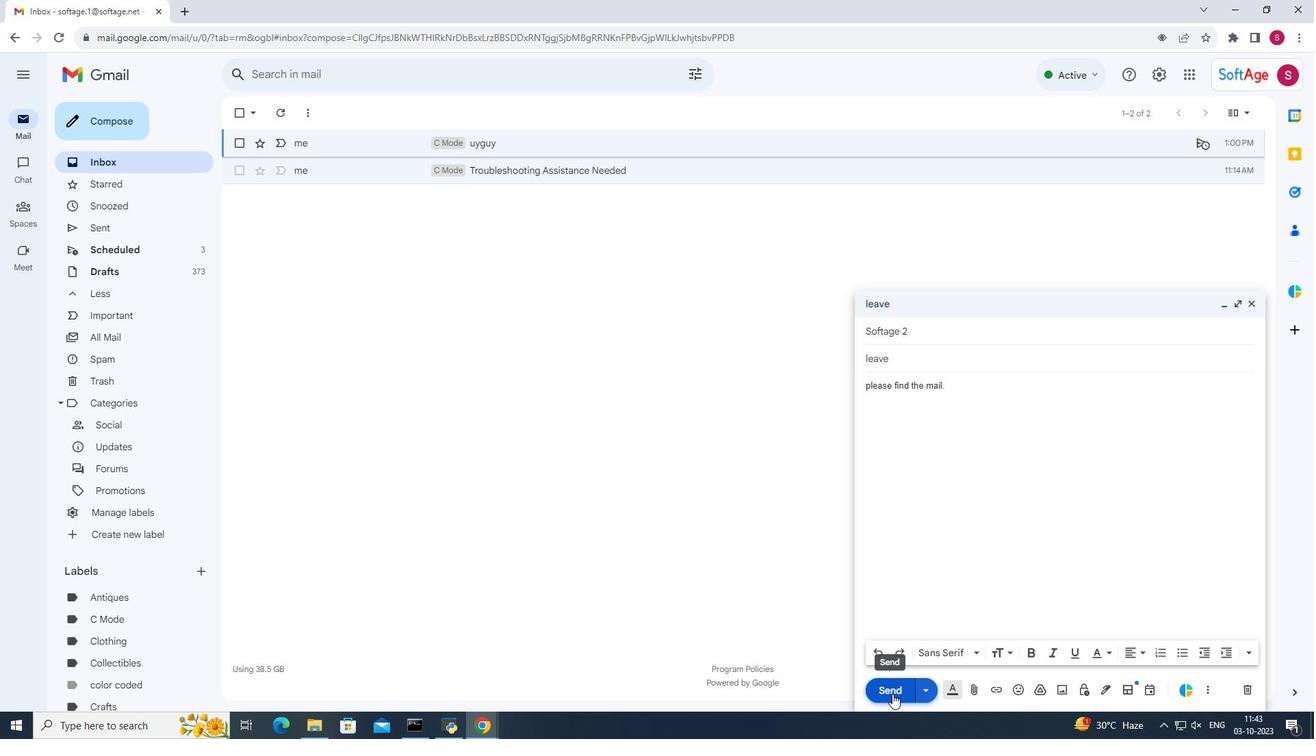 
Action: Mouse moved to (892, 694)
Screenshot: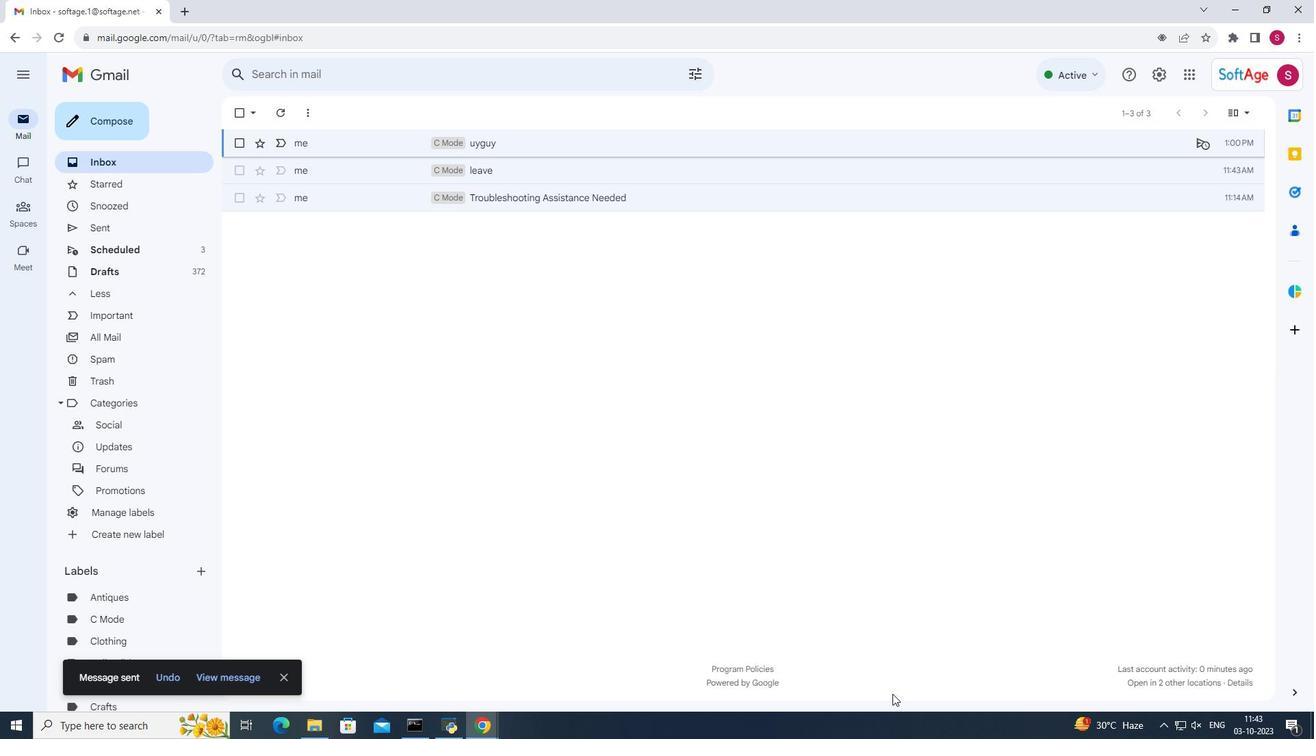 
